 Task: Search one way flight ticket for 5 adults, 1 child, 2 infants in seat and 1 infant on lap in business from Santa Rosa: Charles M. Schulz-sonoma County Airport to Fort Wayne: Fort Wayne International Airport on 5-4-2023. Choice of flights is American. Number of bags: 1 carry on bag. Price is upto 50000. Outbound departure time preference is 9:15.
Action: Mouse moved to (347, 329)
Screenshot: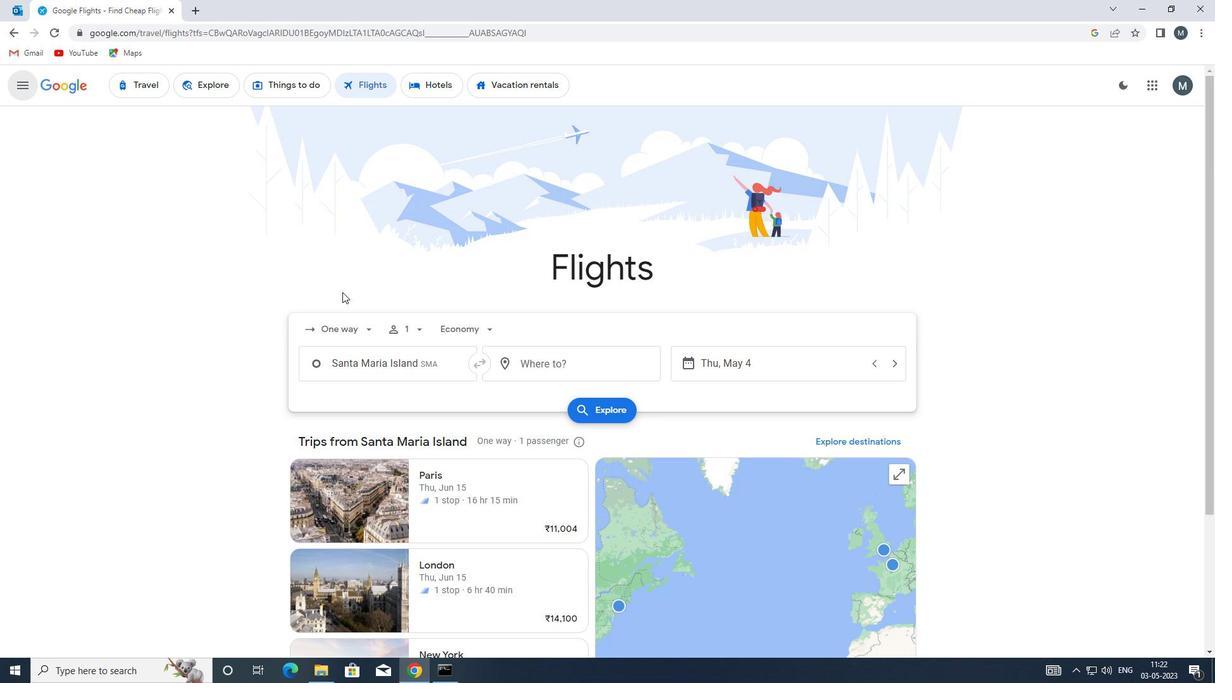 
Action: Mouse pressed left at (347, 329)
Screenshot: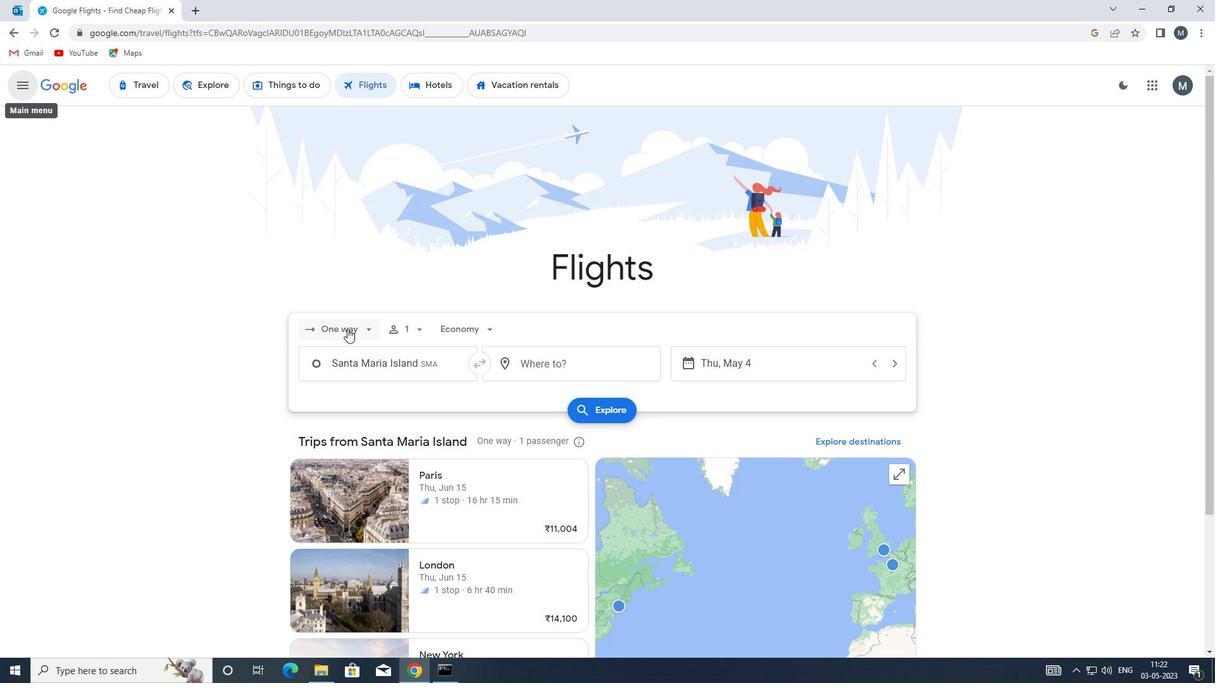 
Action: Mouse moved to (375, 389)
Screenshot: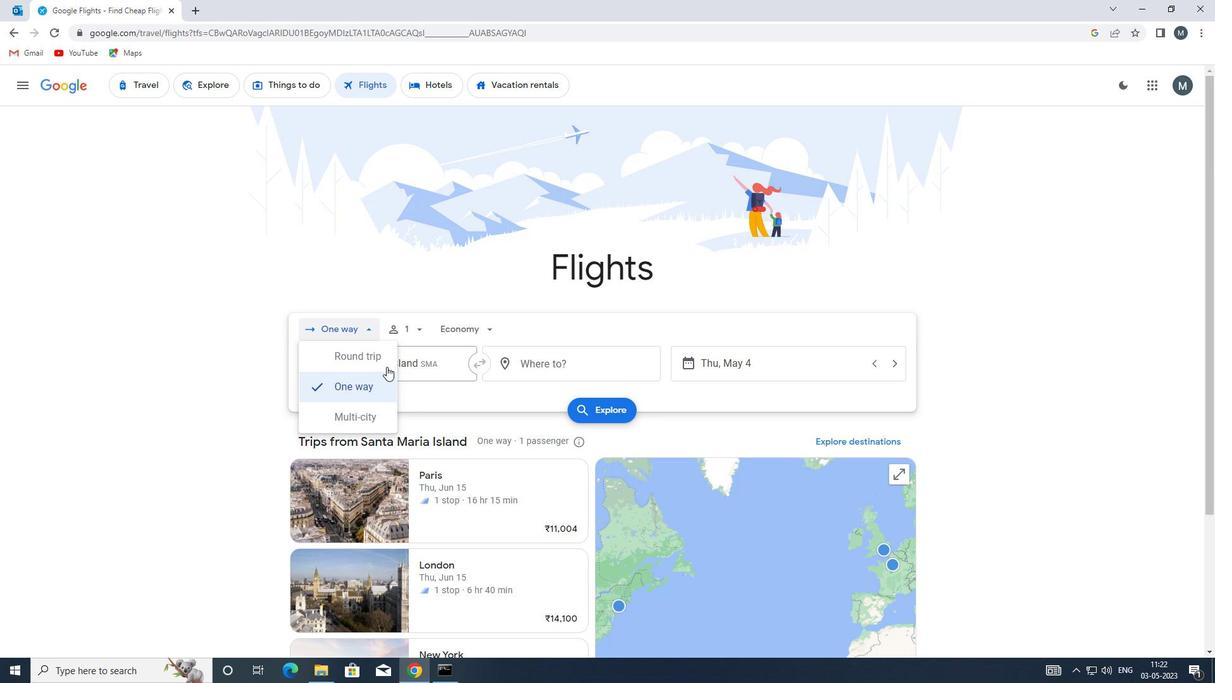 
Action: Mouse pressed left at (375, 389)
Screenshot: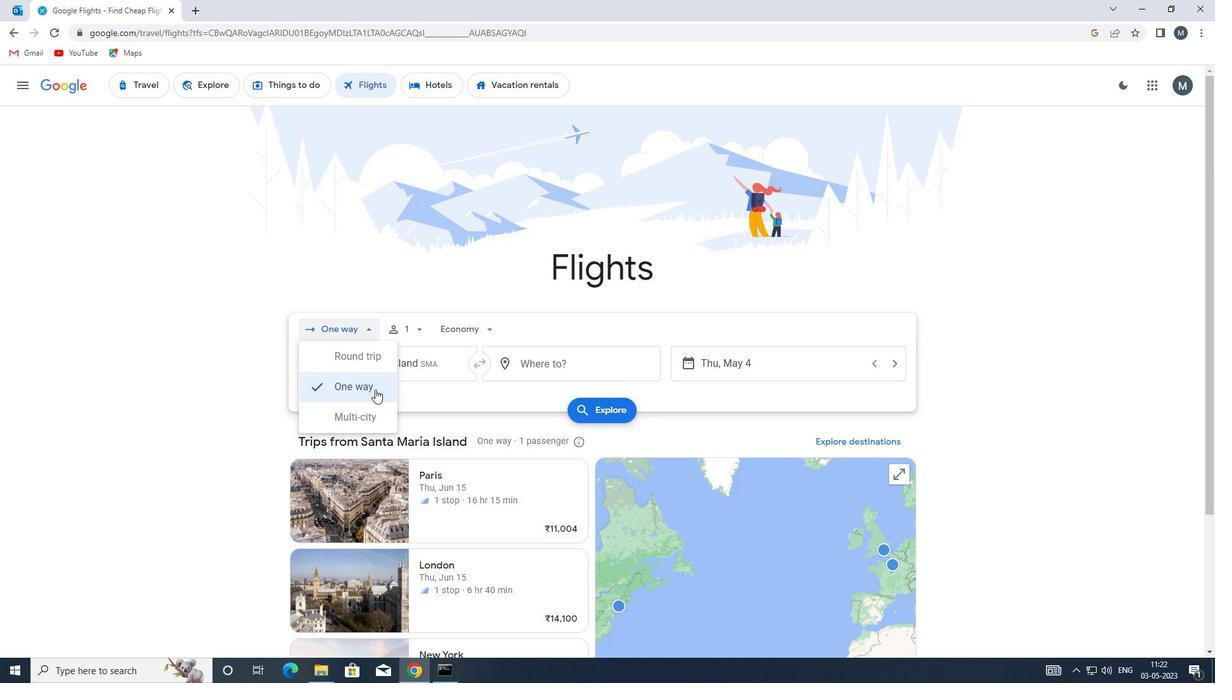 
Action: Mouse moved to (407, 328)
Screenshot: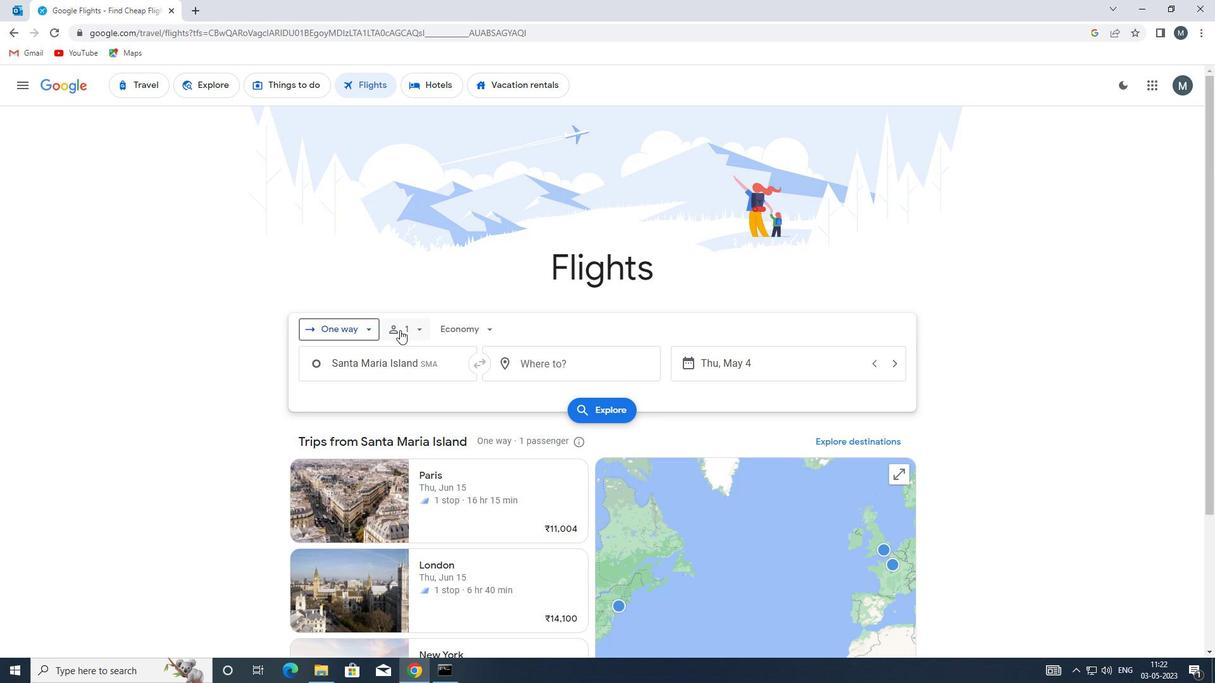 
Action: Mouse pressed left at (407, 328)
Screenshot: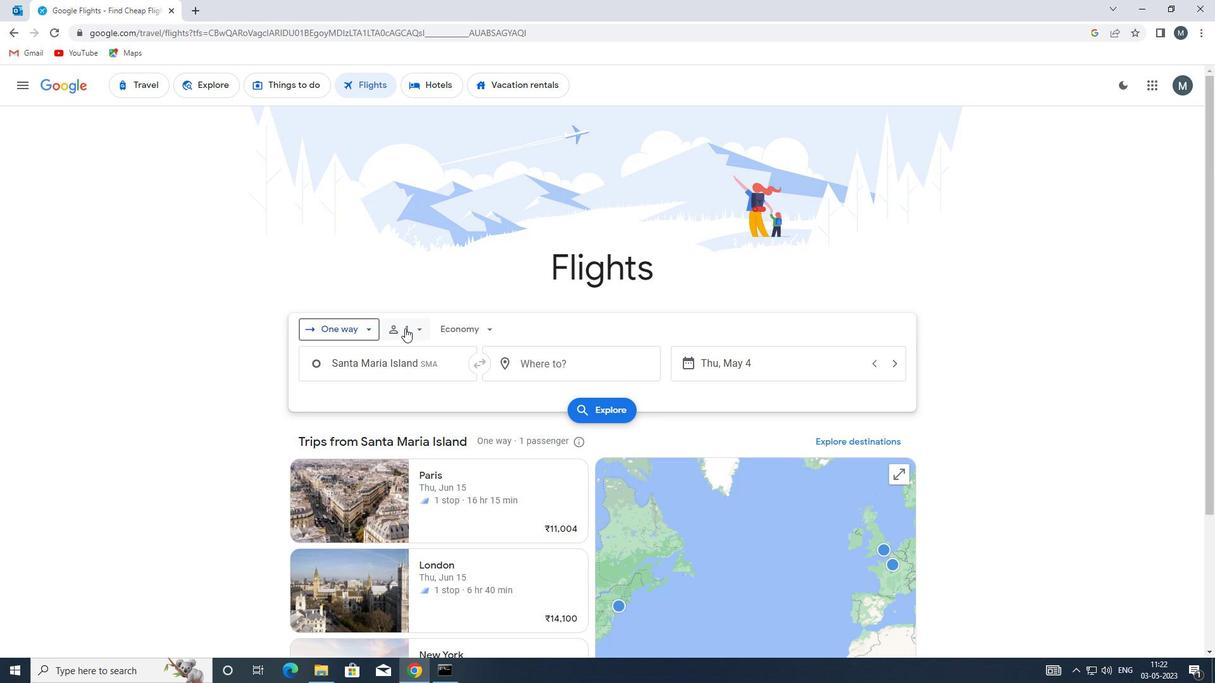 
Action: Mouse moved to (518, 362)
Screenshot: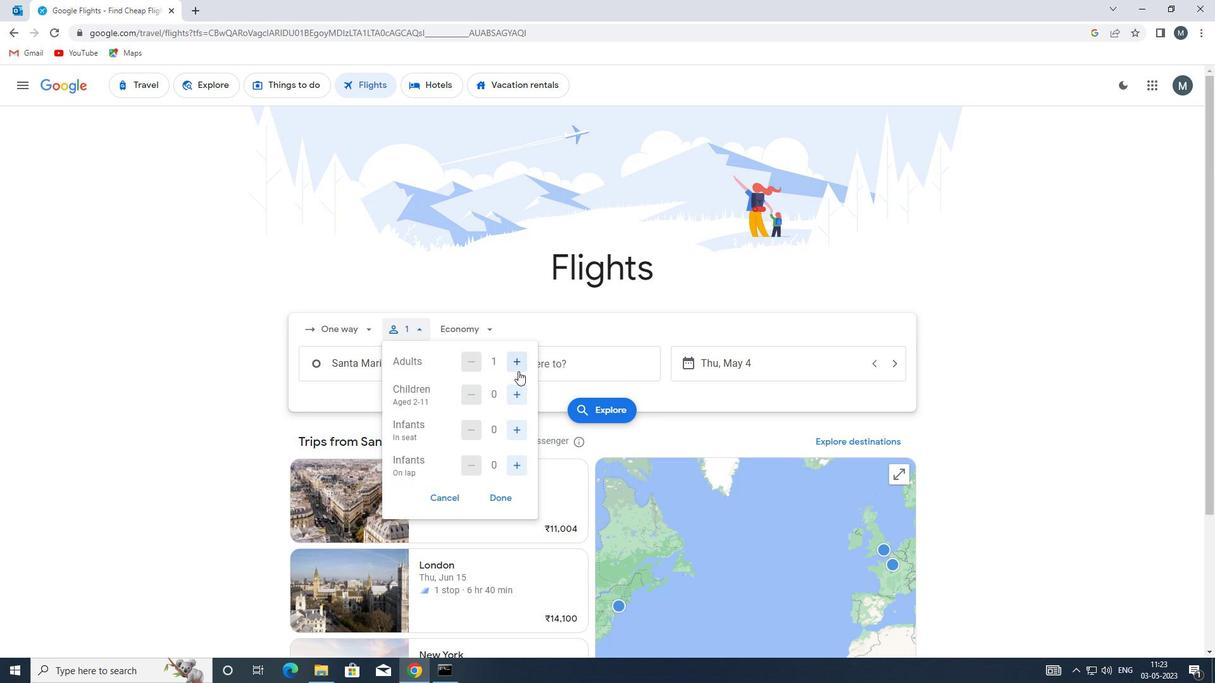 
Action: Mouse pressed left at (518, 362)
Screenshot: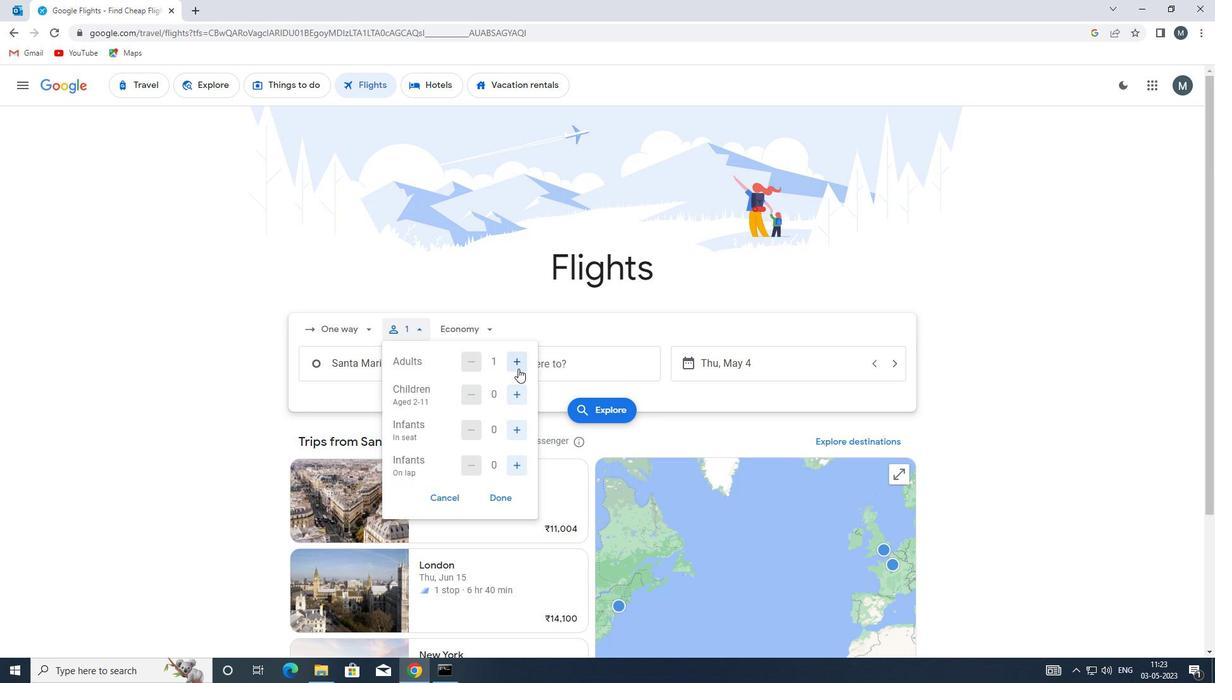 
Action: Mouse pressed left at (518, 362)
Screenshot: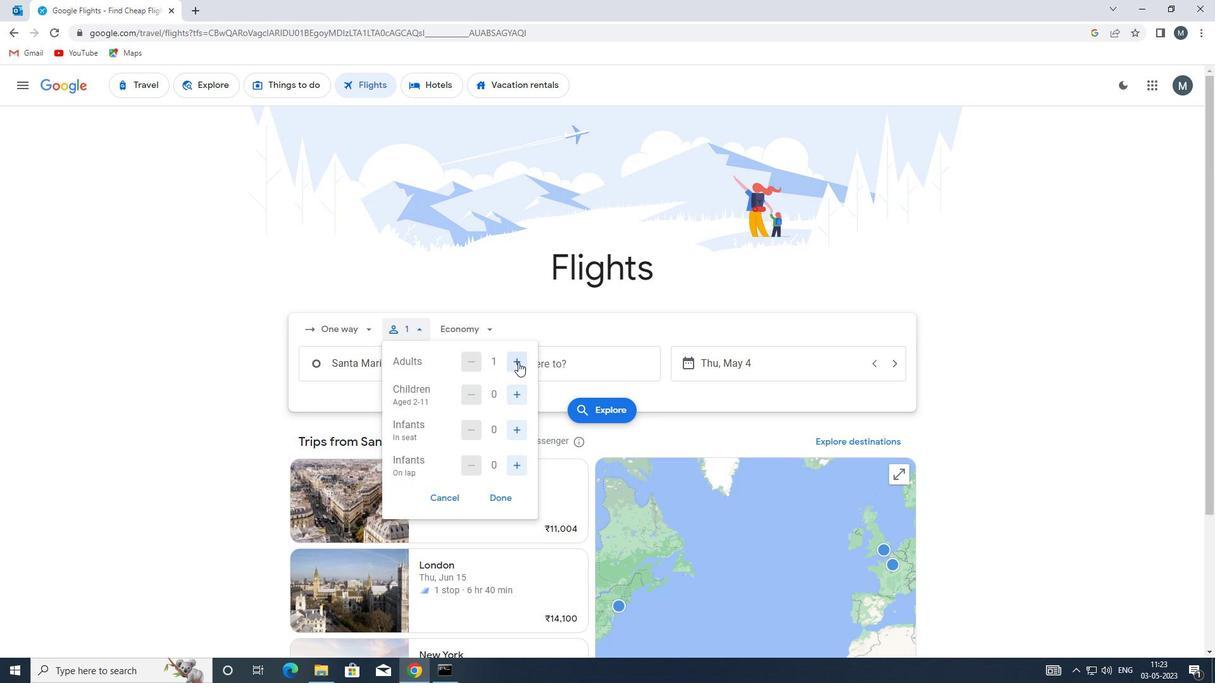 
Action: Mouse pressed left at (518, 362)
Screenshot: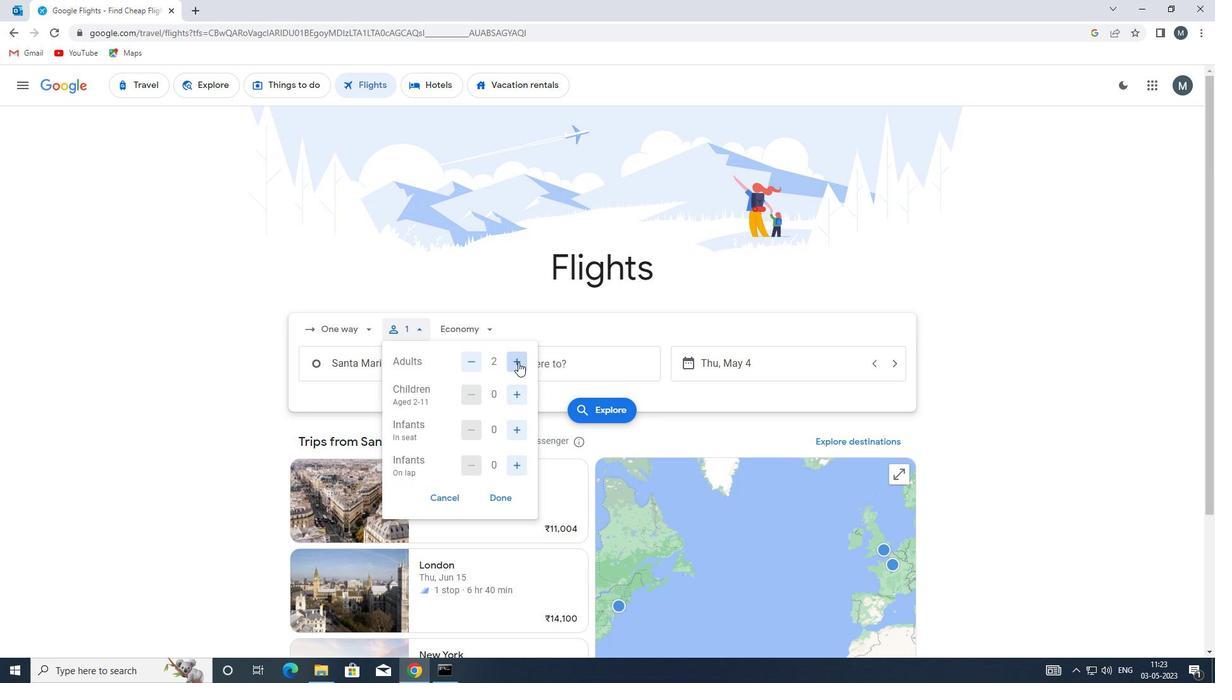 
Action: Mouse pressed left at (518, 362)
Screenshot: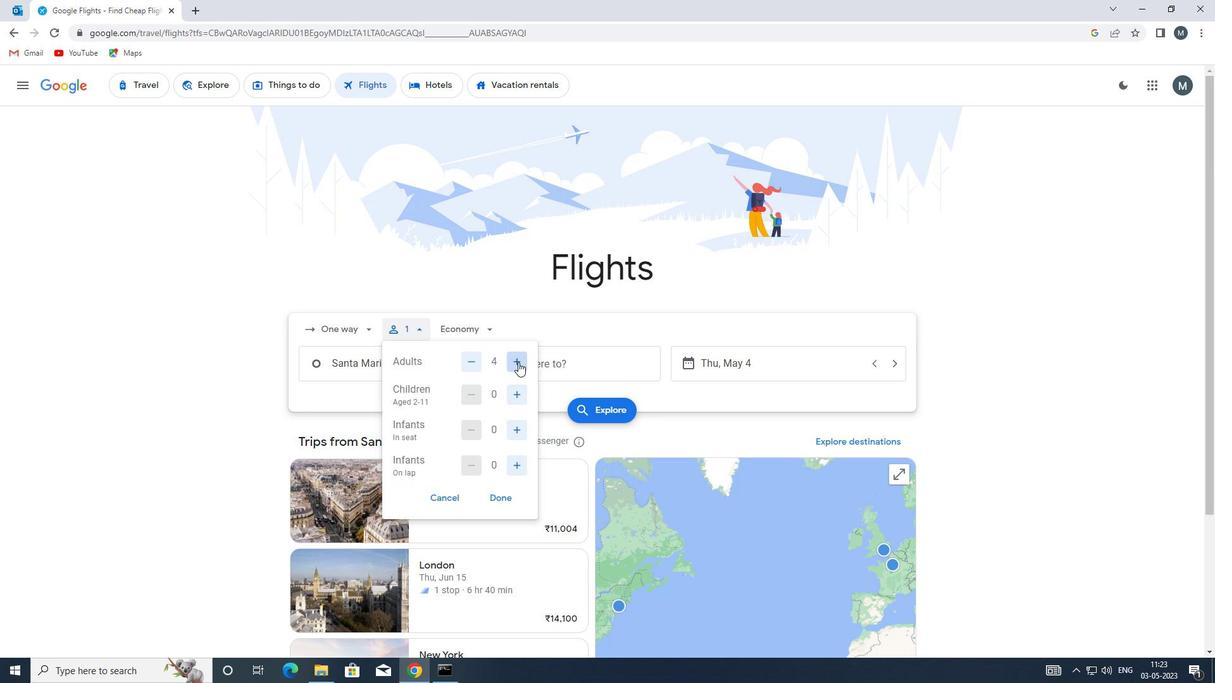 
Action: Mouse moved to (524, 395)
Screenshot: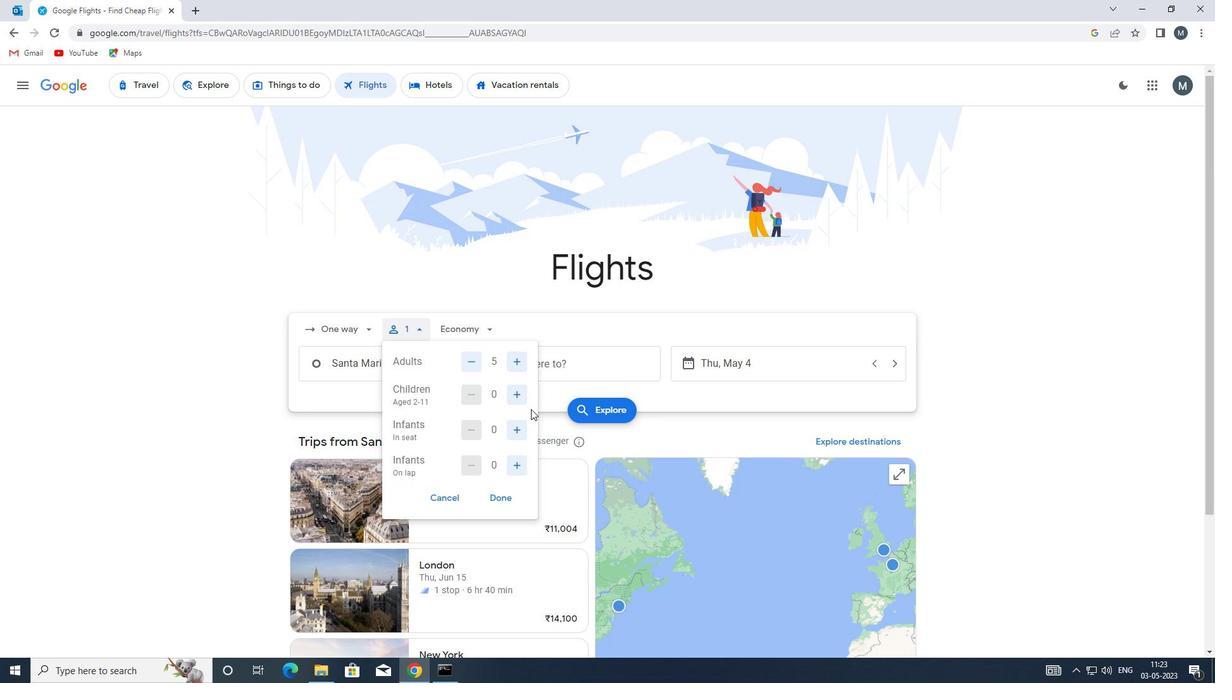 
Action: Mouse pressed left at (524, 395)
Screenshot: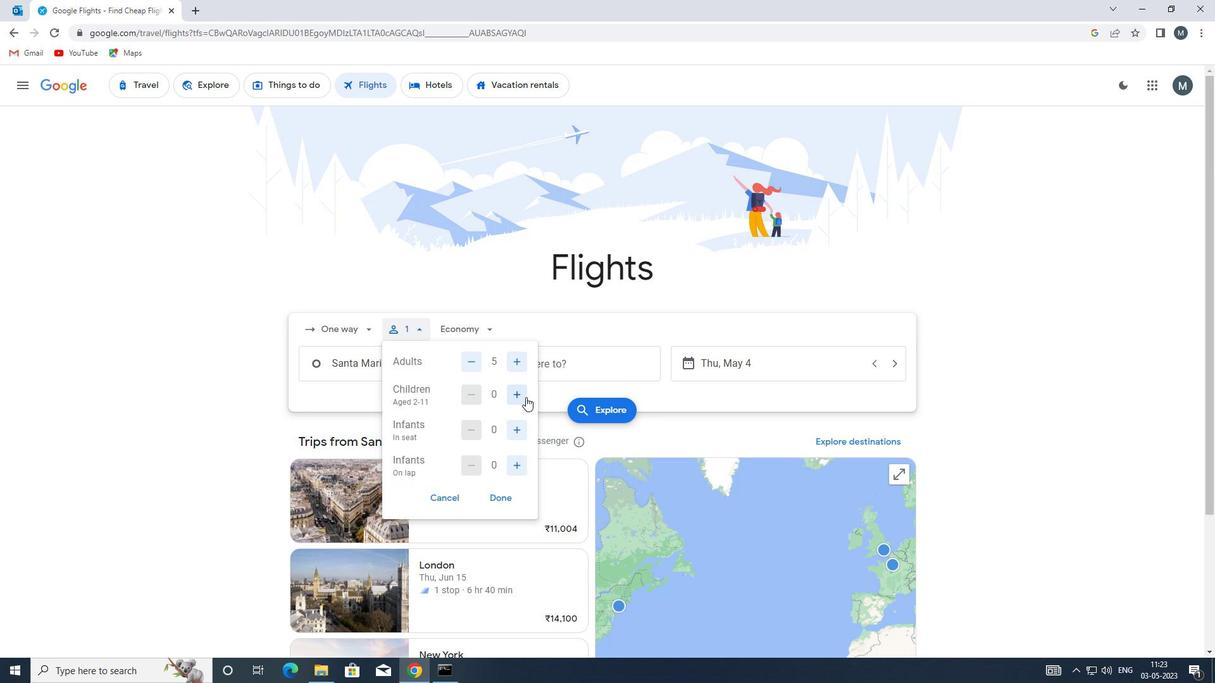 
Action: Mouse moved to (516, 432)
Screenshot: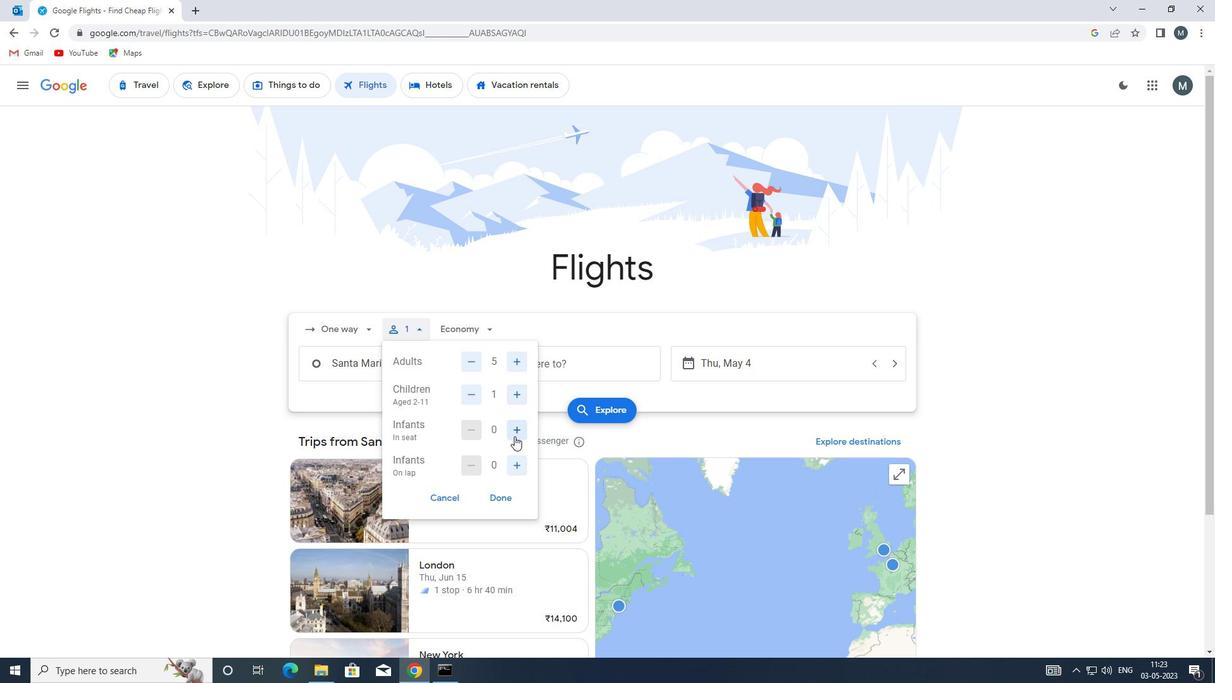 
Action: Mouse pressed left at (516, 432)
Screenshot: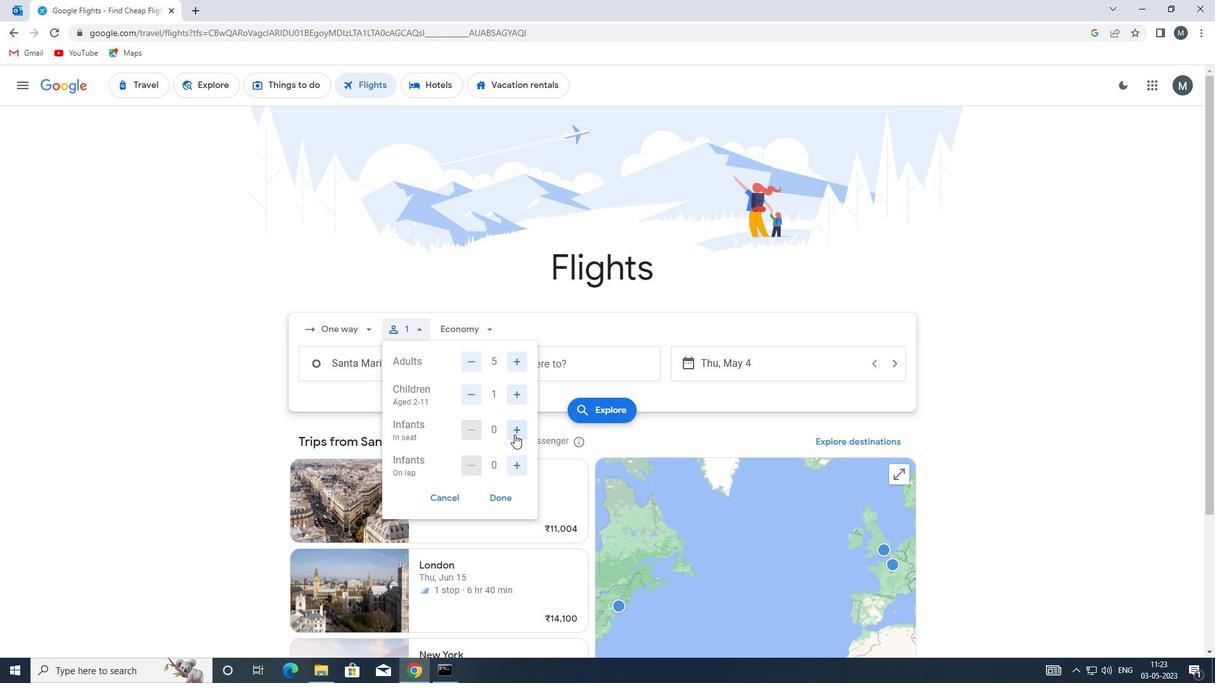 
Action: Mouse moved to (520, 465)
Screenshot: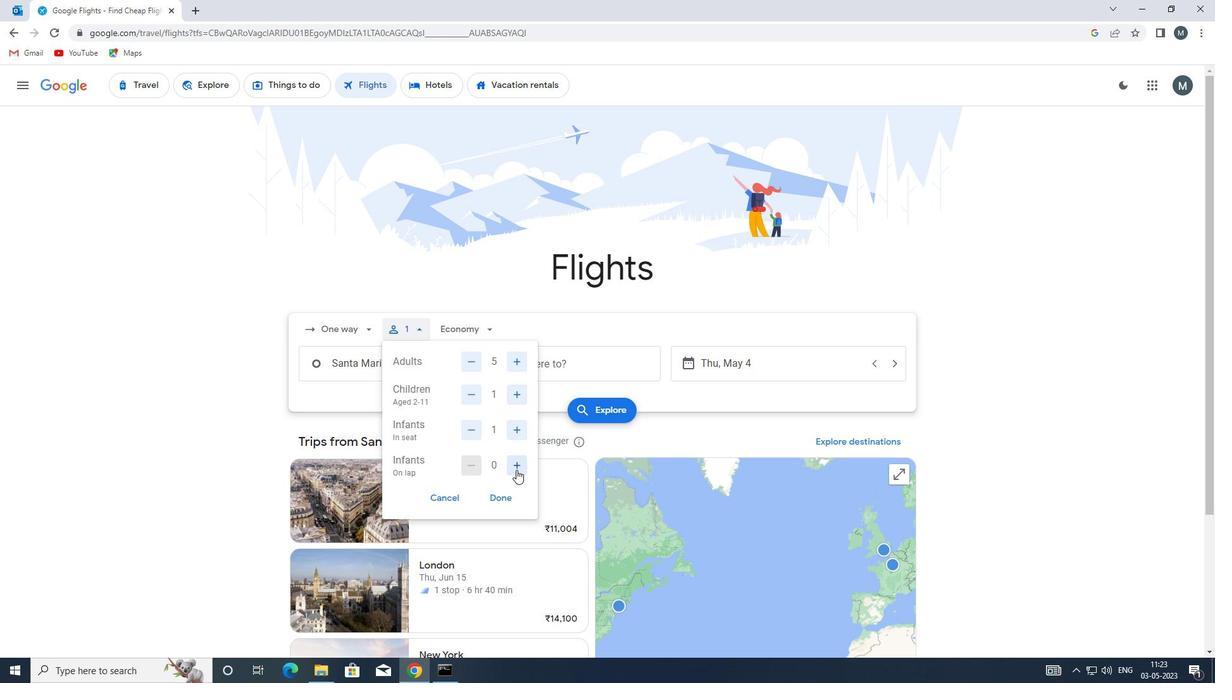 
Action: Mouse pressed left at (520, 465)
Screenshot: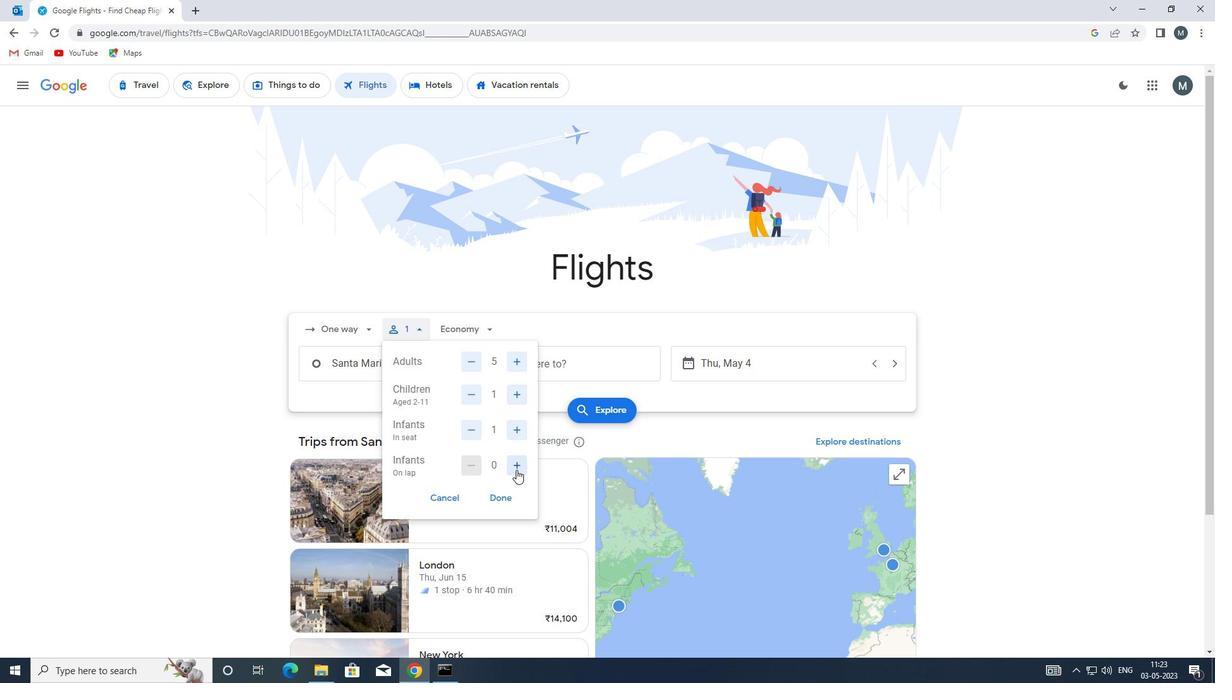 
Action: Mouse moved to (496, 498)
Screenshot: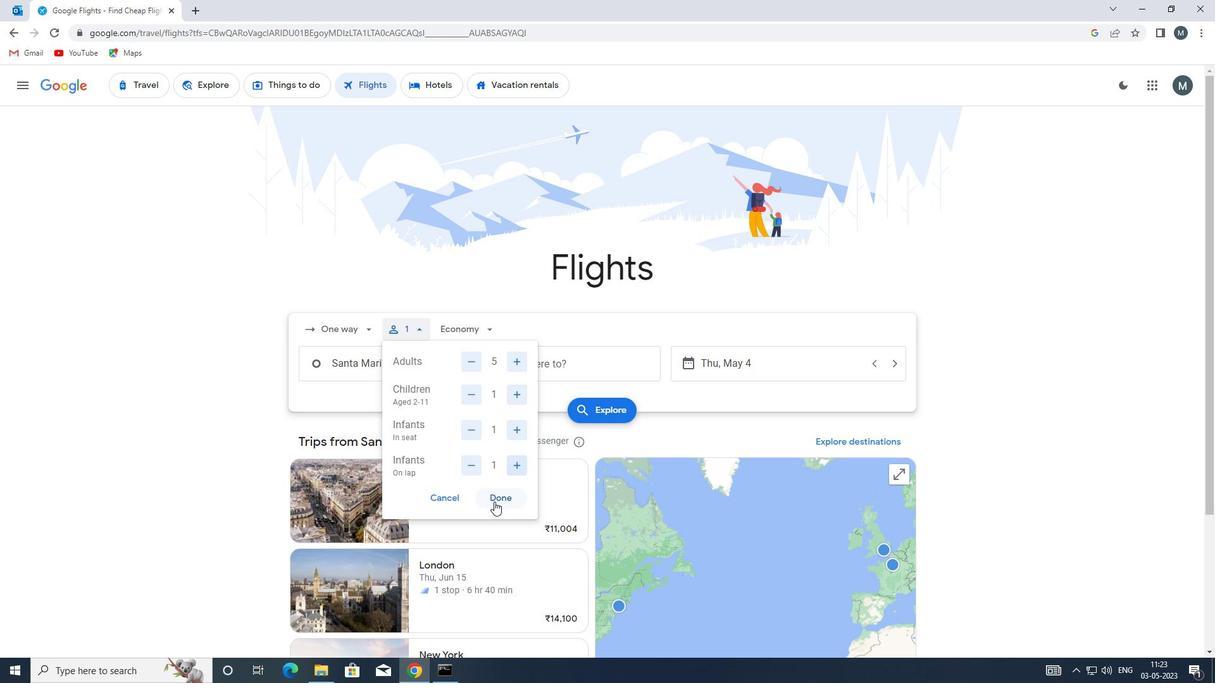 
Action: Mouse pressed left at (496, 498)
Screenshot: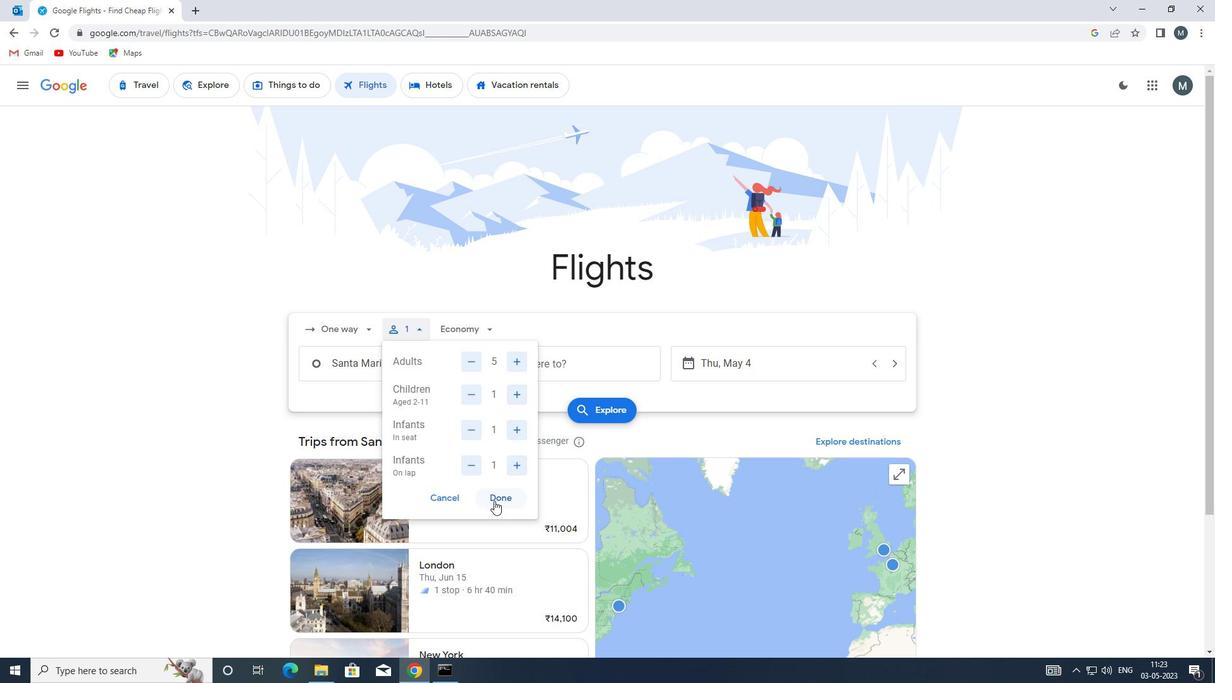 
Action: Mouse moved to (482, 331)
Screenshot: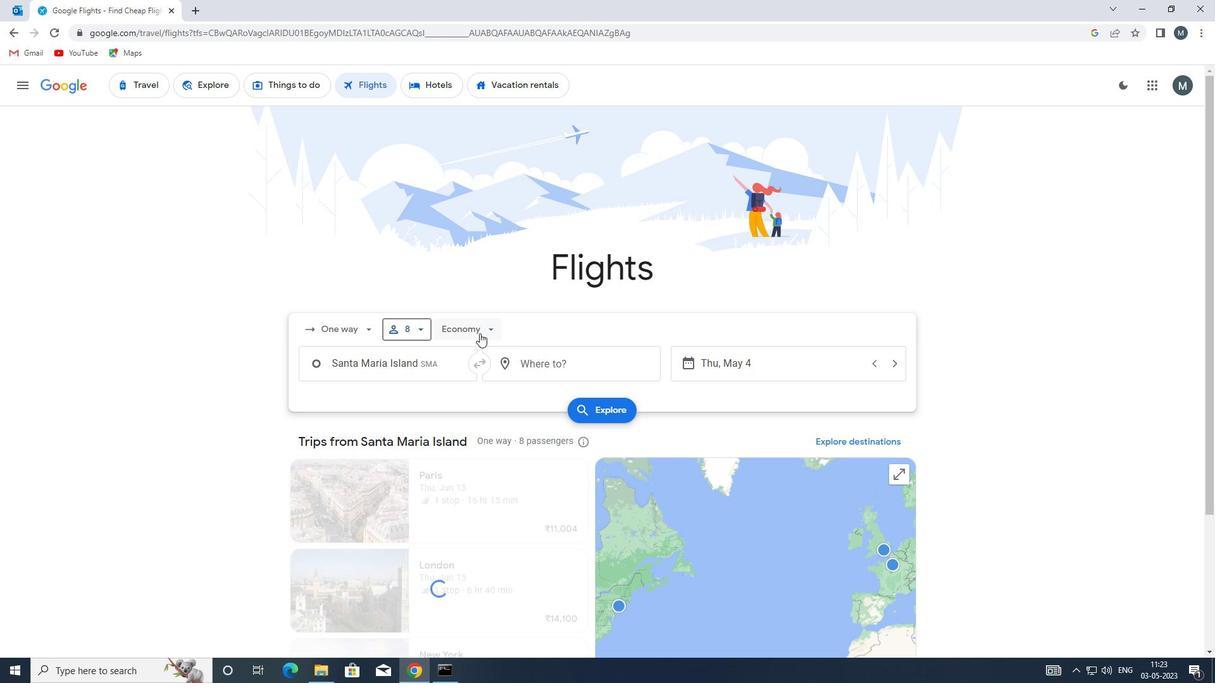 
Action: Mouse pressed left at (482, 331)
Screenshot: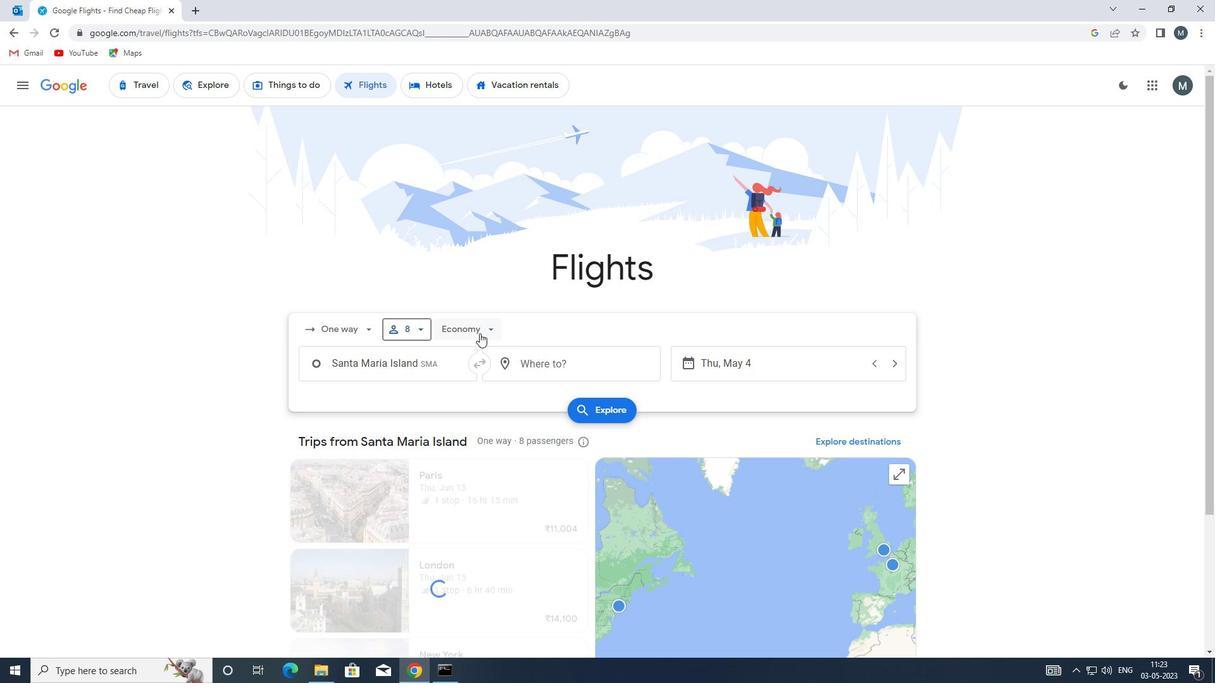 
Action: Mouse moved to (500, 416)
Screenshot: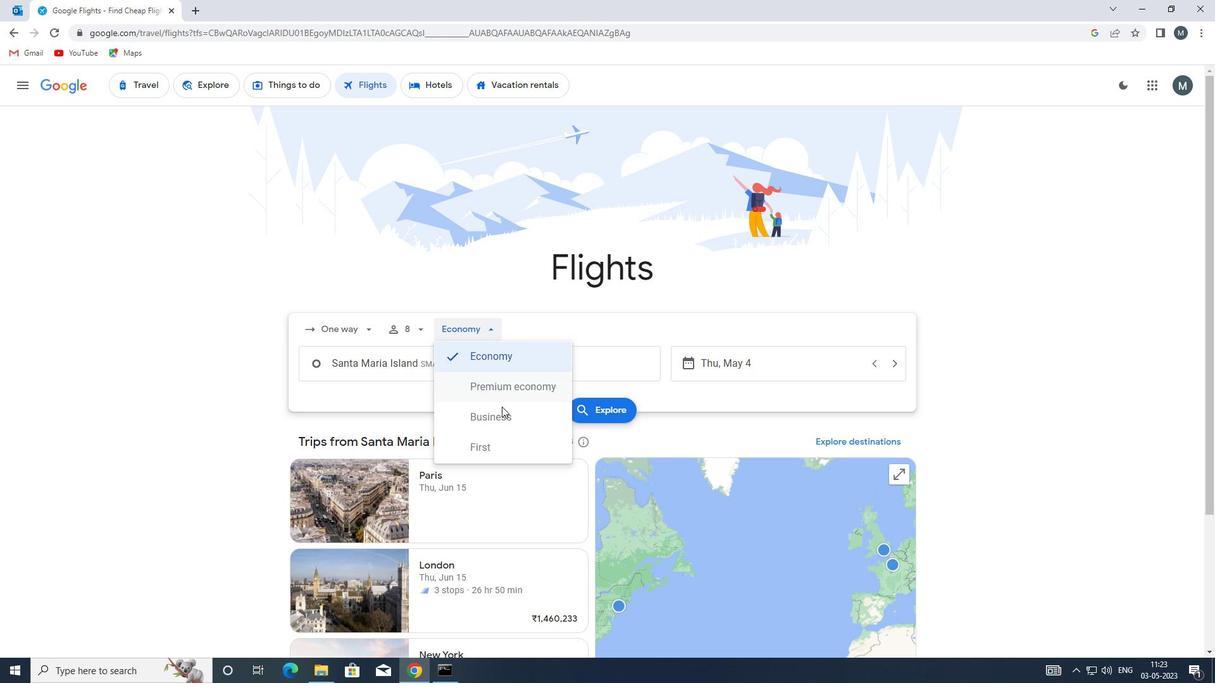 
Action: Mouse pressed left at (500, 416)
Screenshot: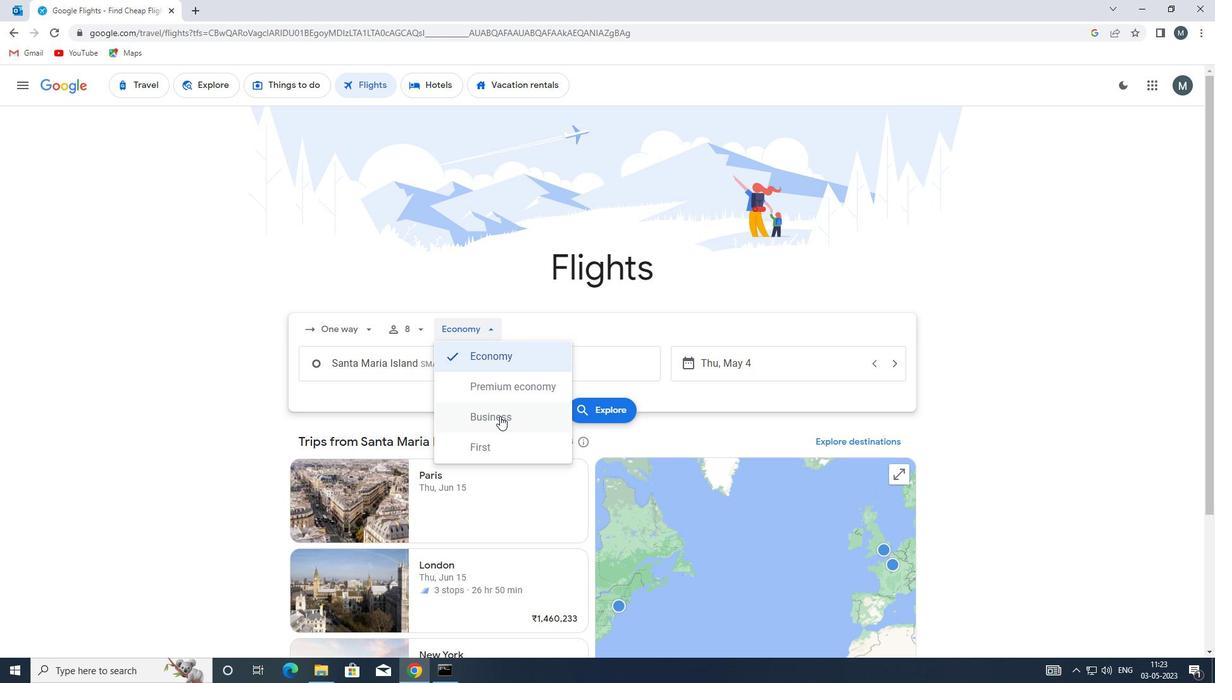 
Action: Mouse moved to (430, 362)
Screenshot: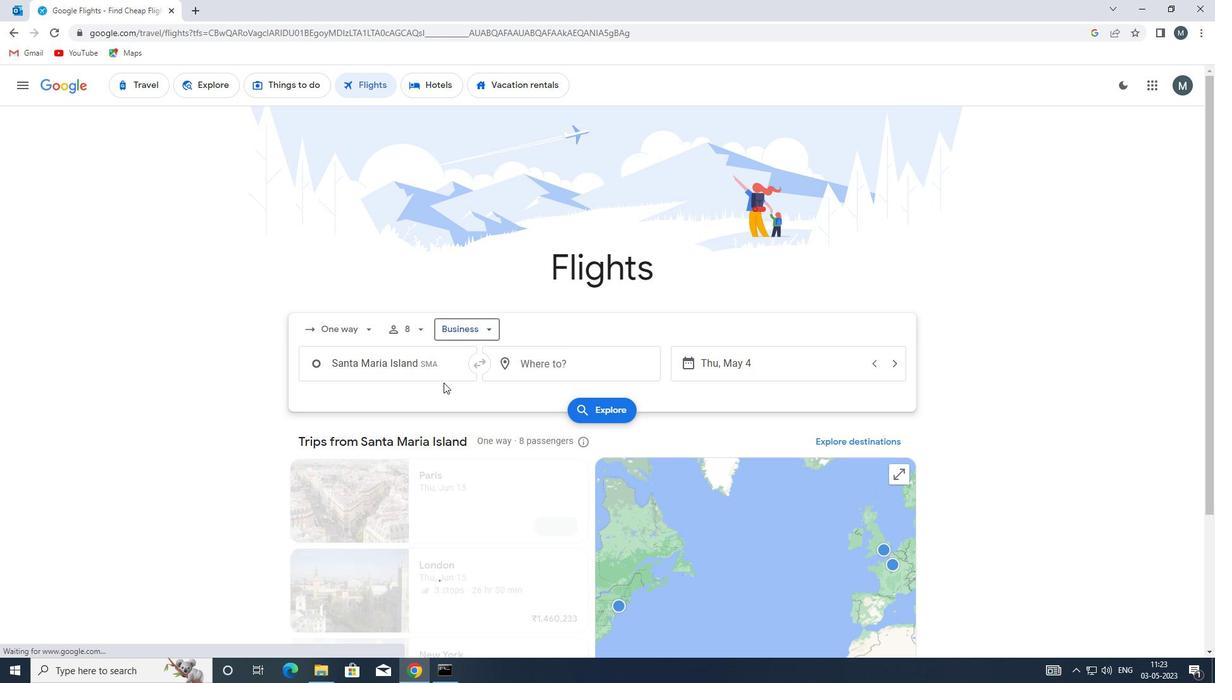 
Action: Mouse pressed left at (430, 362)
Screenshot: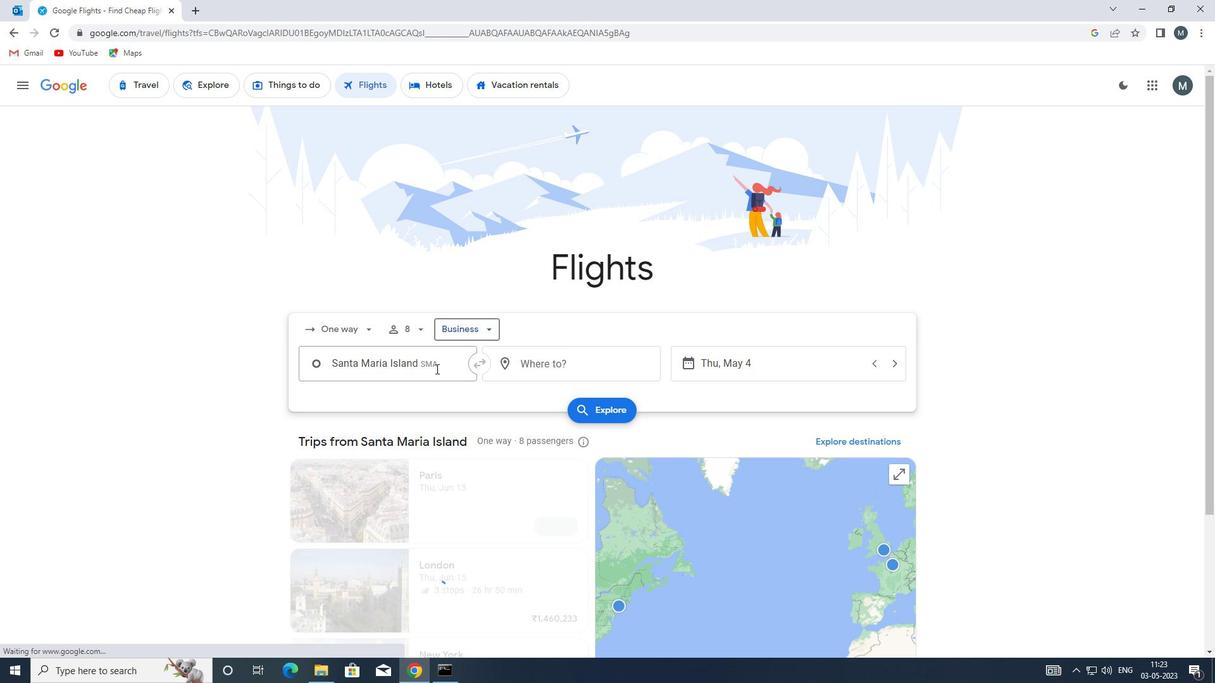 
Action: Mouse moved to (430, 362)
Screenshot: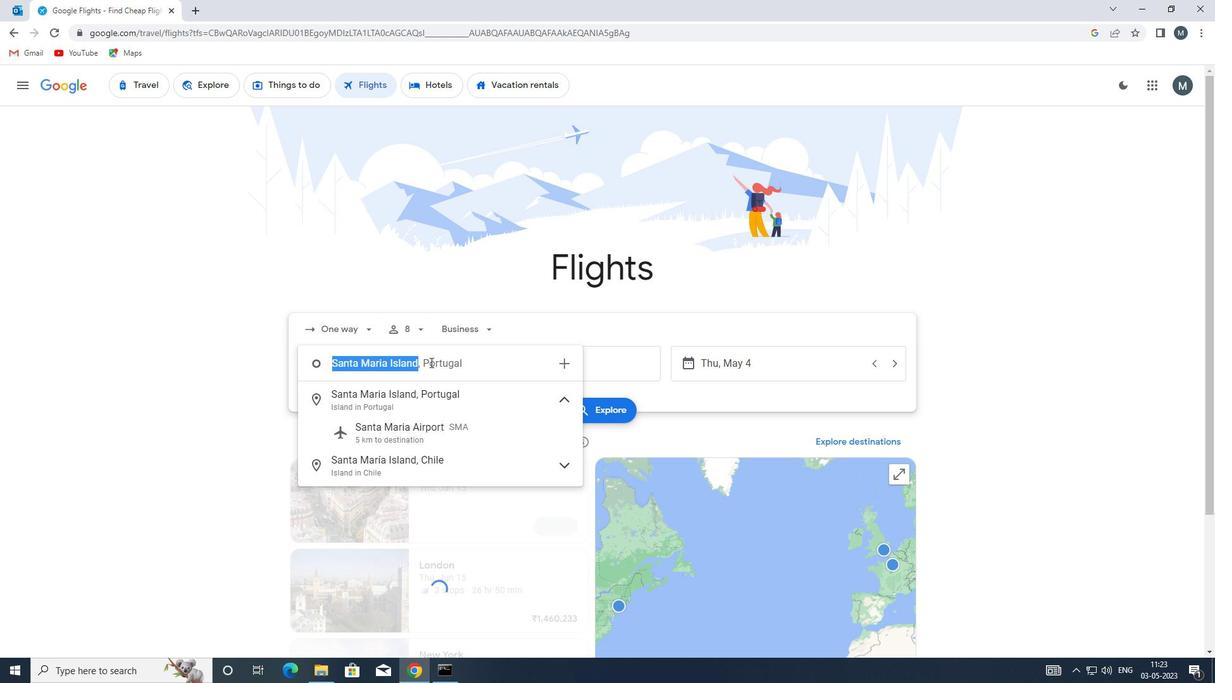 
Action: Key pressed st
Screenshot: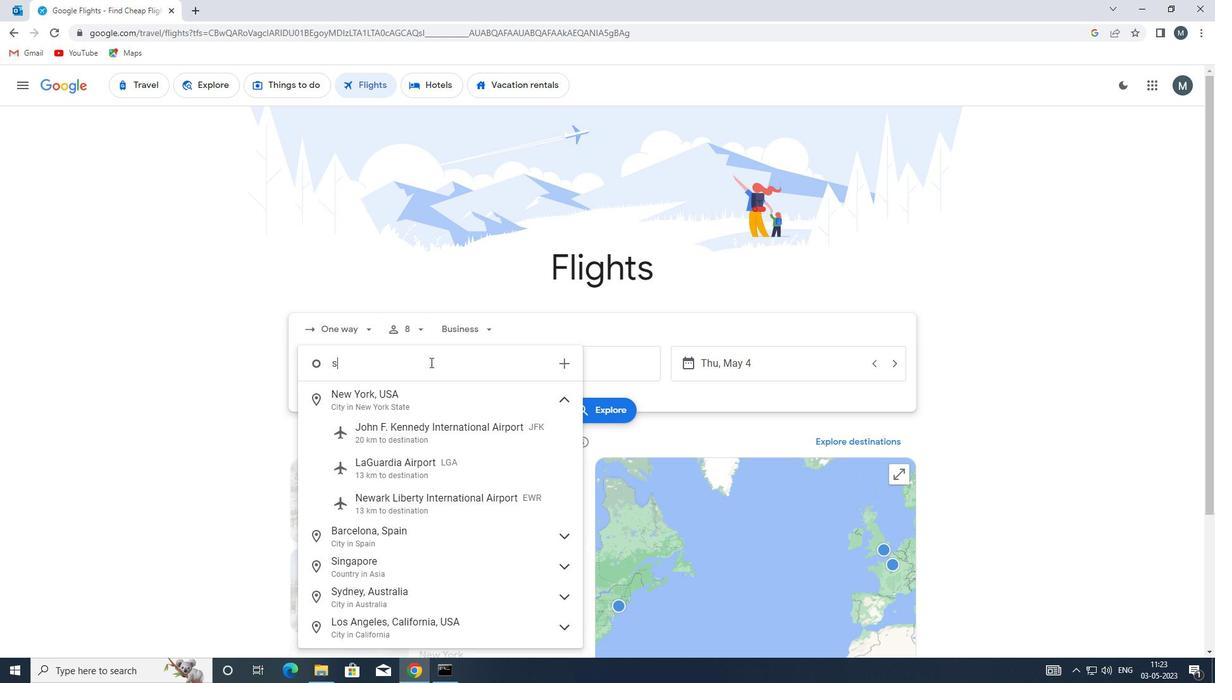 
Action: Mouse moved to (431, 362)
Screenshot: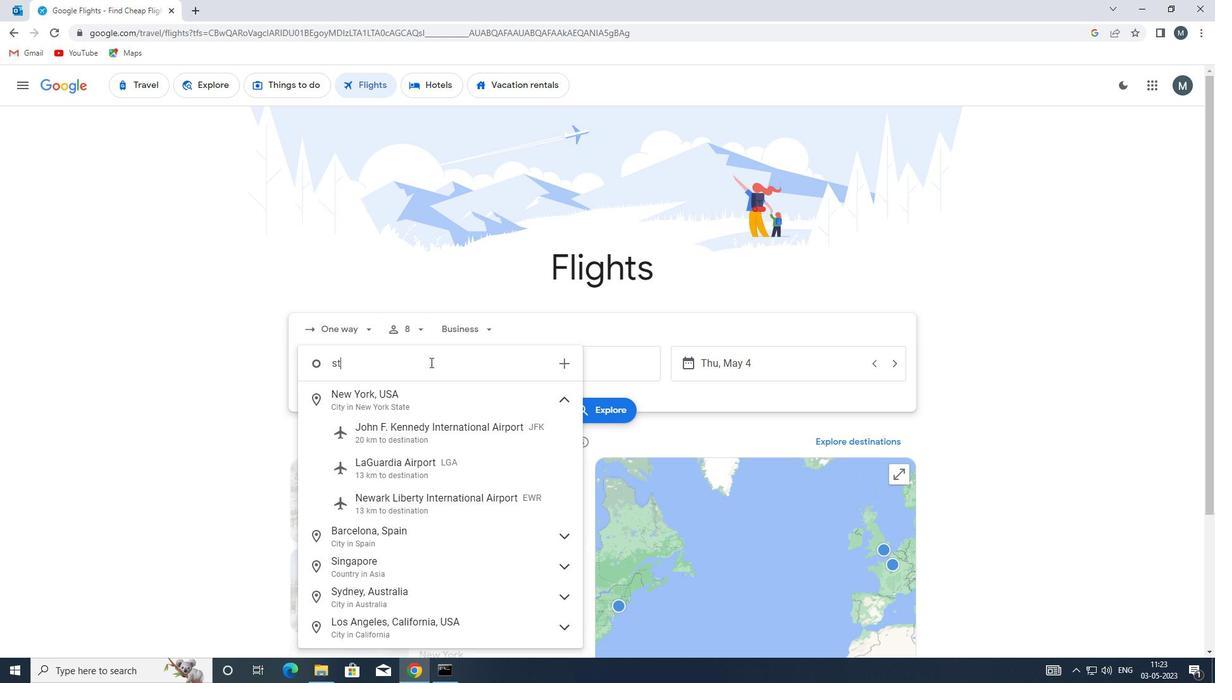 
Action: Key pressed s
Screenshot: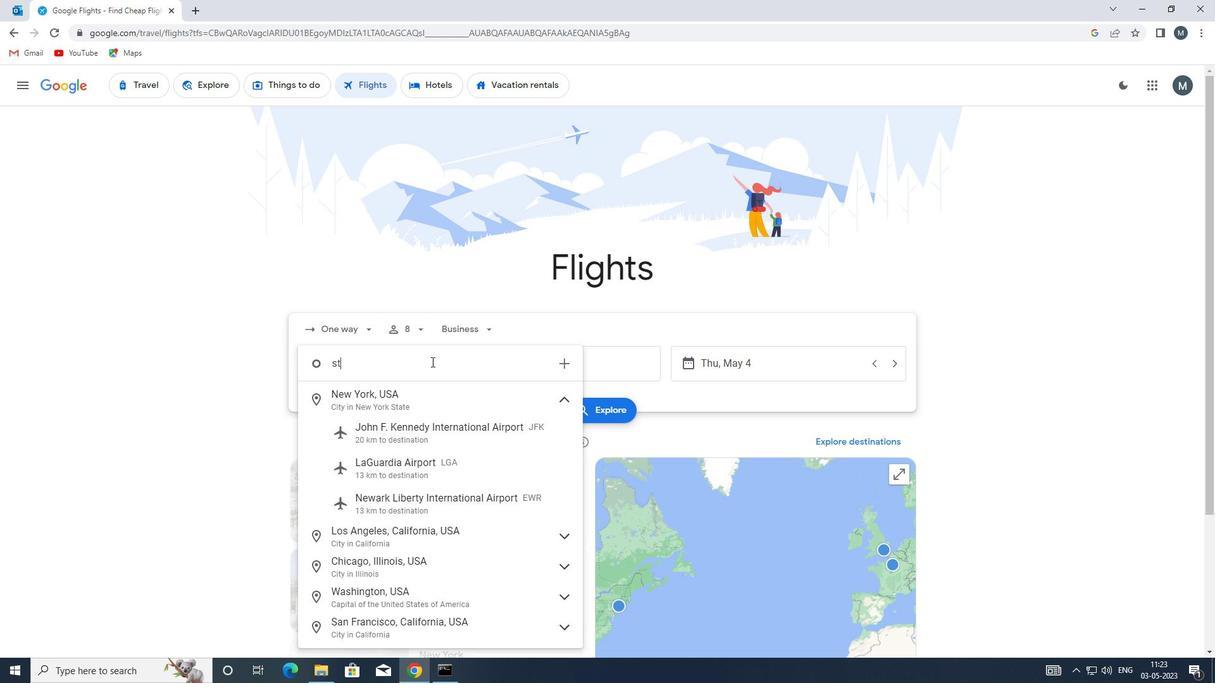
Action: Mouse moved to (465, 398)
Screenshot: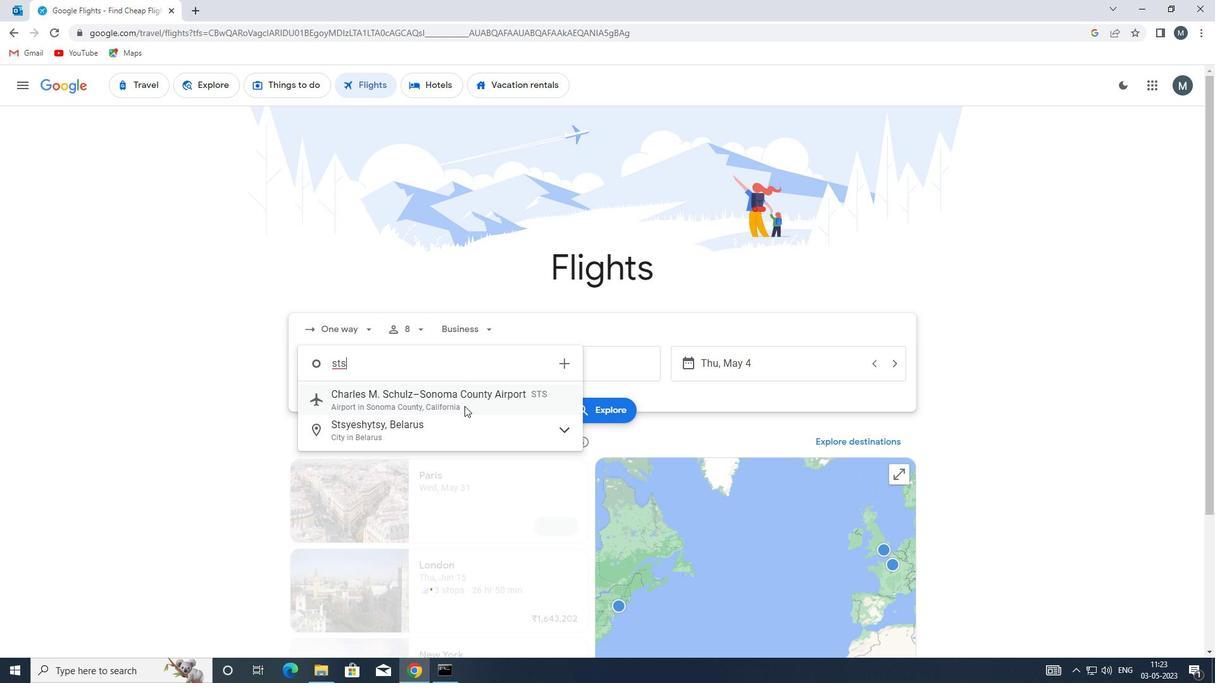 
Action: Mouse pressed left at (465, 398)
Screenshot: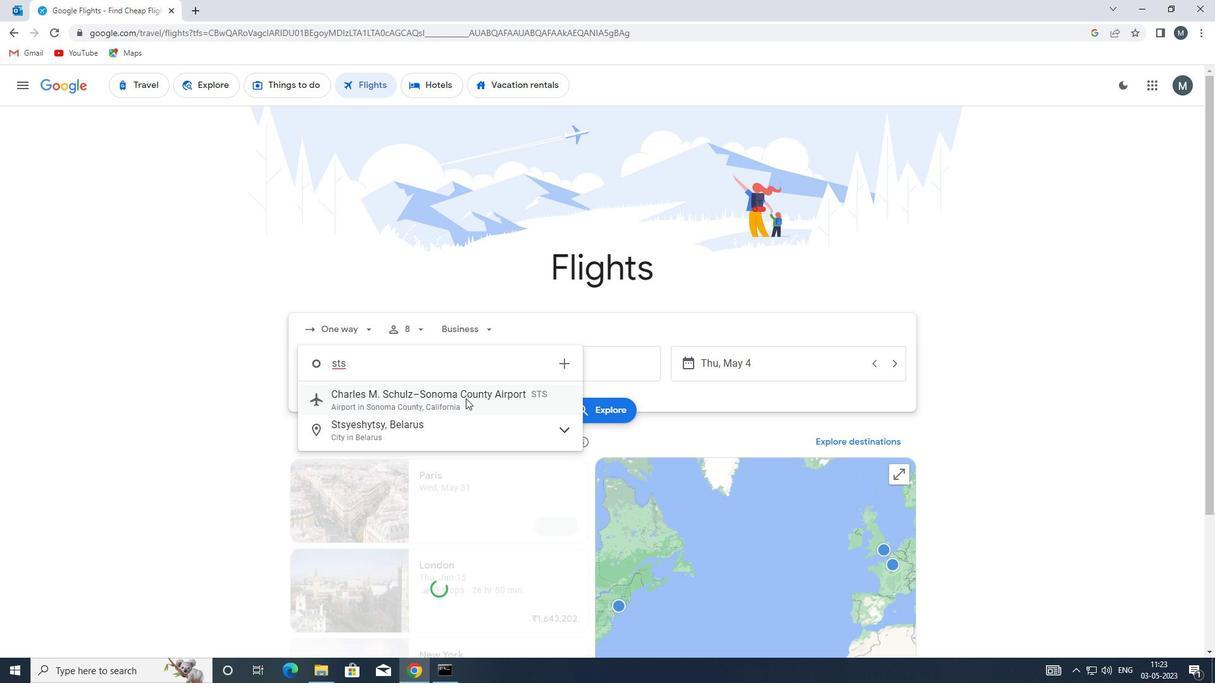 
Action: Mouse moved to (557, 369)
Screenshot: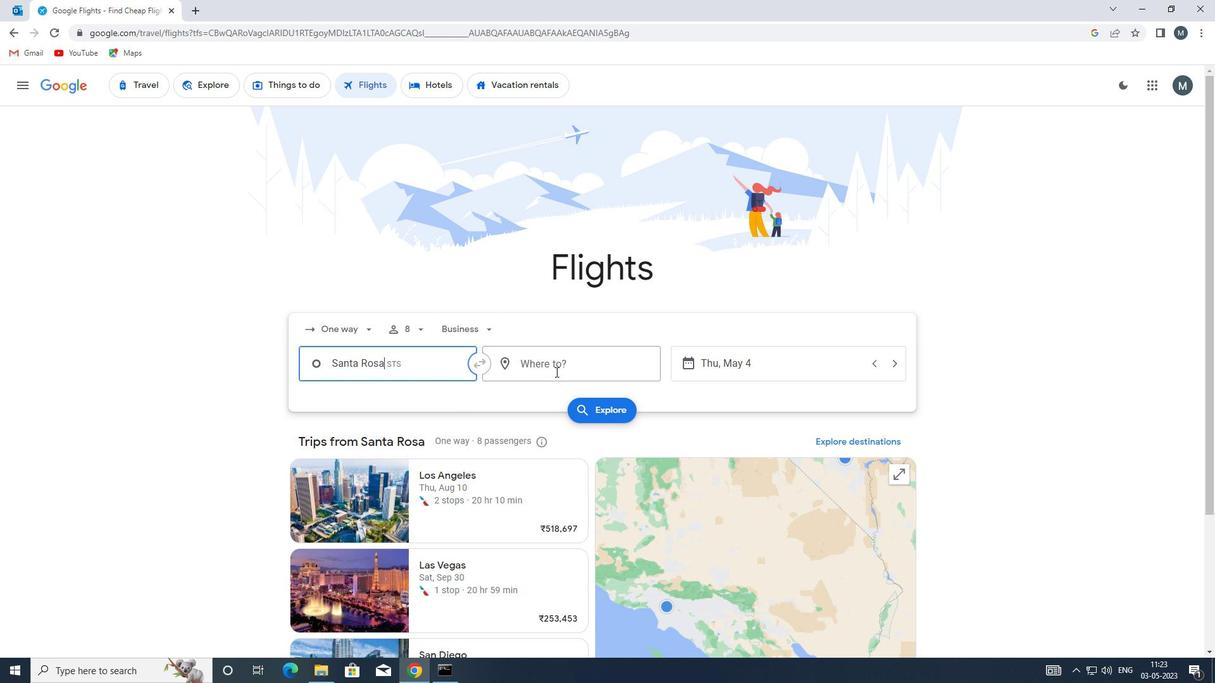 
Action: Mouse pressed left at (557, 369)
Screenshot: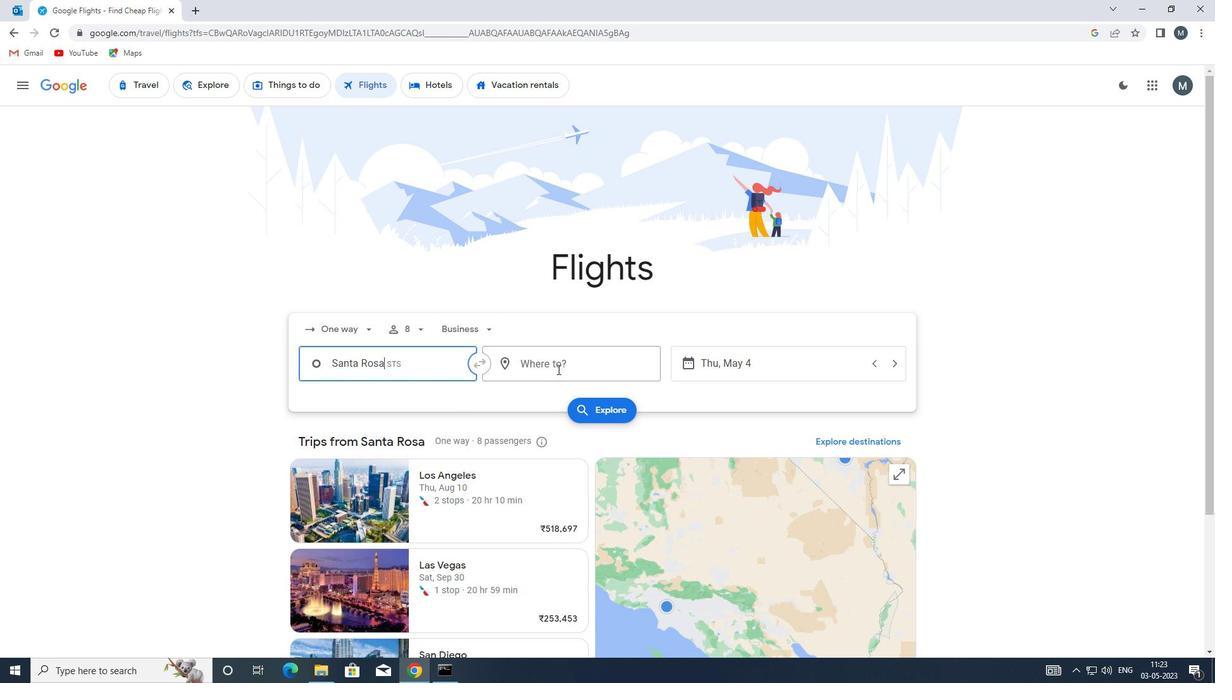 
Action: Key pressed fwa
Screenshot: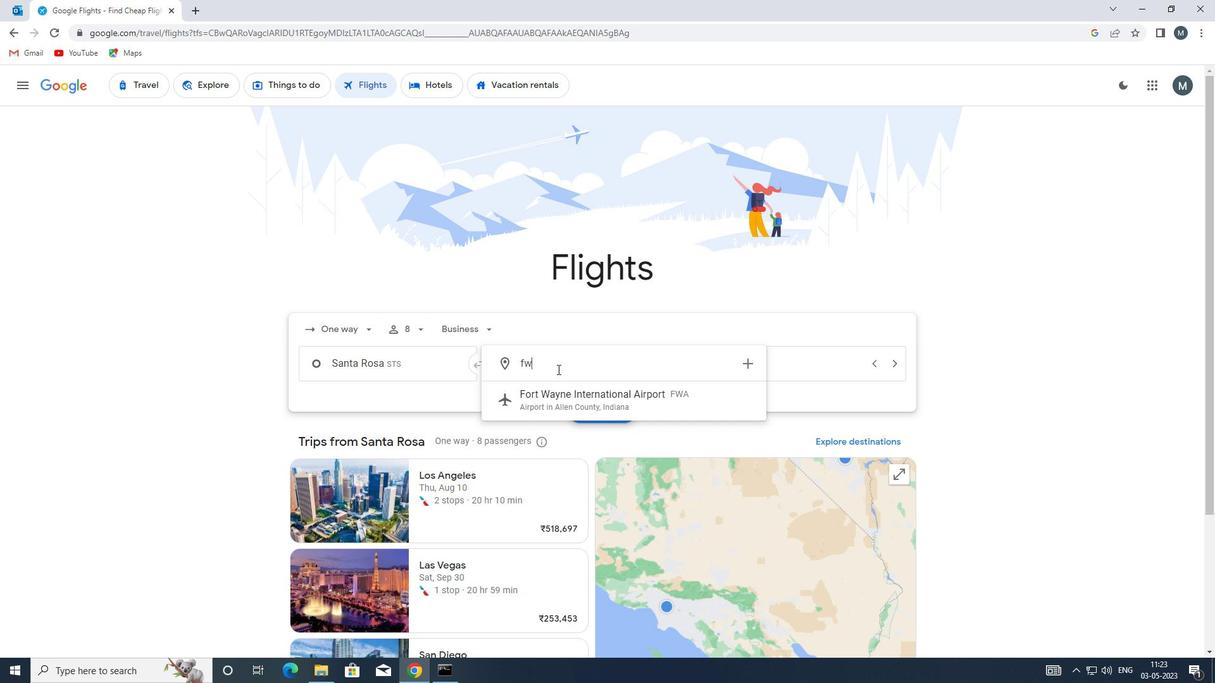 
Action: Mouse moved to (552, 410)
Screenshot: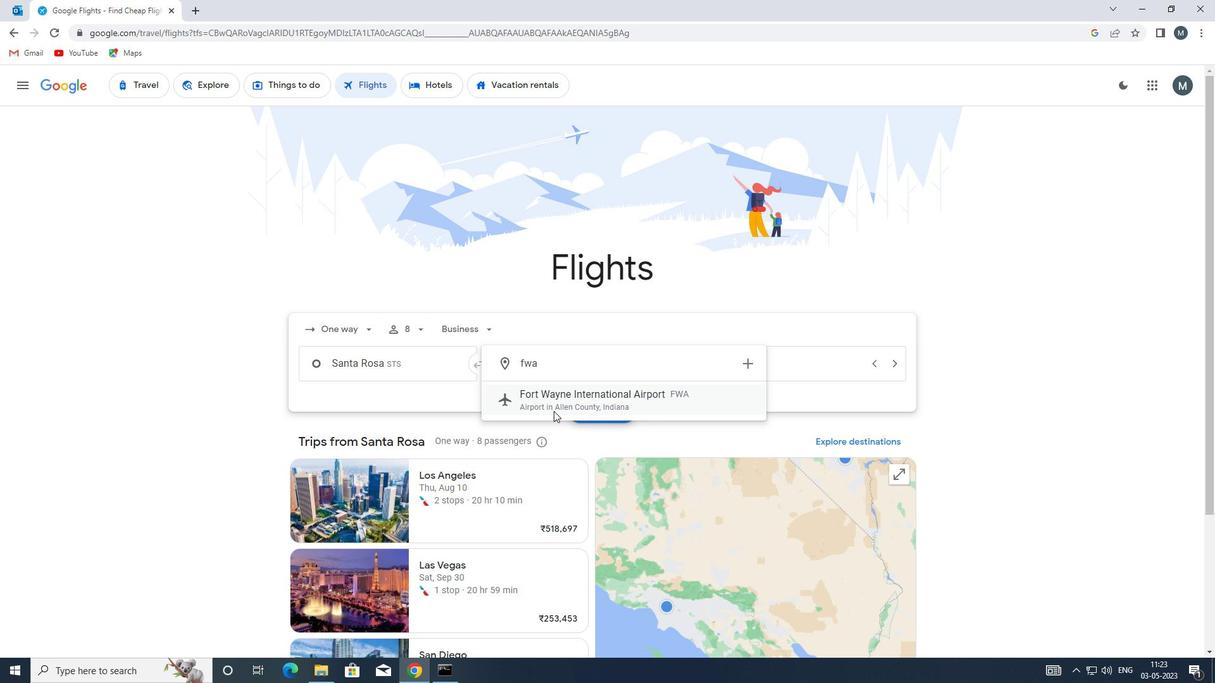 
Action: Mouse pressed left at (552, 410)
Screenshot: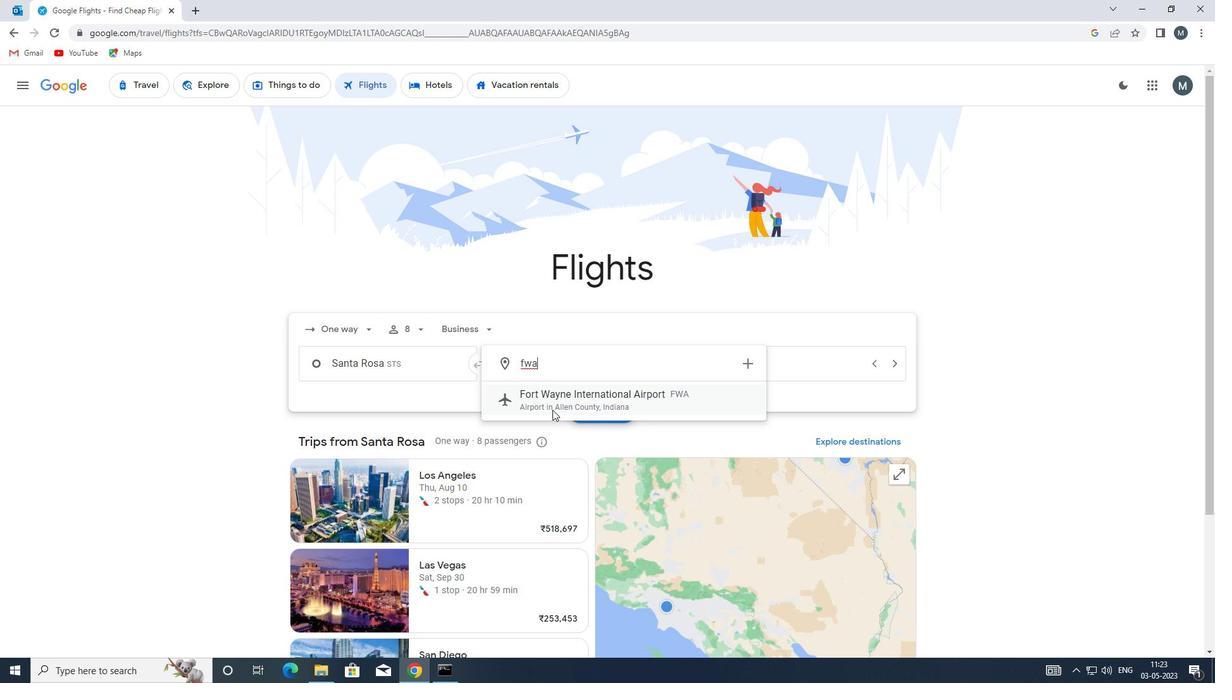 
Action: Mouse moved to (700, 359)
Screenshot: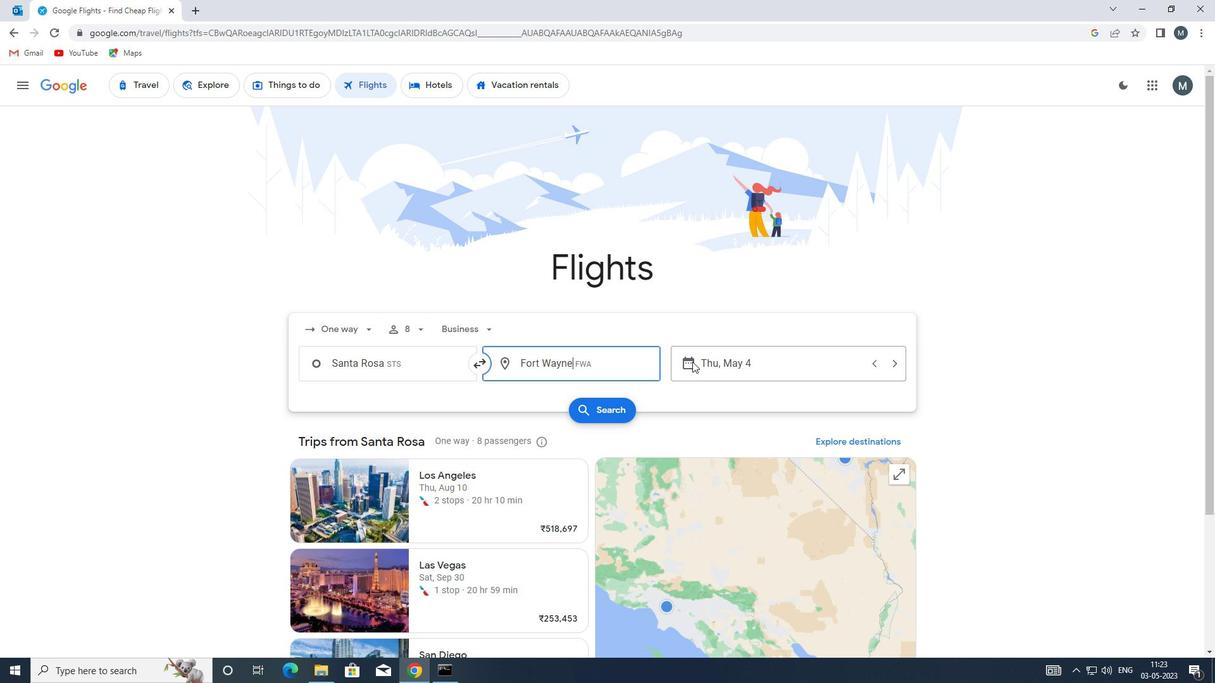 
Action: Mouse pressed left at (700, 359)
Screenshot: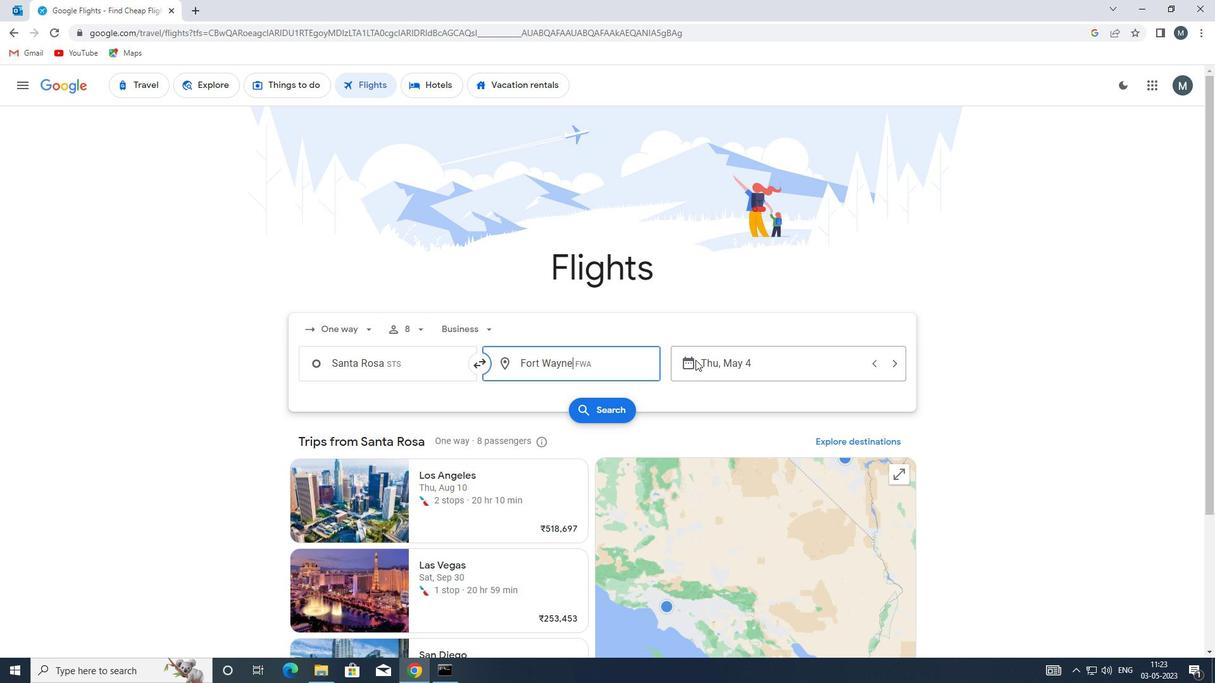 
Action: Mouse moved to (572, 424)
Screenshot: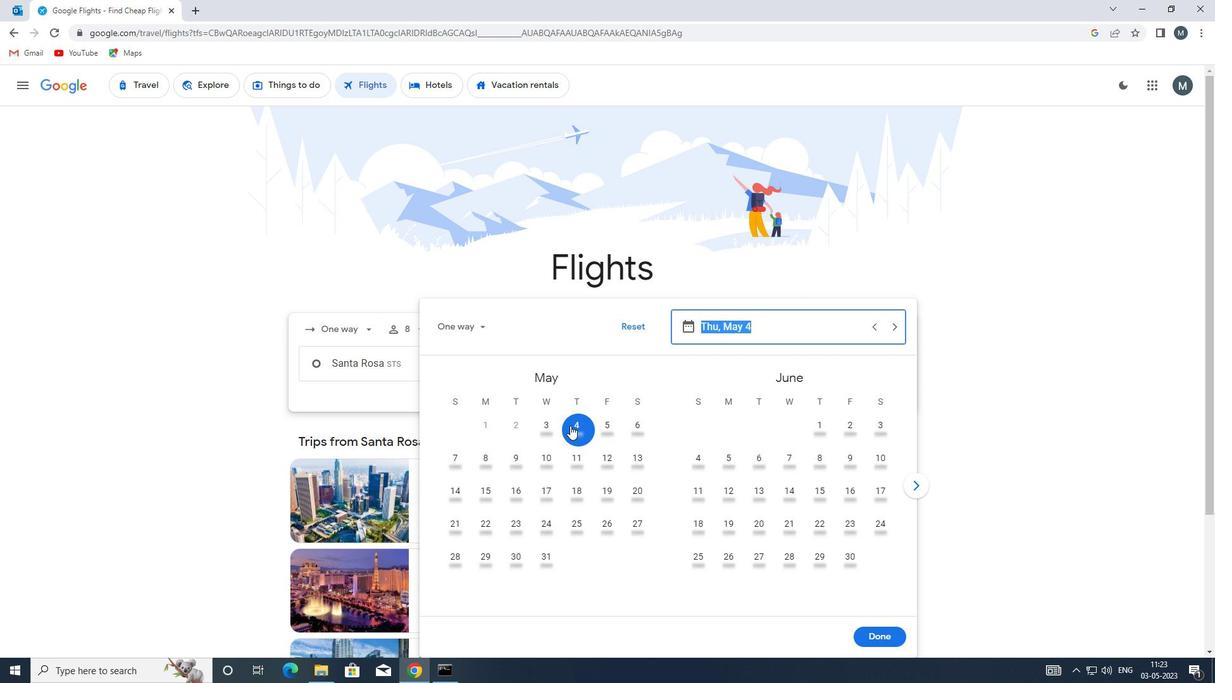 
Action: Mouse pressed left at (572, 424)
Screenshot: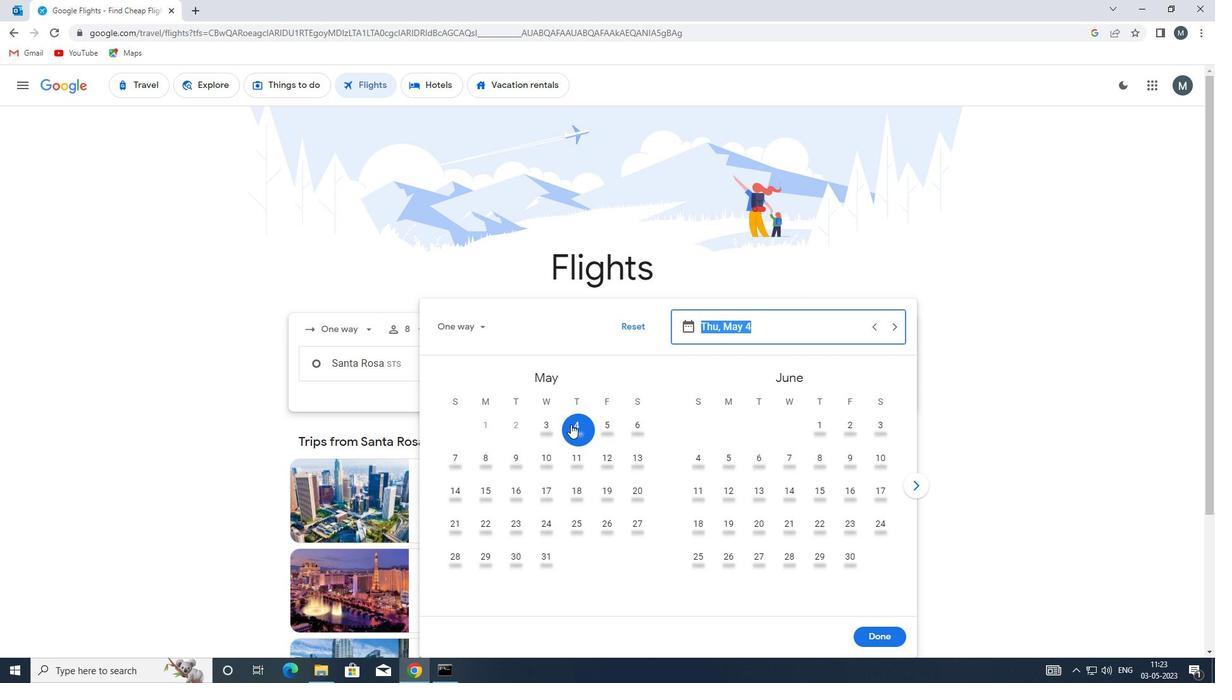 
Action: Mouse moved to (876, 627)
Screenshot: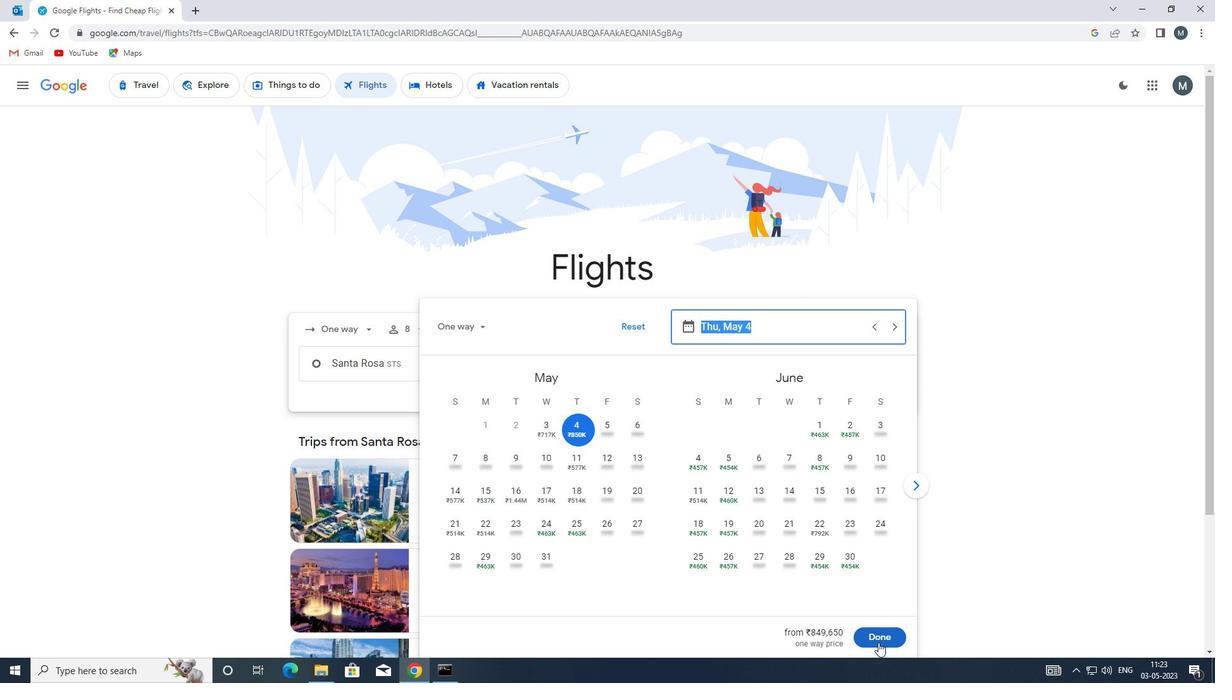 
Action: Mouse pressed left at (876, 627)
Screenshot: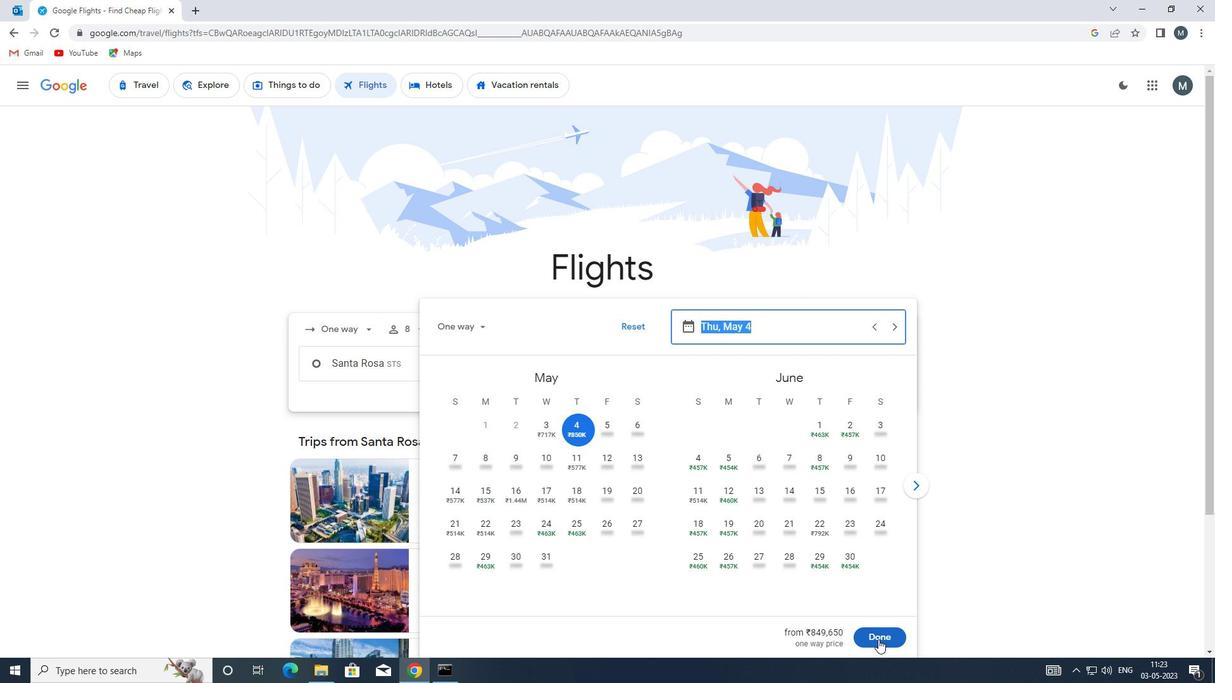
Action: Mouse moved to (600, 402)
Screenshot: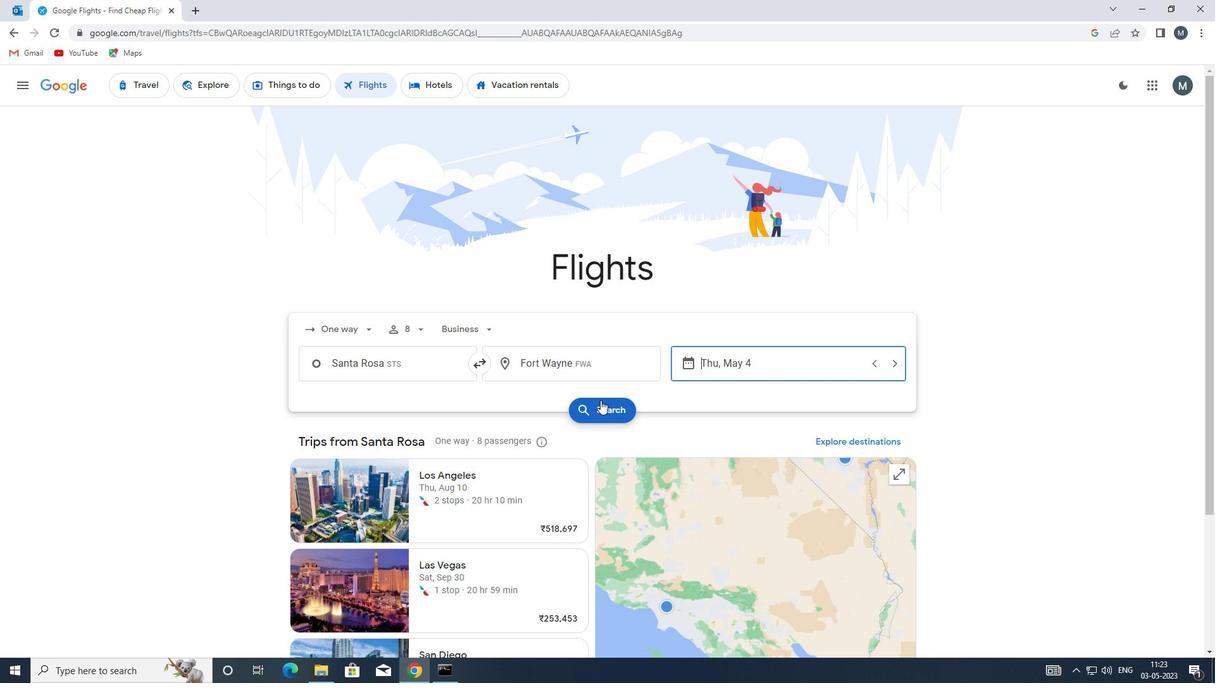 
Action: Mouse pressed left at (600, 402)
Screenshot: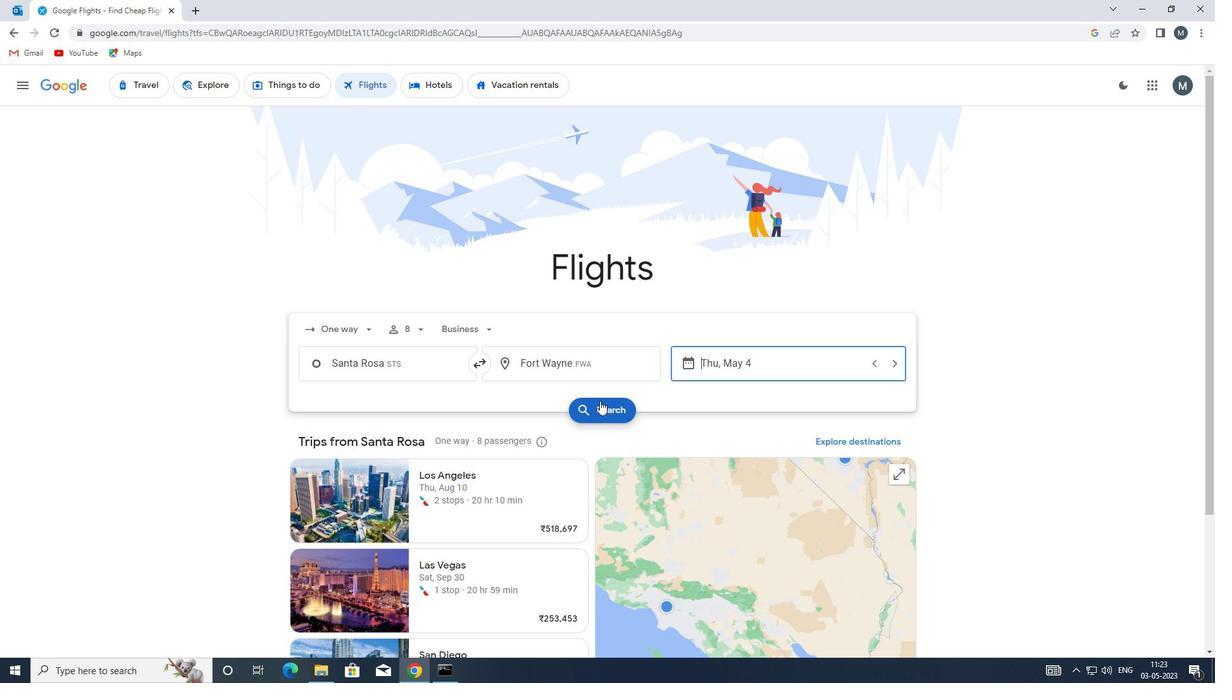 
Action: Mouse moved to (332, 198)
Screenshot: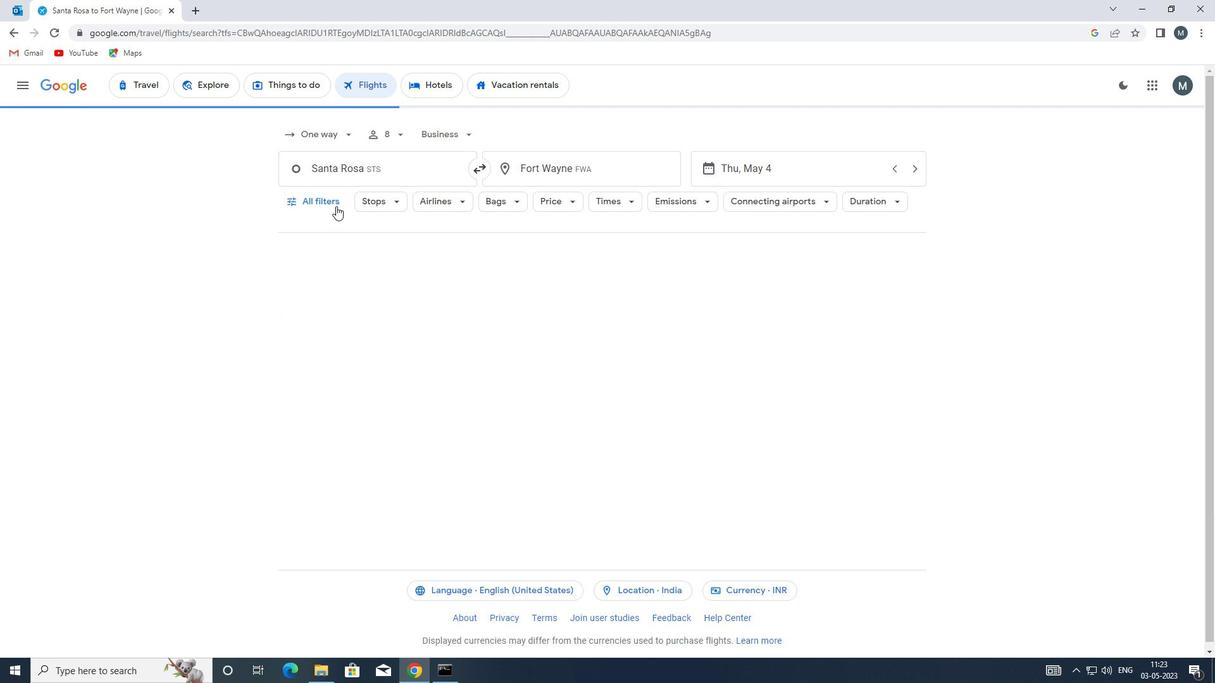 
Action: Mouse pressed left at (332, 198)
Screenshot: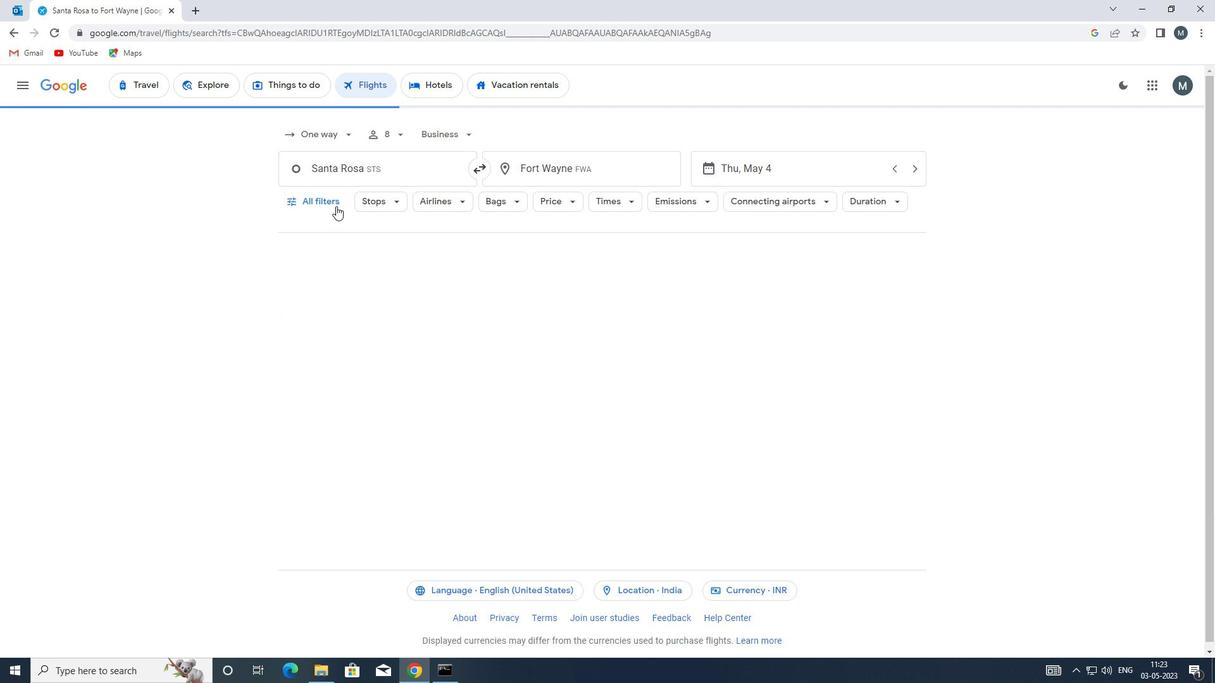 
Action: Mouse moved to (361, 324)
Screenshot: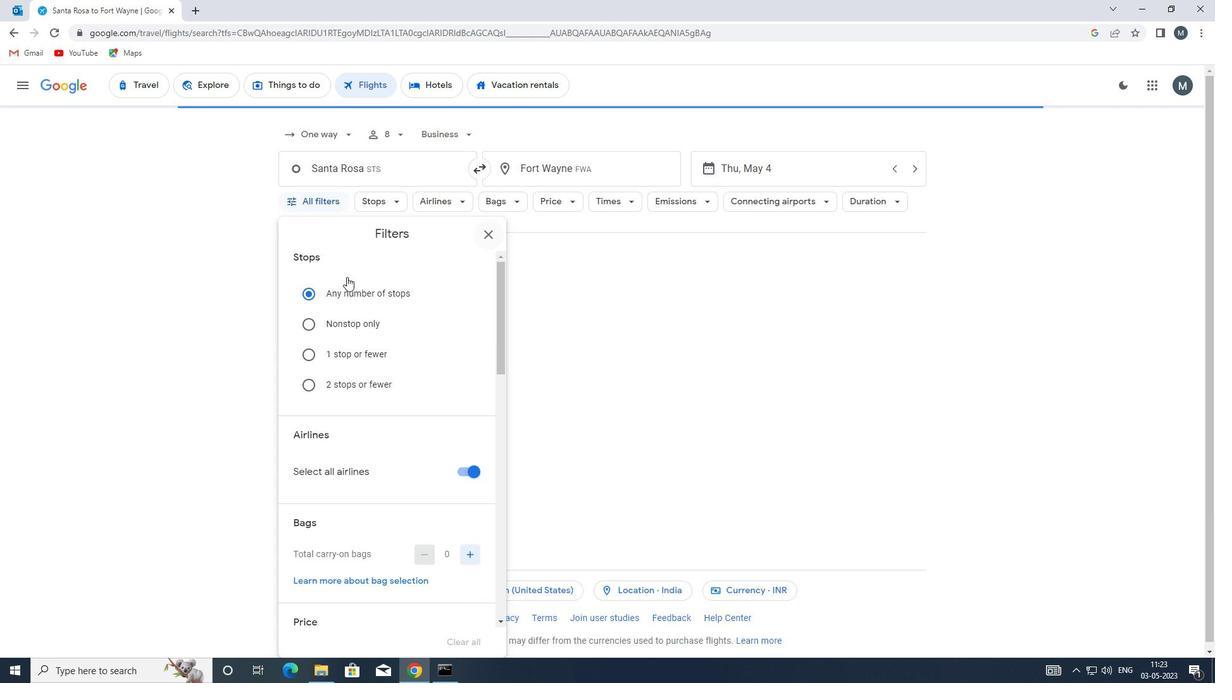 
Action: Mouse scrolled (361, 324) with delta (0, 0)
Screenshot: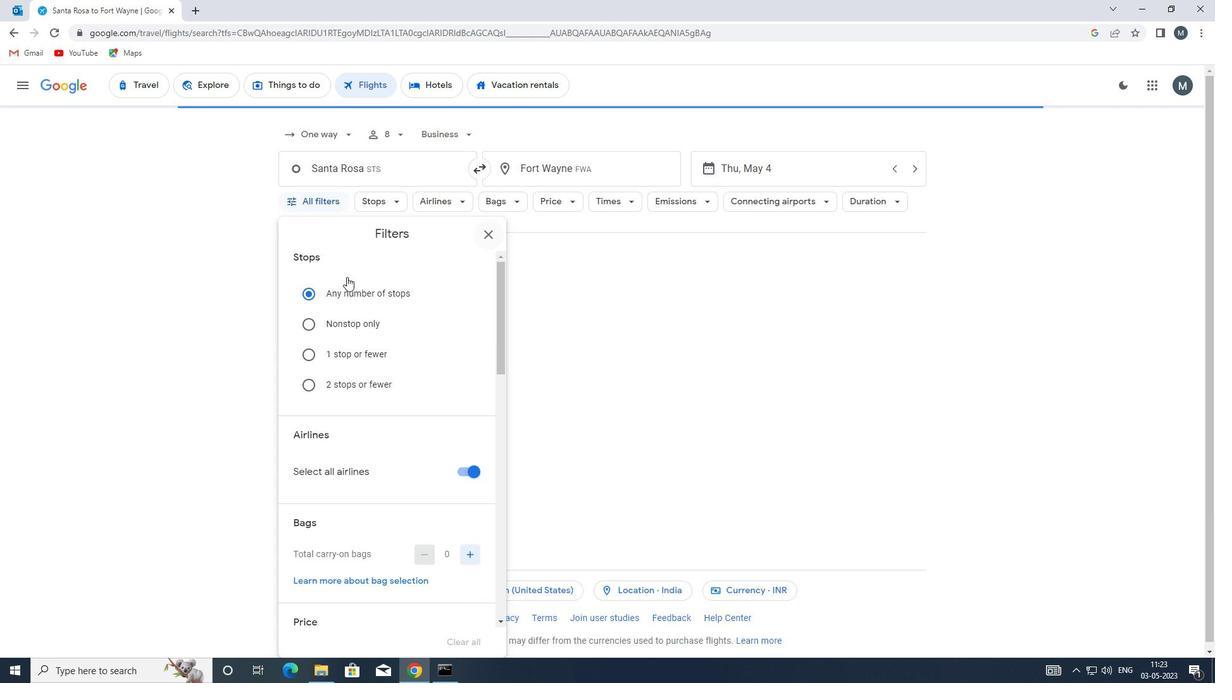 
Action: Mouse moved to (362, 336)
Screenshot: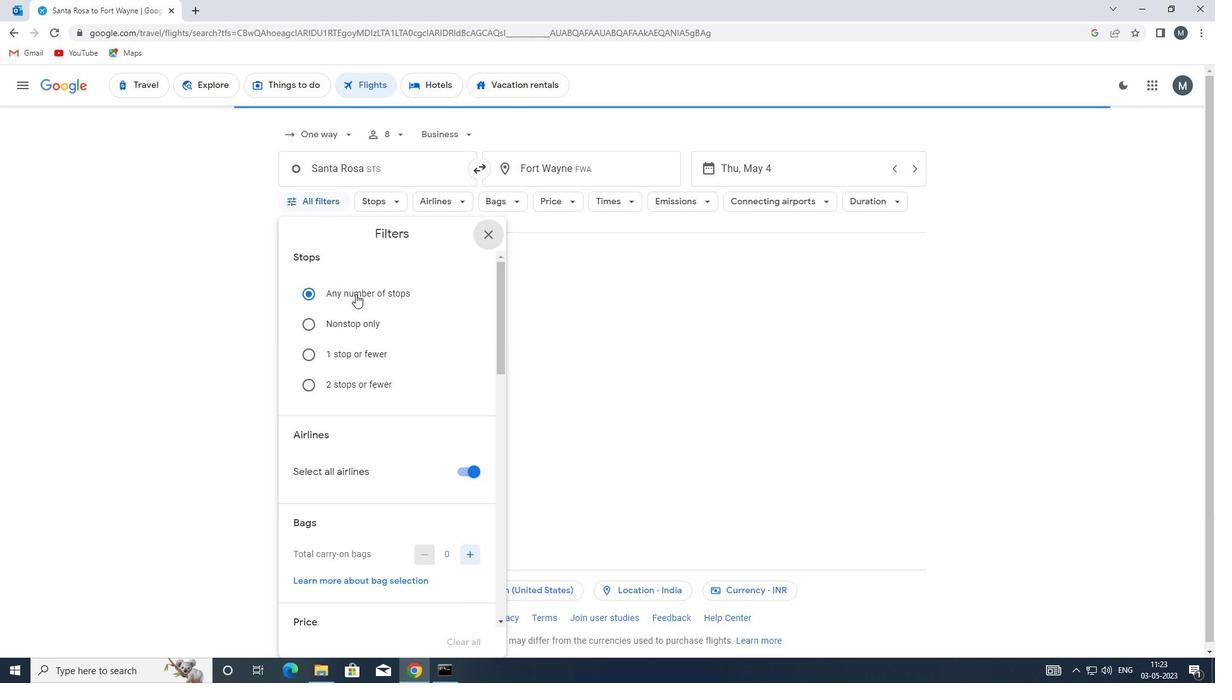 
Action: Mouse scrolled (362, 336) with delta (0, 0)
Screenshot: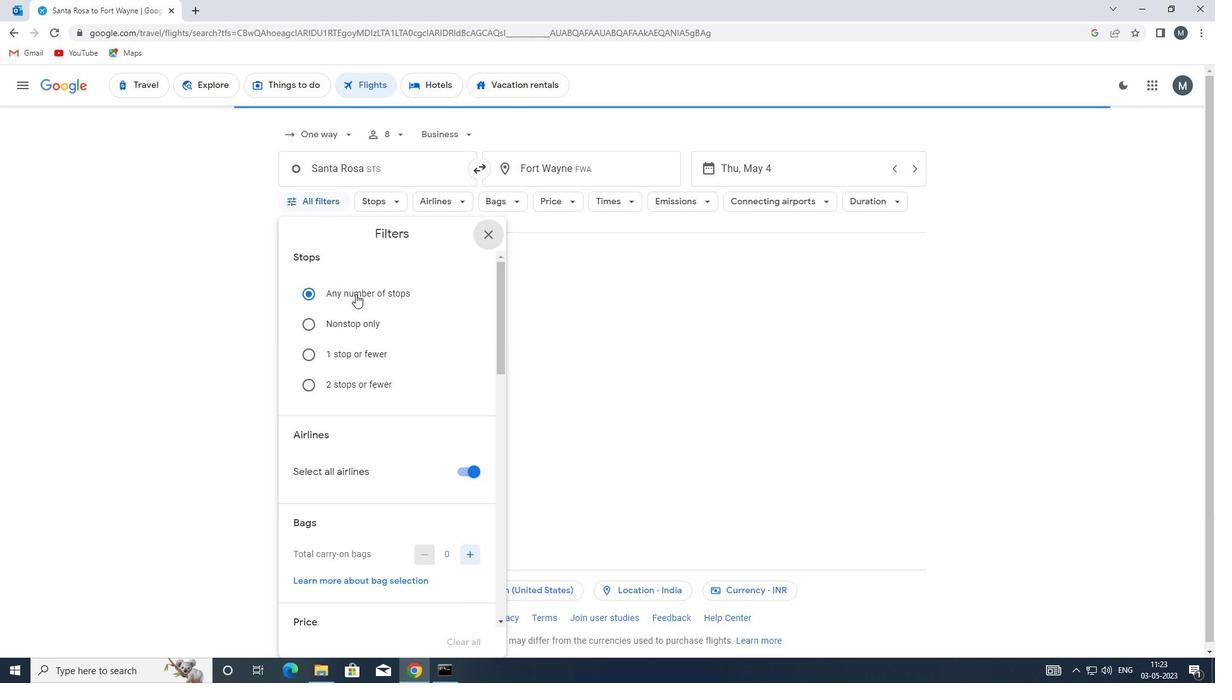 
Action: Mouse moved to (463, 343)
Screenshot: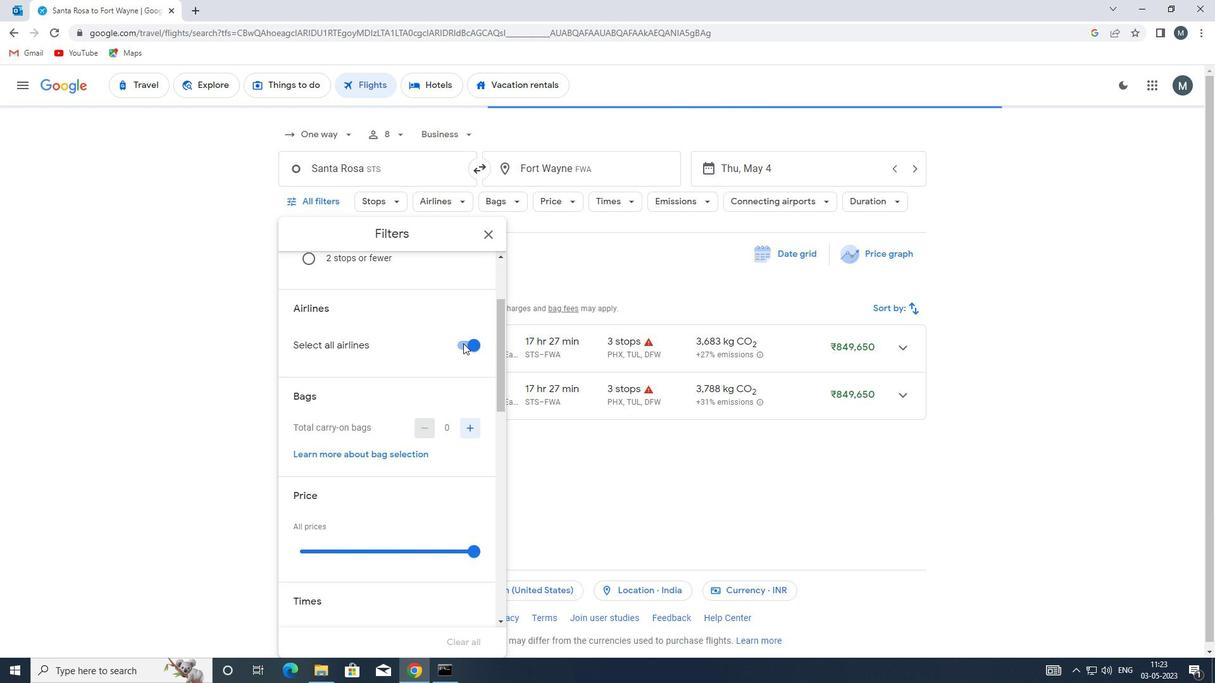 
Action: Mouse pressed left at (463, 343)
Screenshot: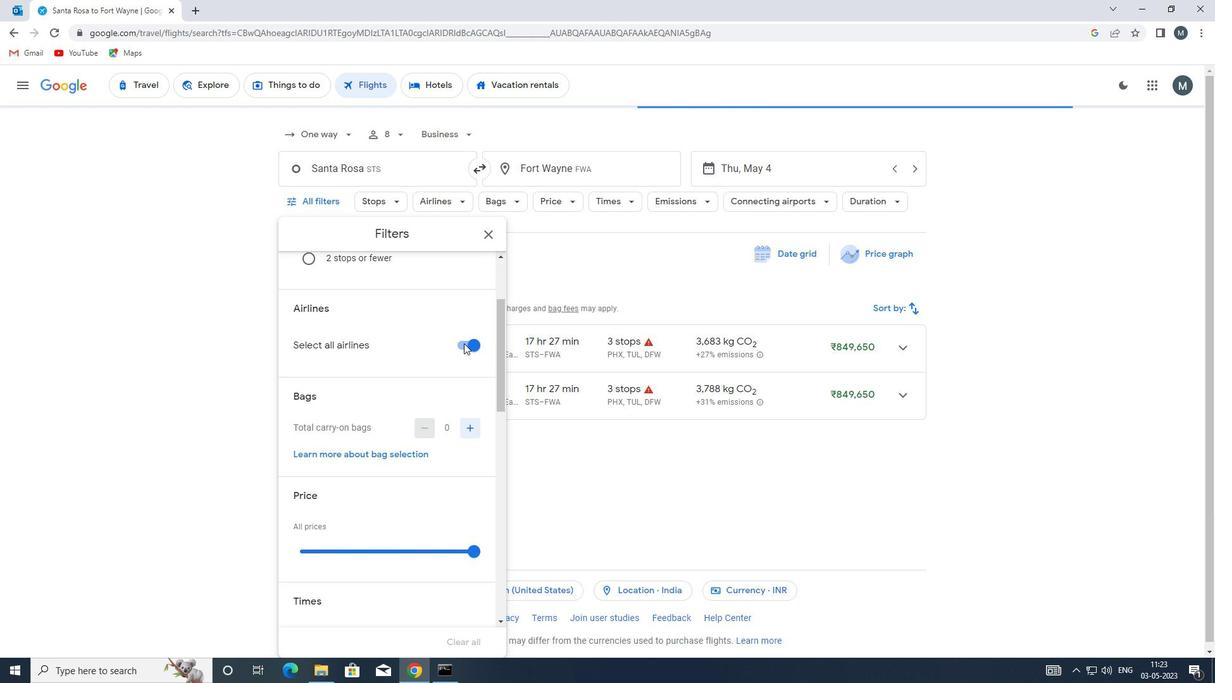 
Action: Mouse moved to (423, 372)
Screenshot: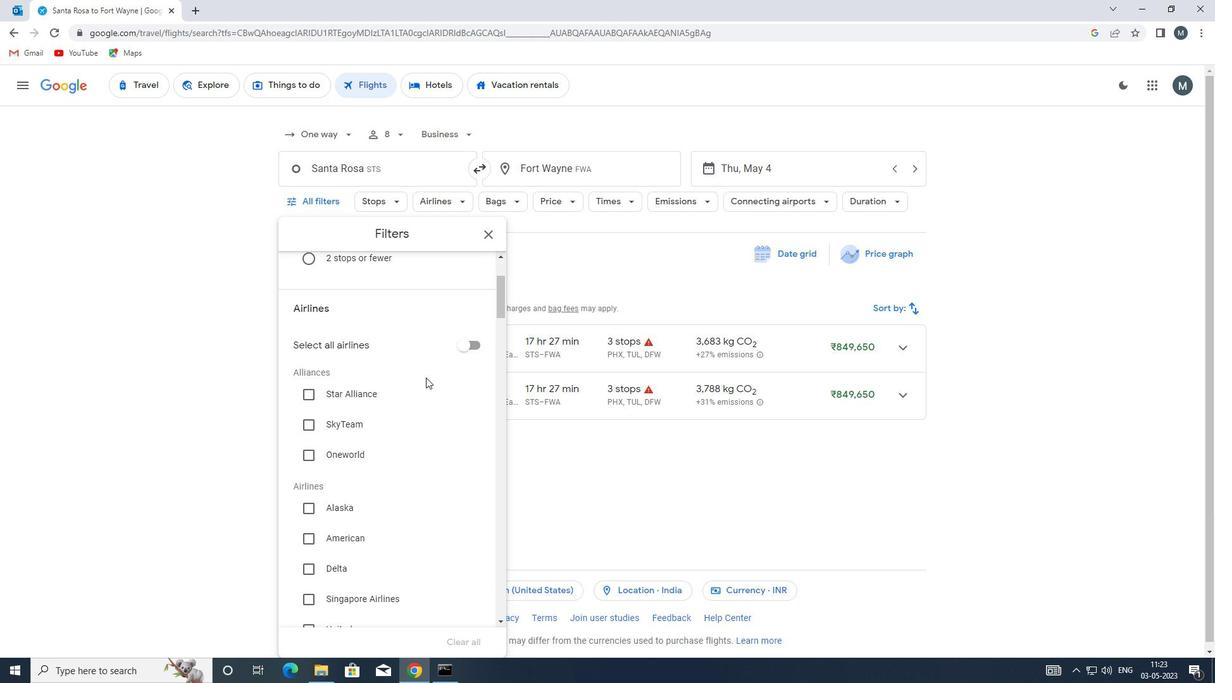 
Action: Mouse scrolled (423, 371) with delta (0, 0)
Screenshot: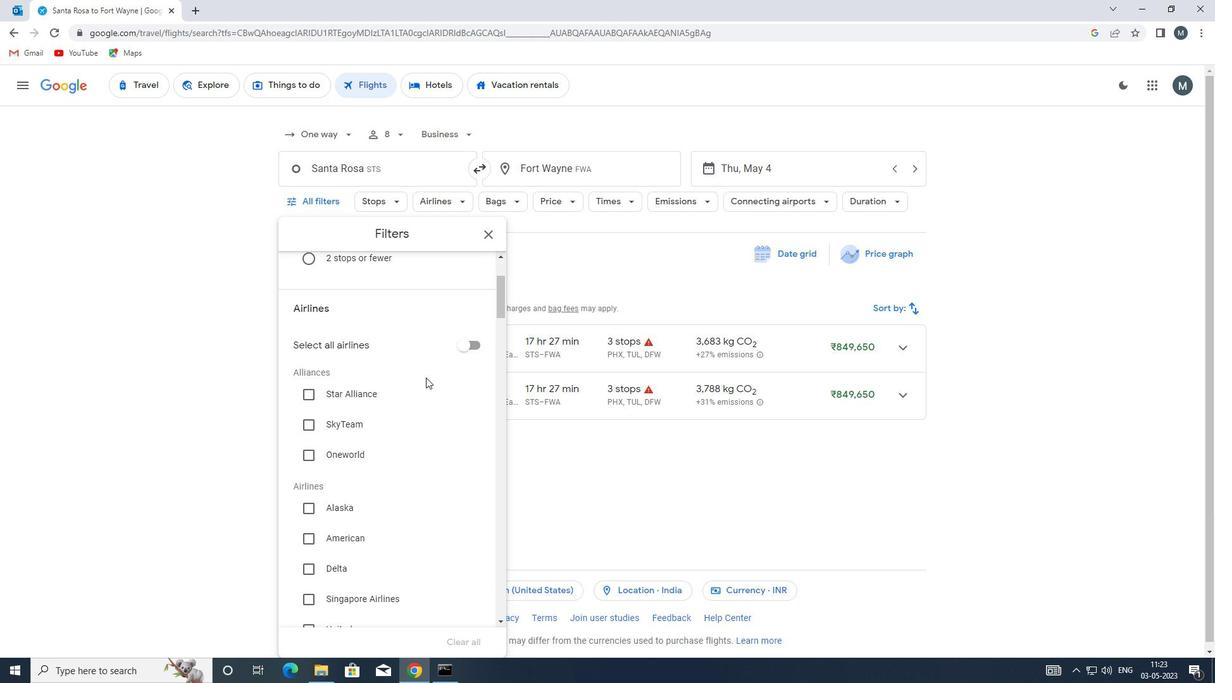 
Action: Mouse moved to (422, 373)
Screenshot: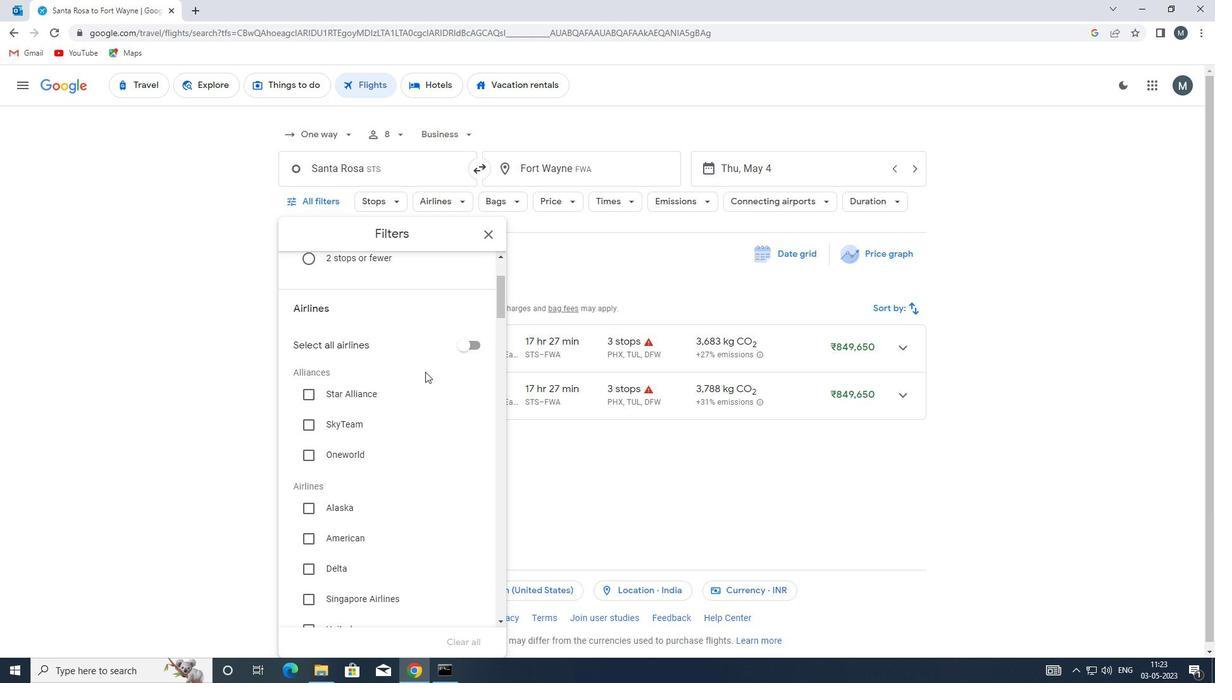 
Action: Mouse scrolled (422, 372) with delta (0, 0)
Screenshot: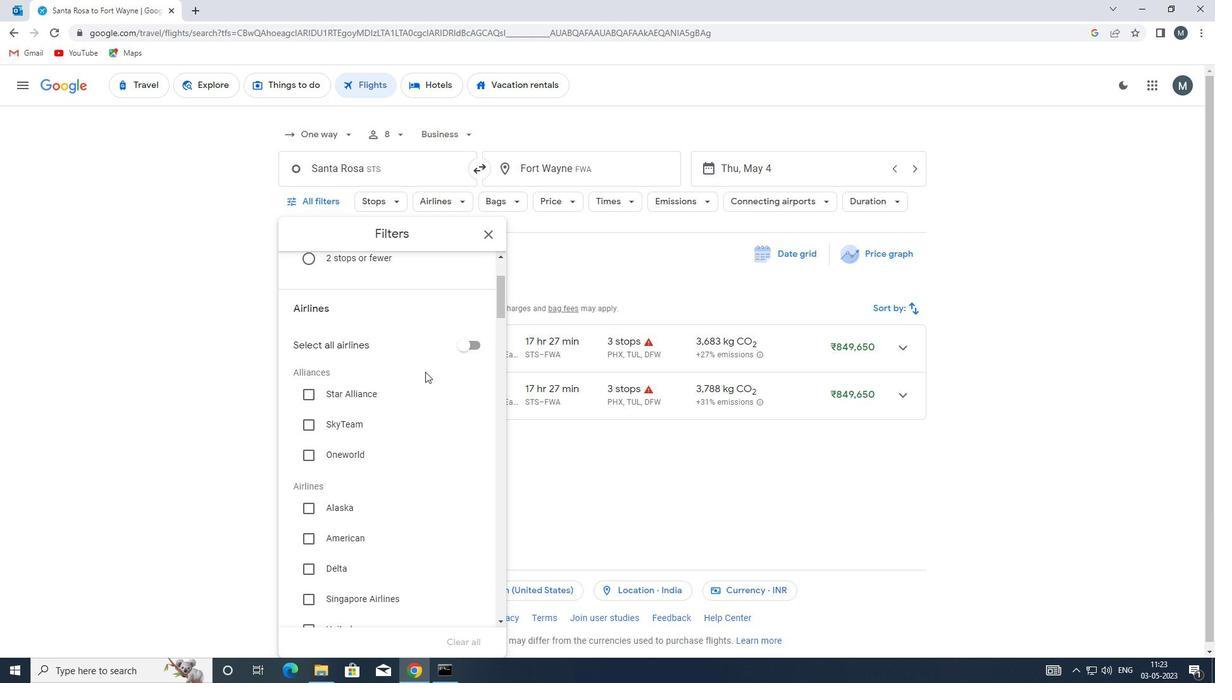 
Action: Mouse moved to (363, 404)
Screenshot: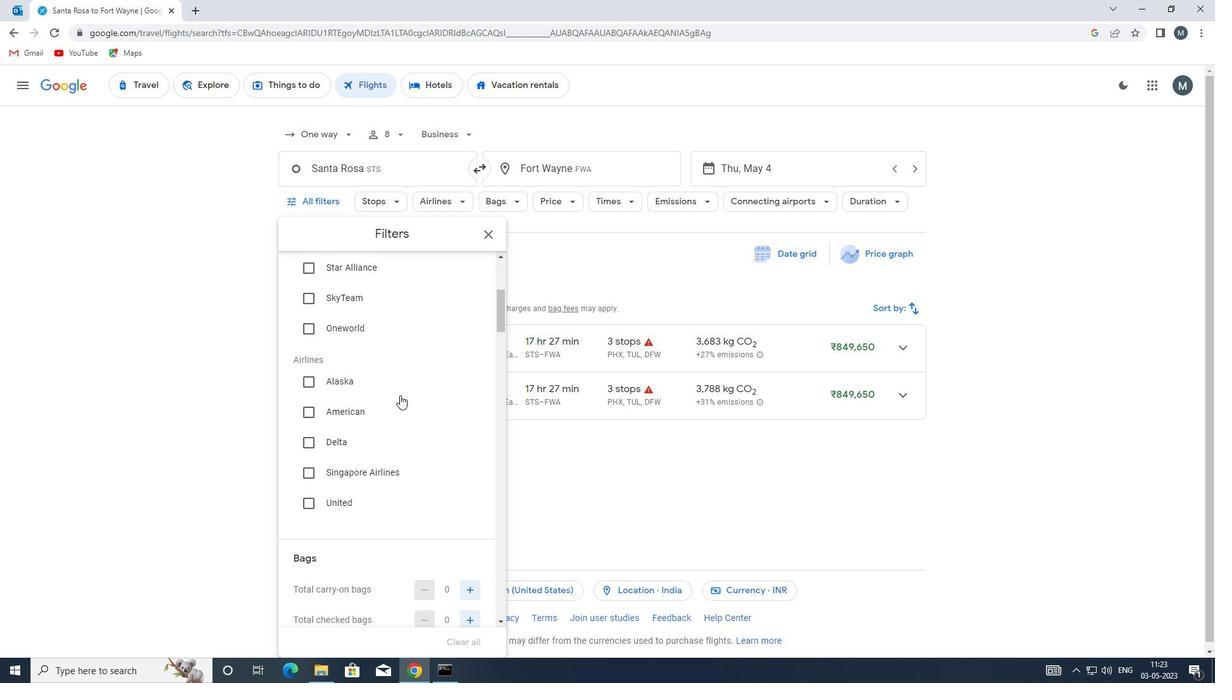 
Action: Mouse scrolled (363, 403) with delta (0, 0)
Screenshot: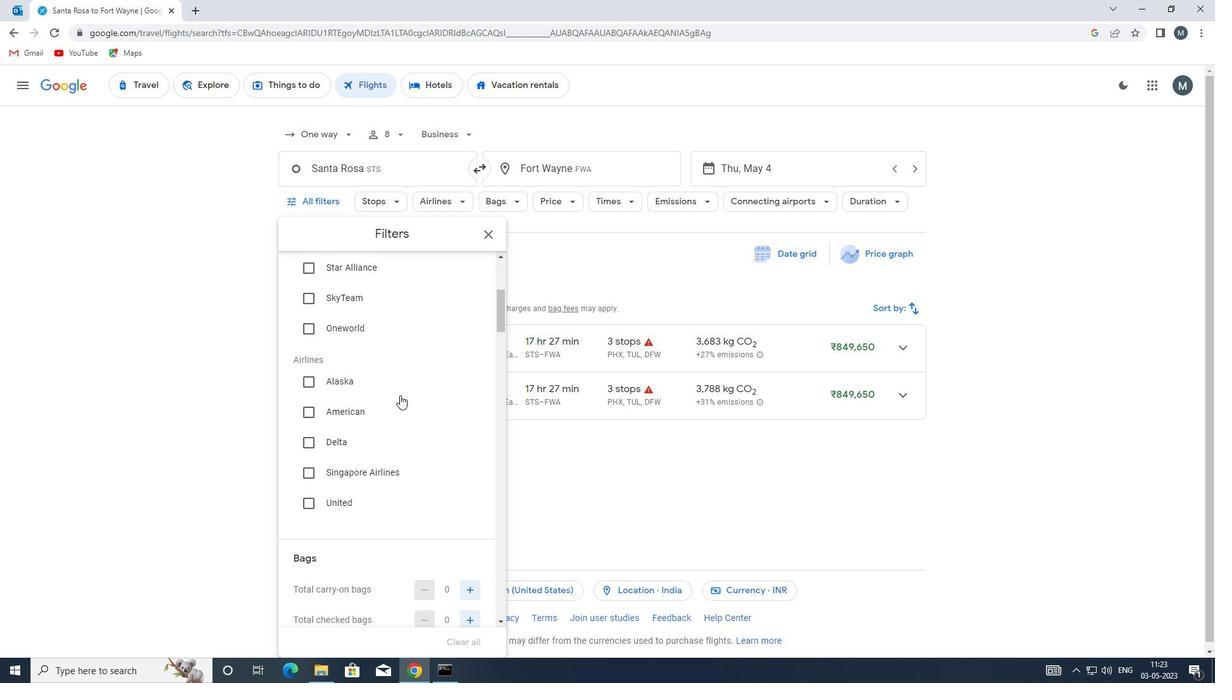 
Action: Mouse moved to (307, 344)
Screenshot: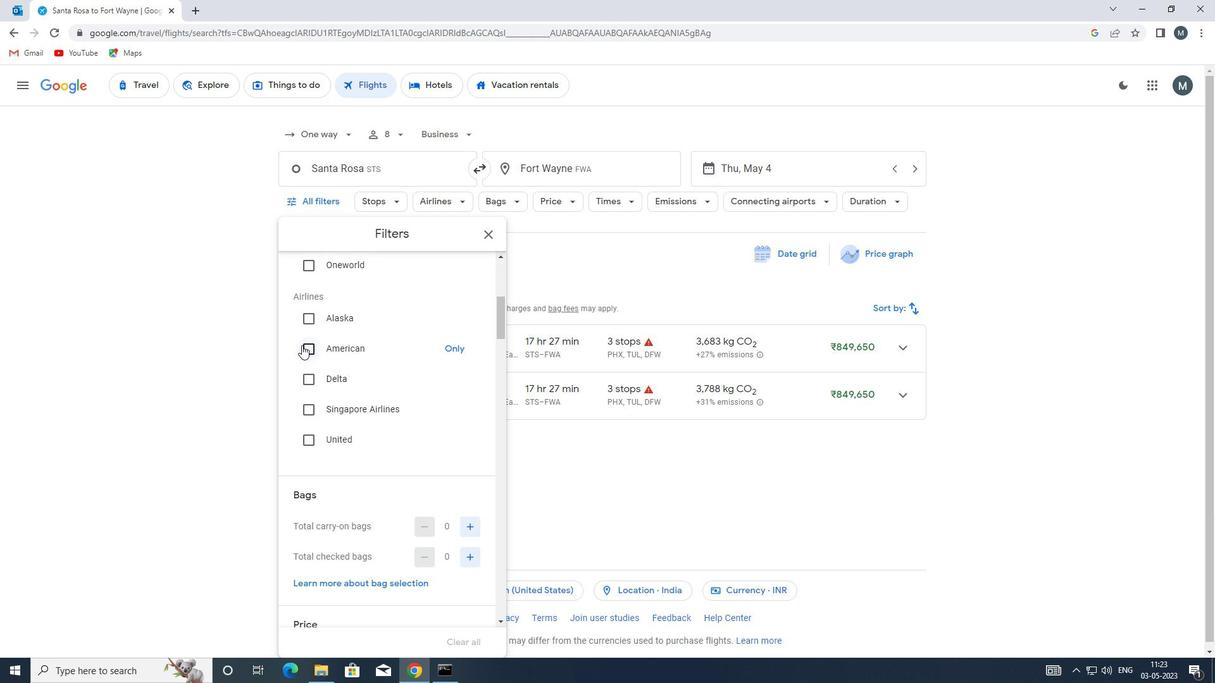 
Action: Mouse pressed left at (307, 344)
Screenshot: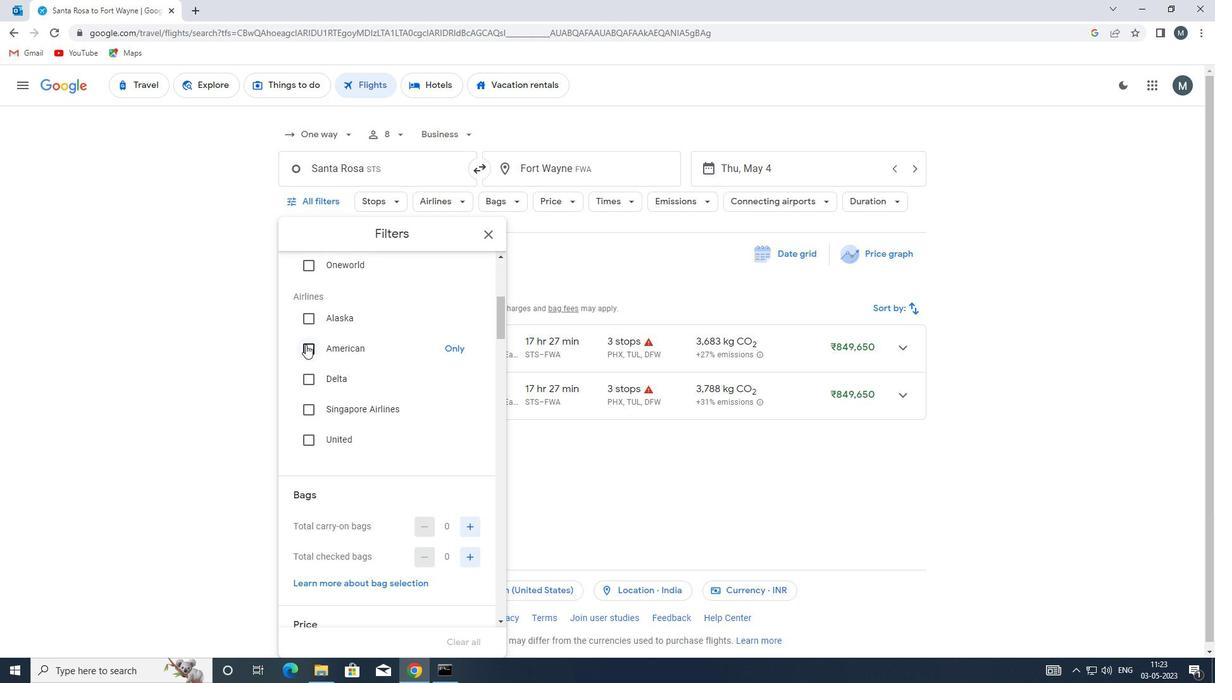 
Action: Mouse moved to (413, 360)
Screenshot: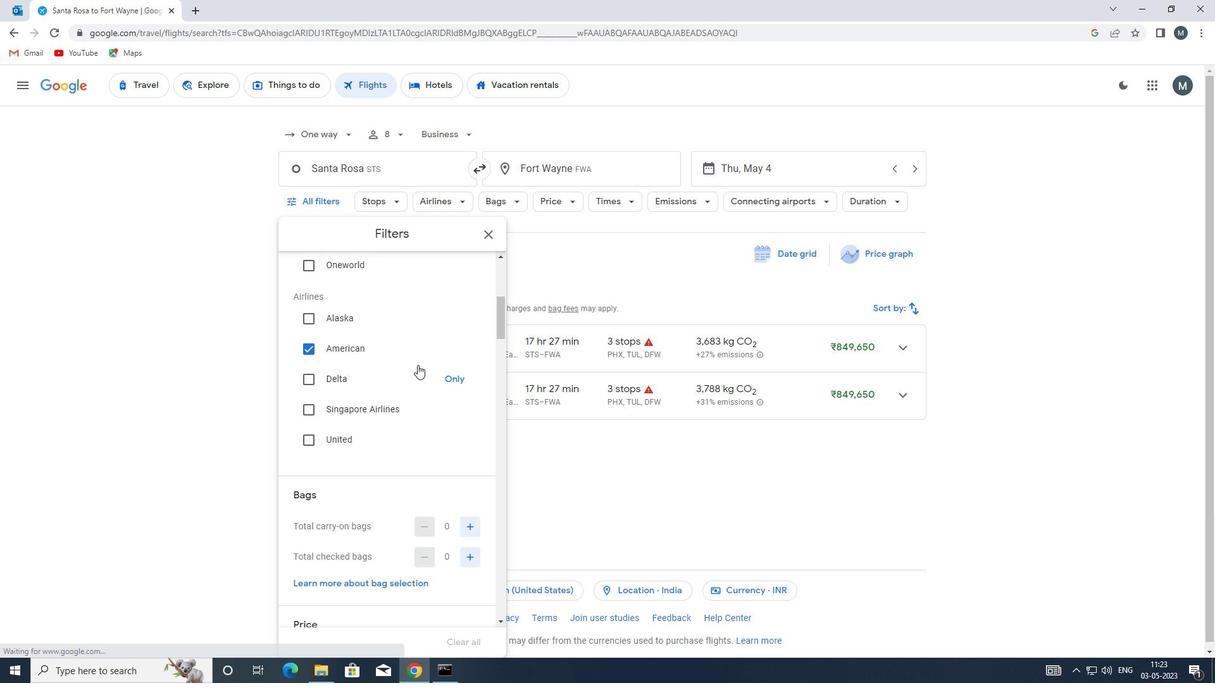 
Action: Mouse scrolled (413, 359) with delta (0, 0)
Screenshot: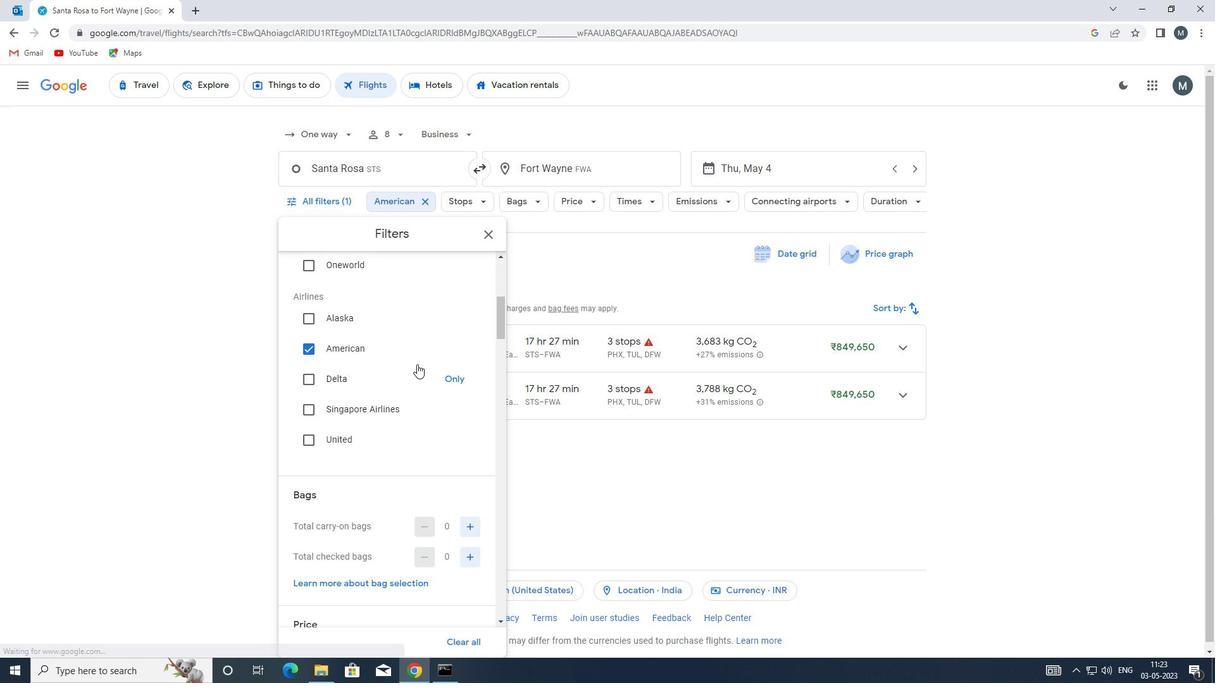 
Action: Mouse scrolled (413, 359) with delta (0, 0)
Screenshot: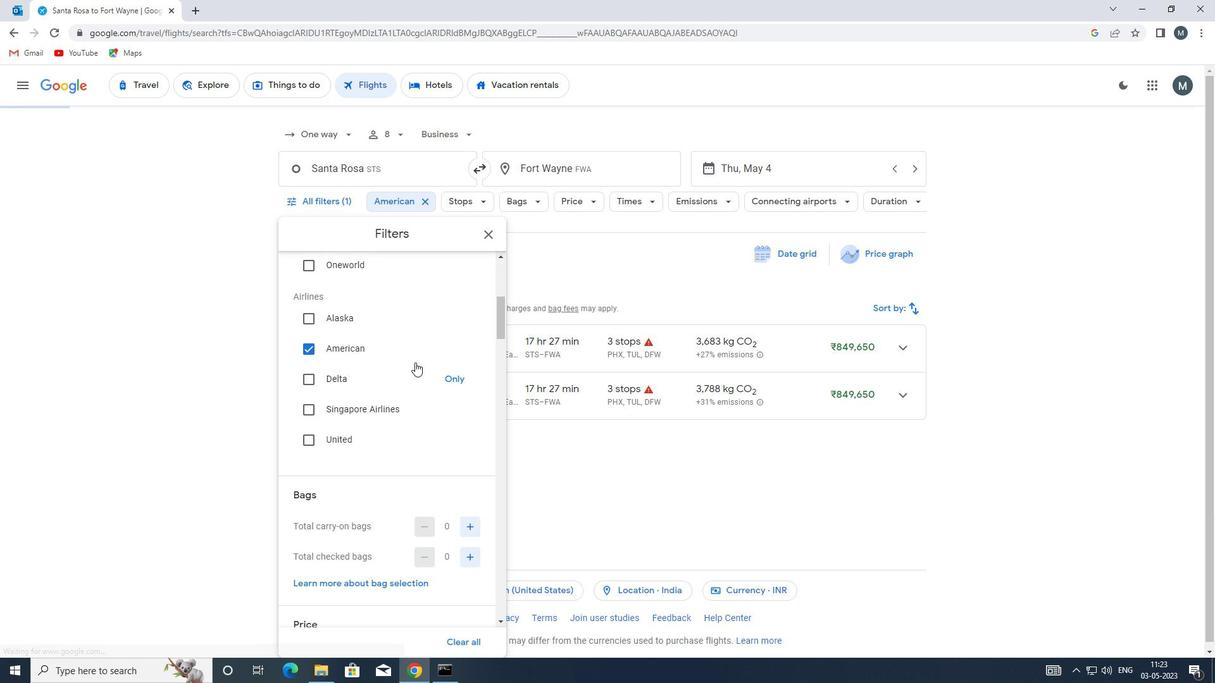 
Action: Mouse moved to (466, 397)
Screenshot: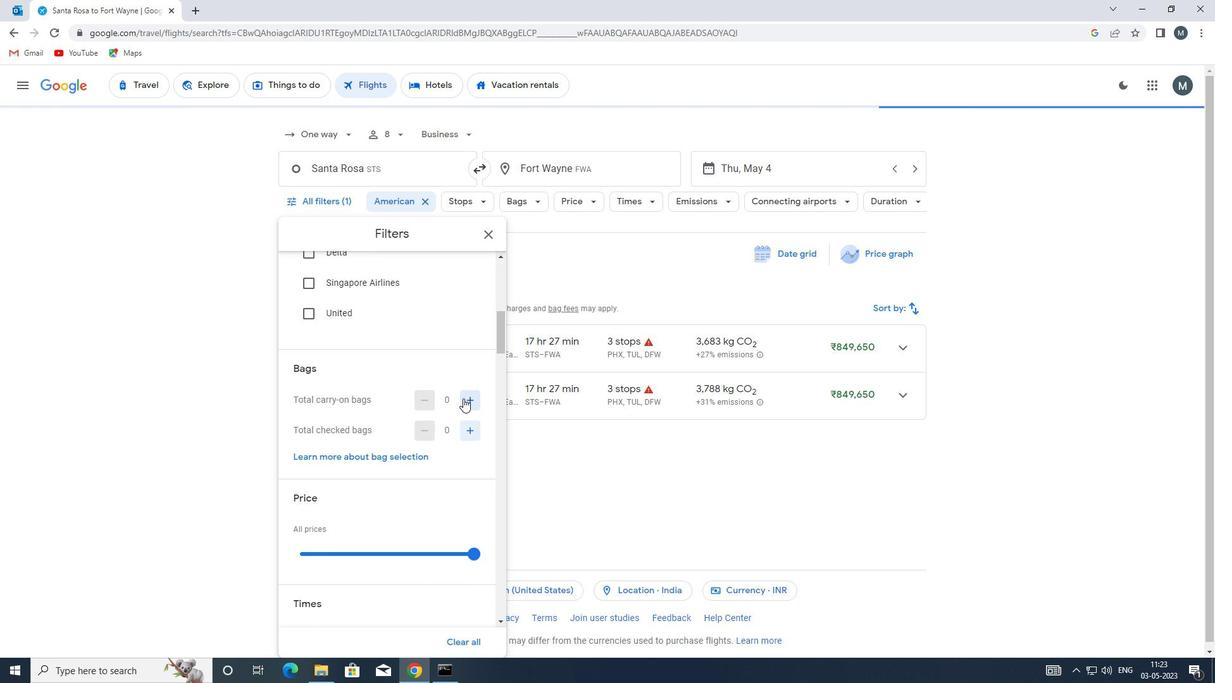 
Action: Mouse pressed left at (466, 397)
Screenshot: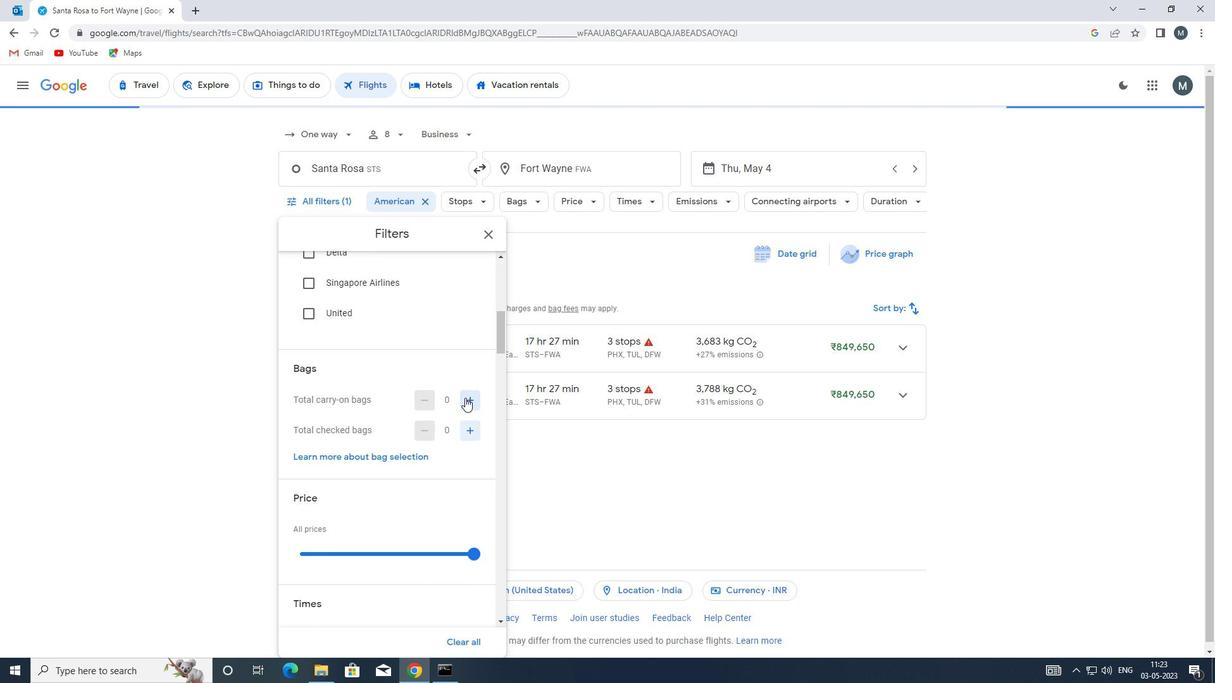 
Action: Mouse moved to (390, 385)
Screenshot: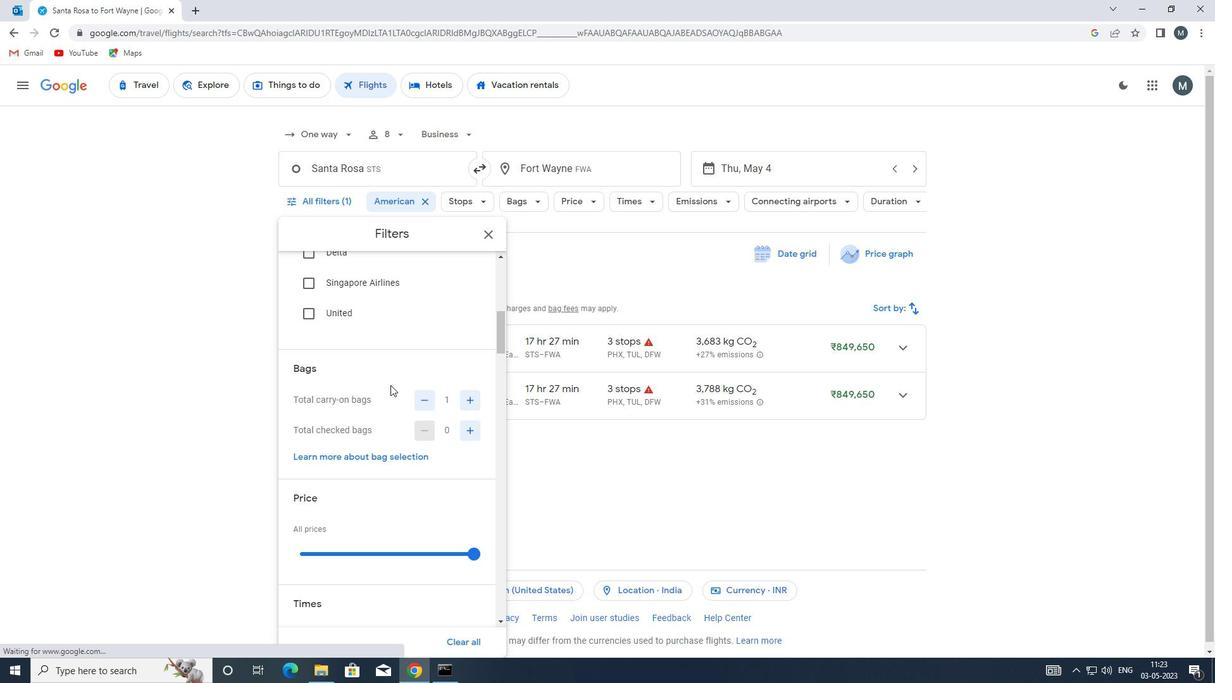 
Action: Mouse scrolled (390, 384) with delta (0, 0)
Screenshot: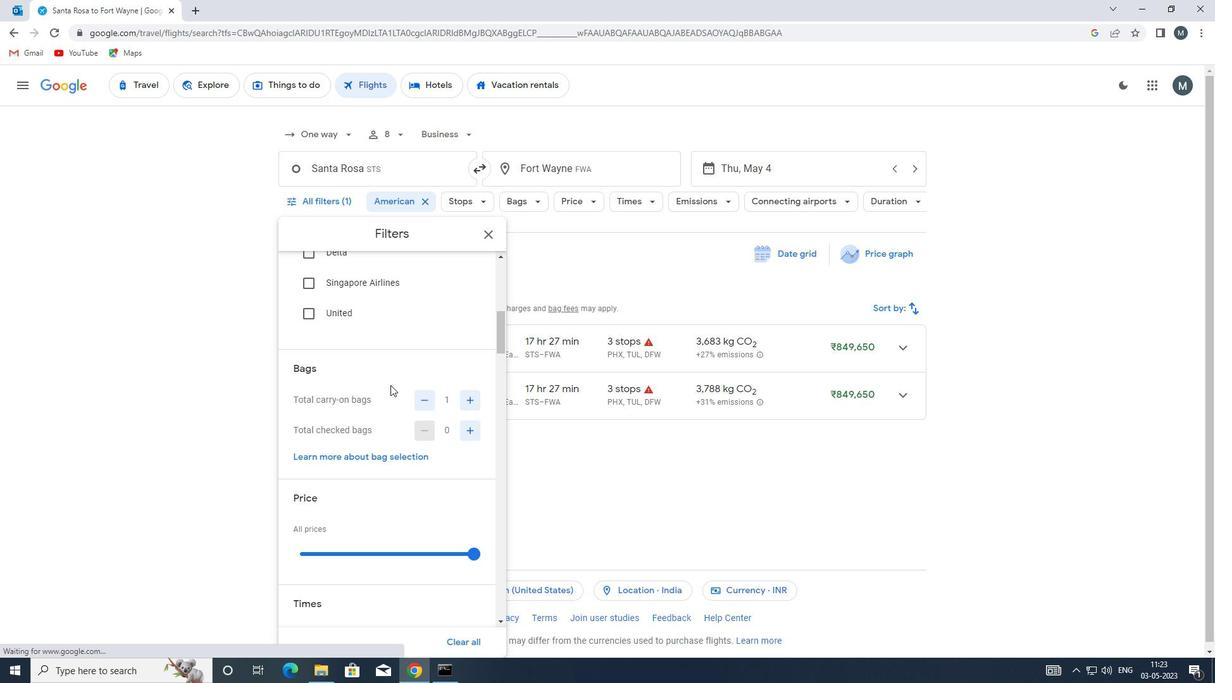 
Action: Mouse moved to (410, 375)
Screenshot: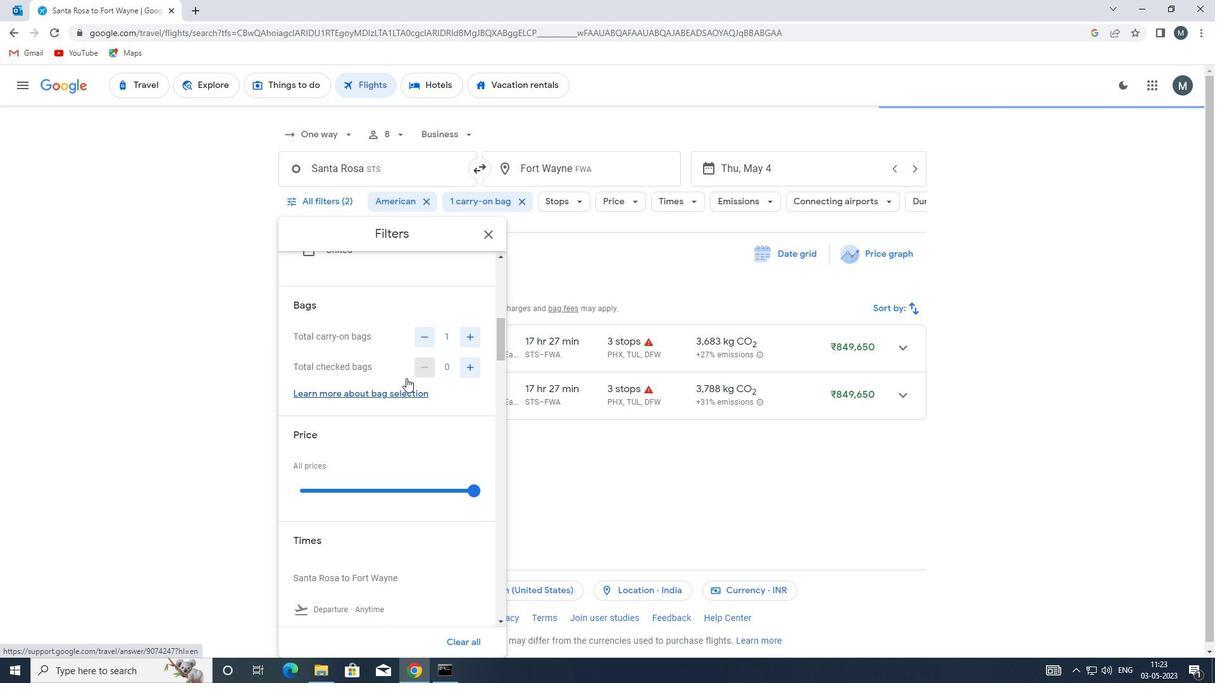 
Action: Mouse scrolled (410, 374) with delta (0, 0)
Screenshot: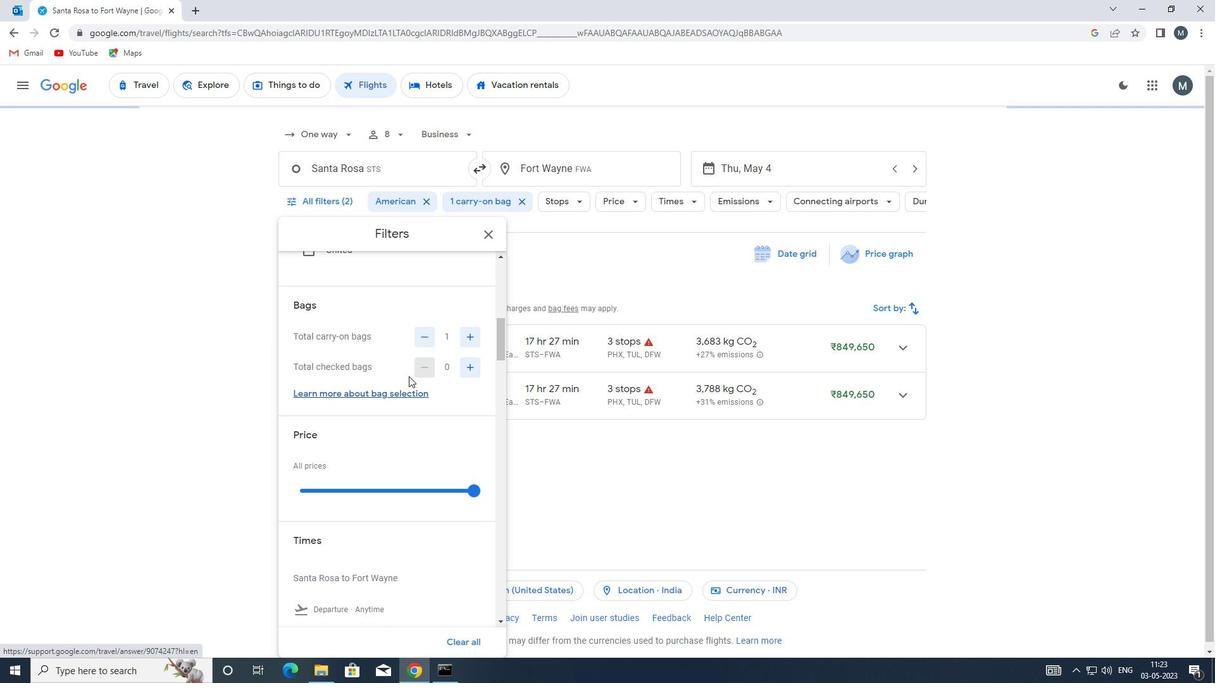 
Action: Mouse scrolled (410, 374) with delta (0, 0)
Screenshot: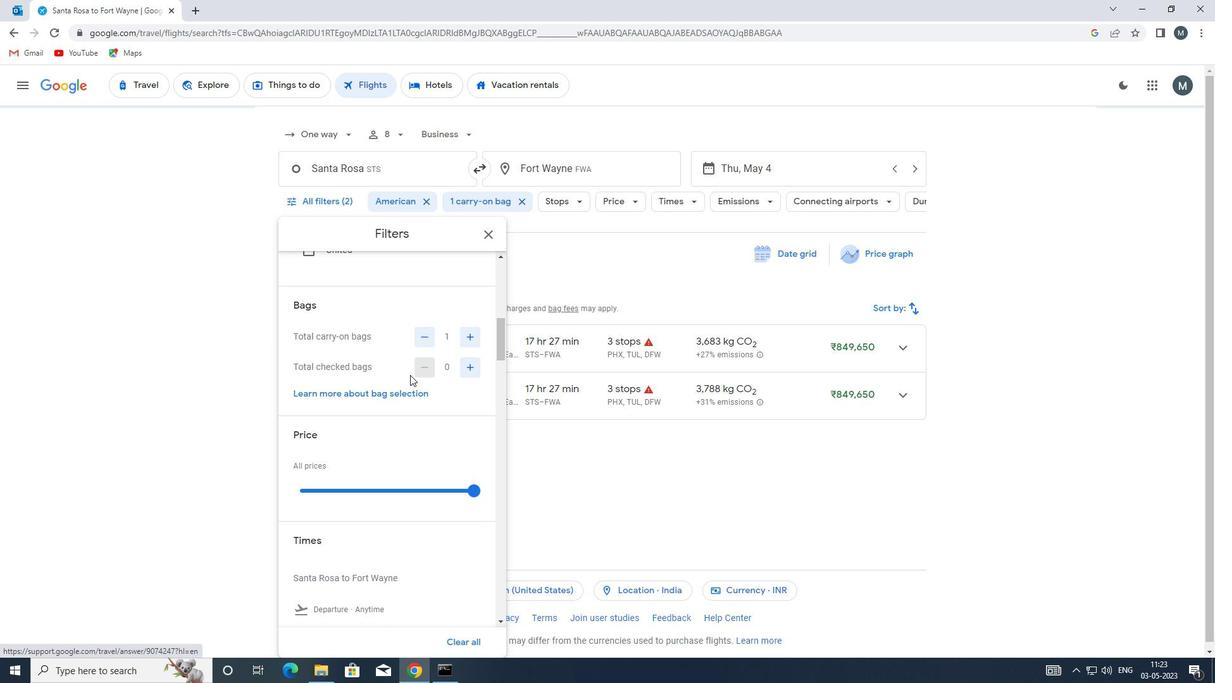 
Action: Mouse moved to (396, 364)
Screenshot: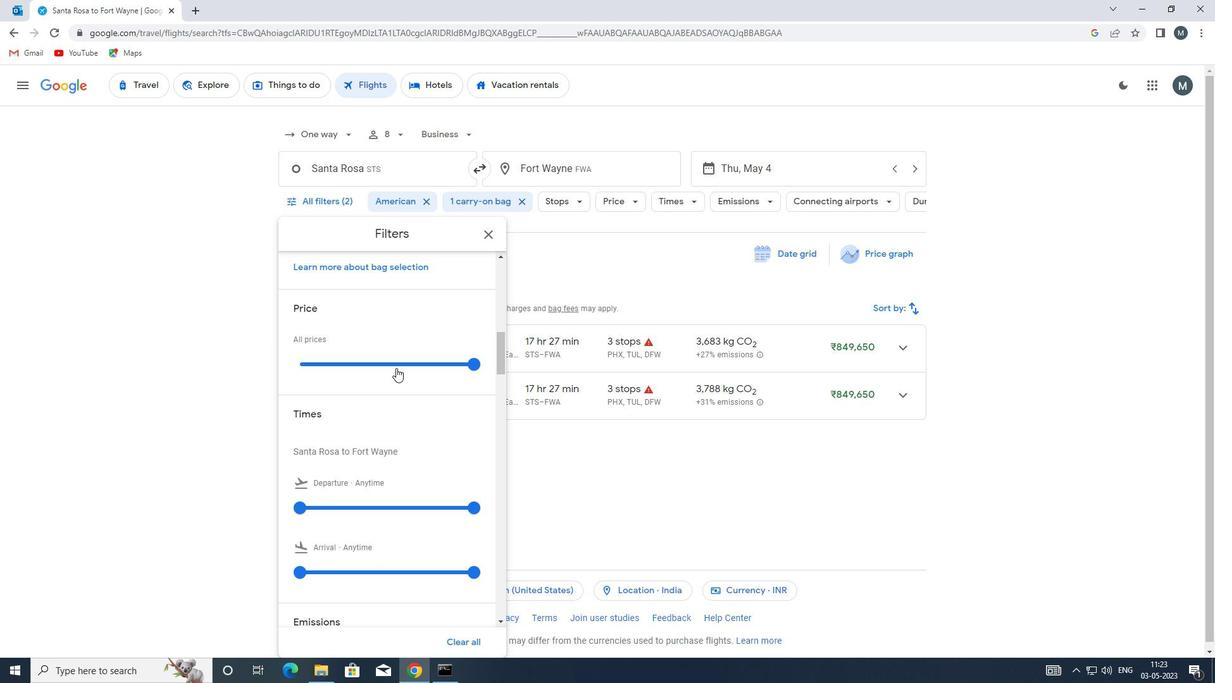 
Action: Mouse pressed left at (396, 364)
Screenshot: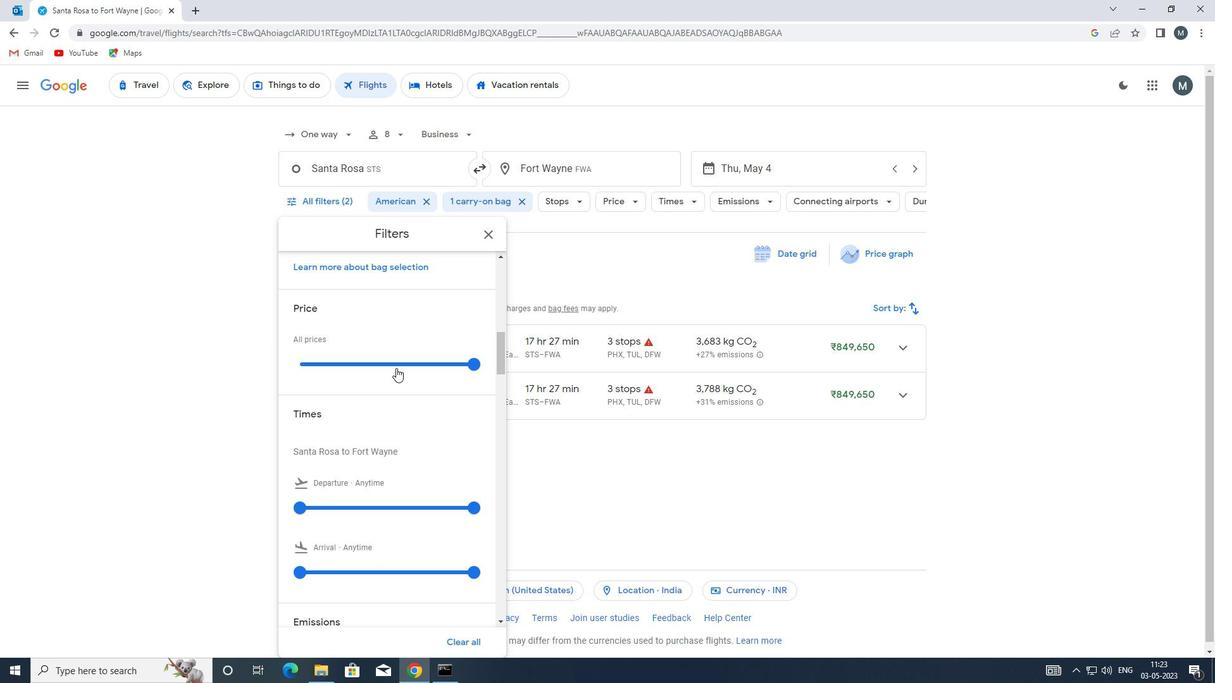 
Action: Mouse moved to (397, 363)
Screenshot: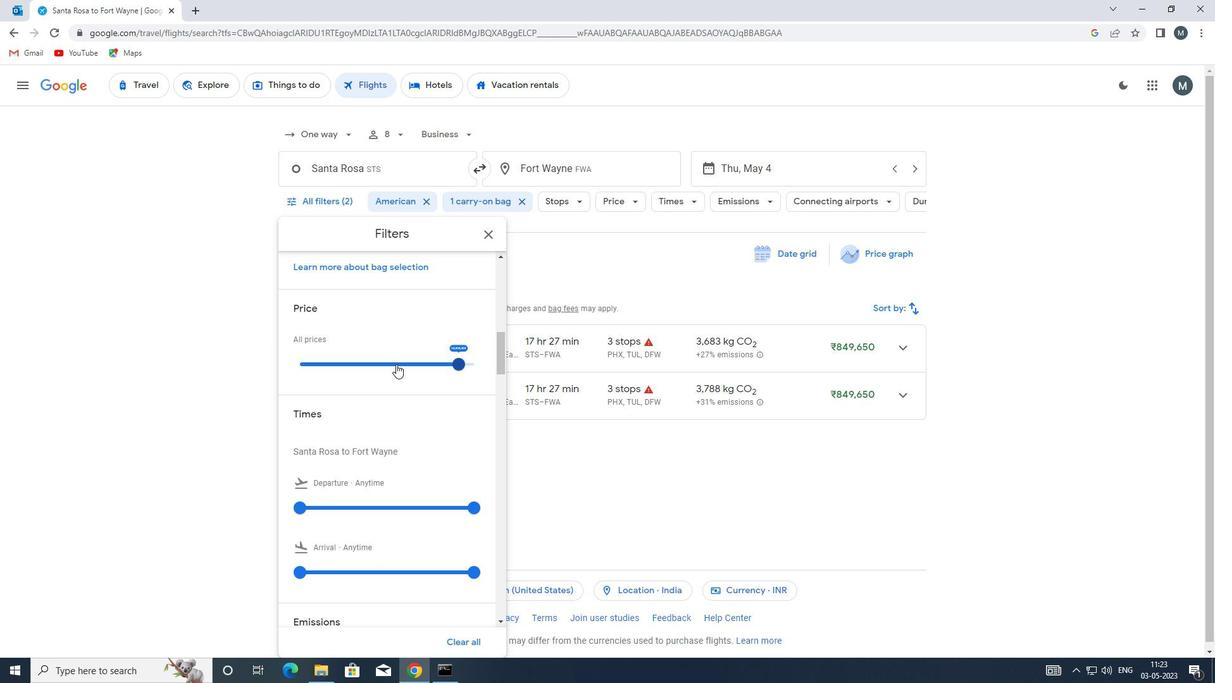 
Action: Mouse pressed left at (397, 363)
Screenshot: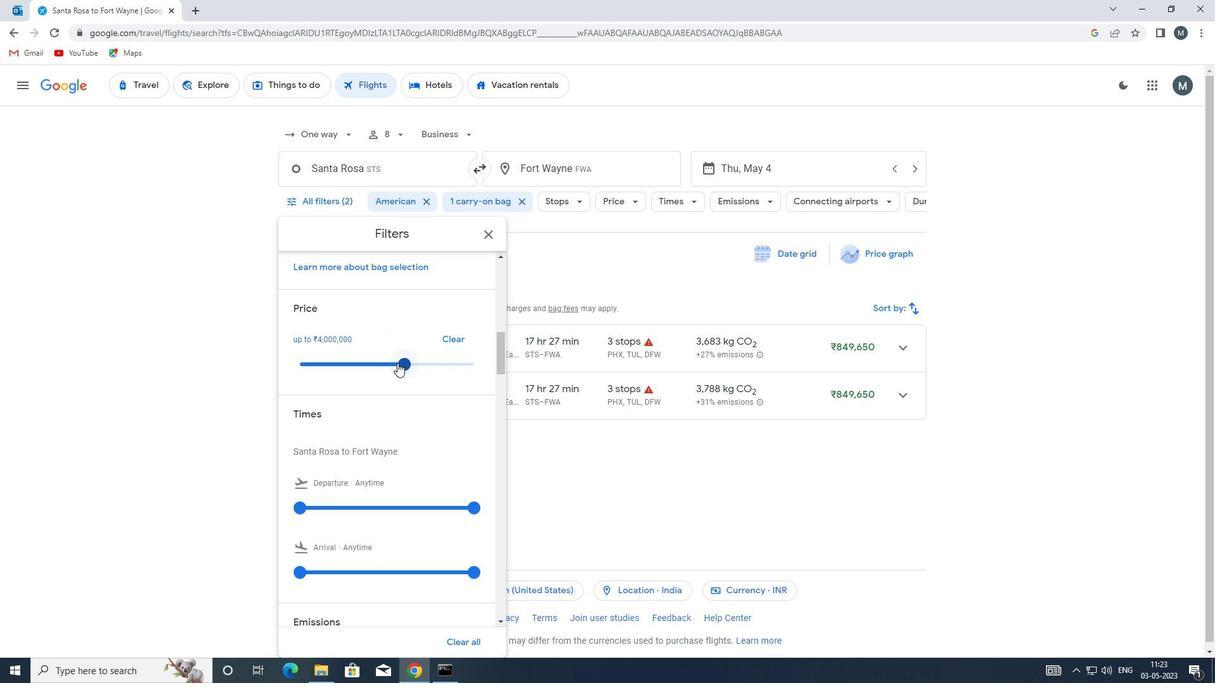 
Action: Mouse moved to (397, 335)
Screenshot: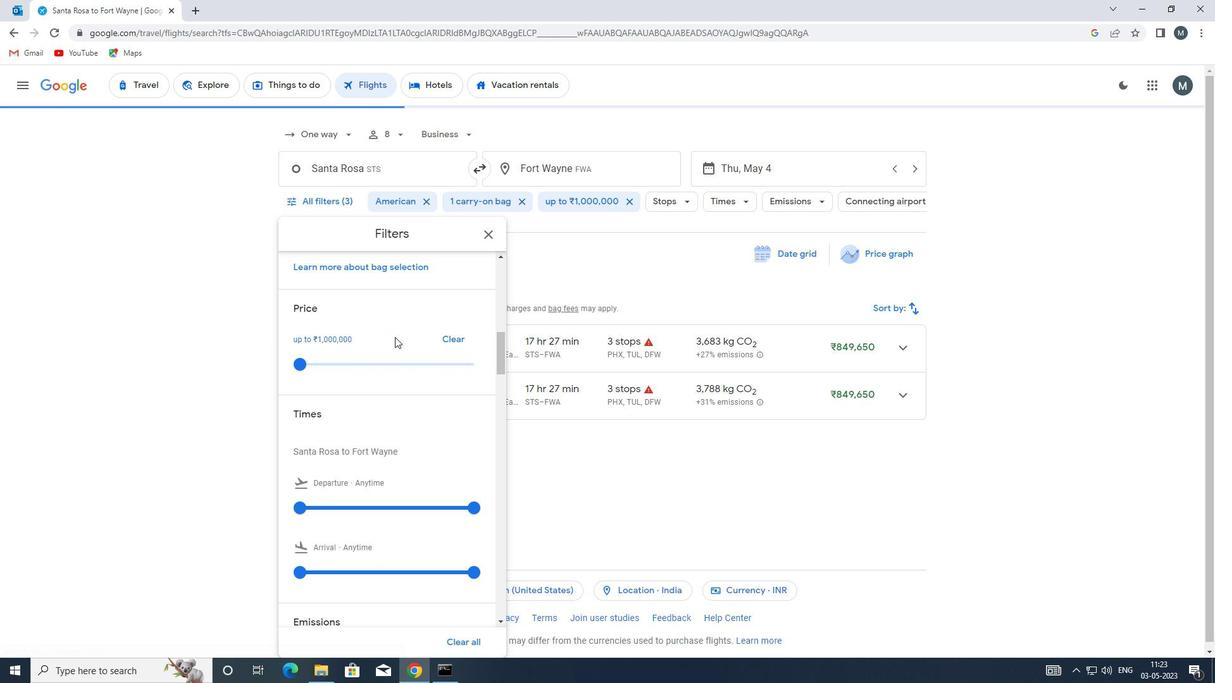 
Action: Mouse scrolled (397, 334) with delta (0, 0)
Screenshot: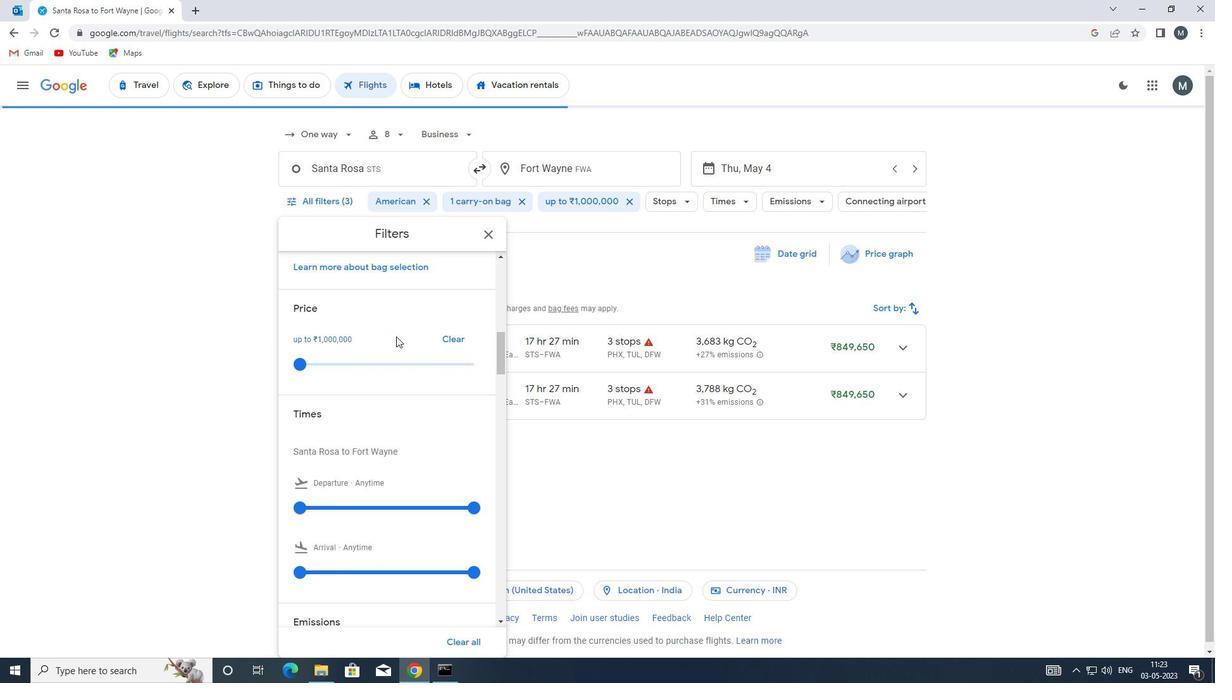 
Action: Mouse moved to (397, 335)
Screenshot: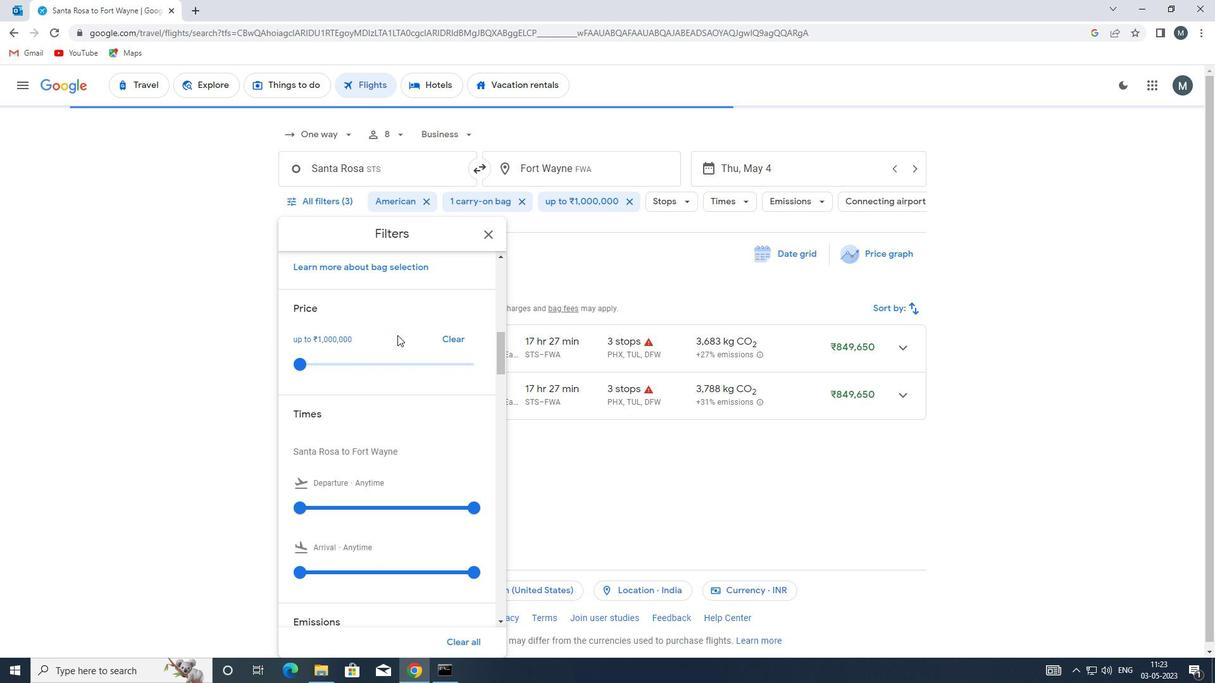
Action: Mouse scrolled (397, 334) with delta (0, 0)
Screenshot: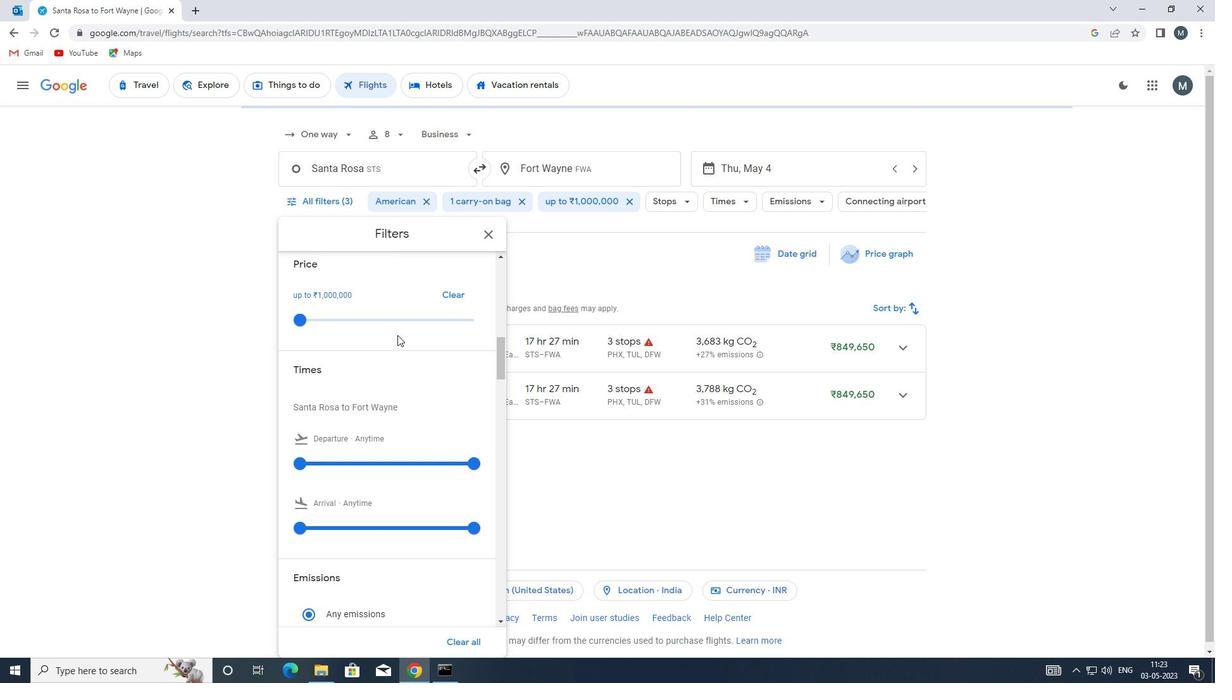 
Action: Mouse moved to (300, 378)
Screenshot: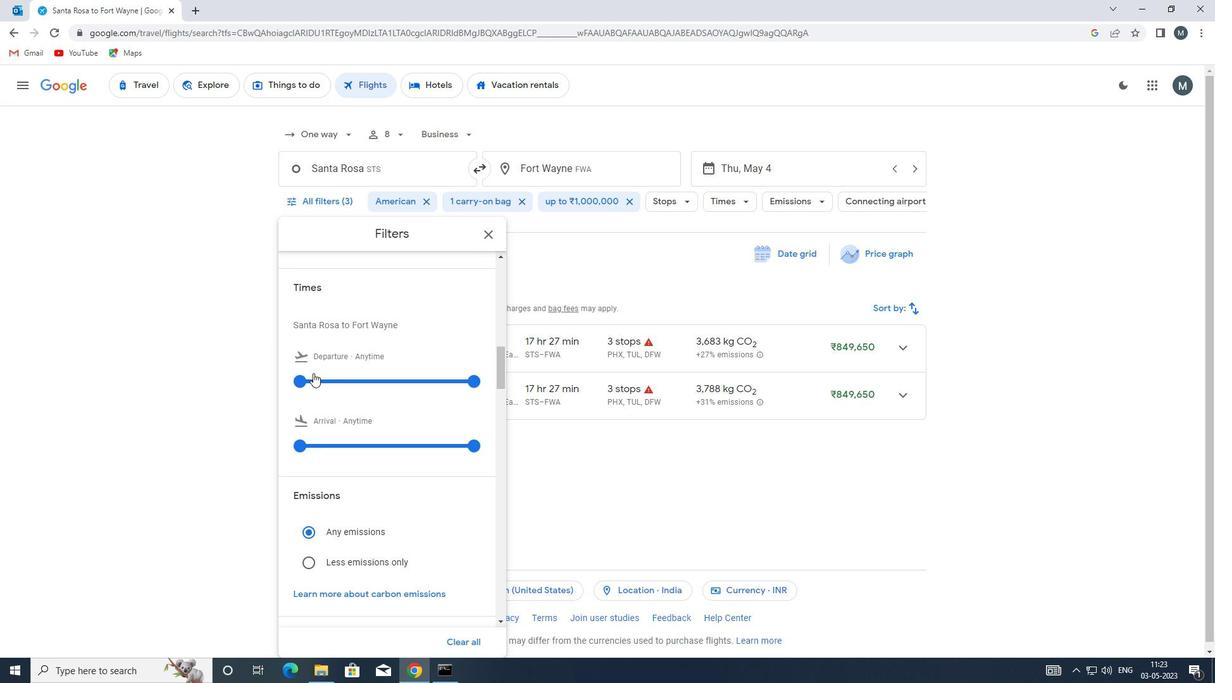 
Action: Mouse pressed left at (300, 378)
Screenshot: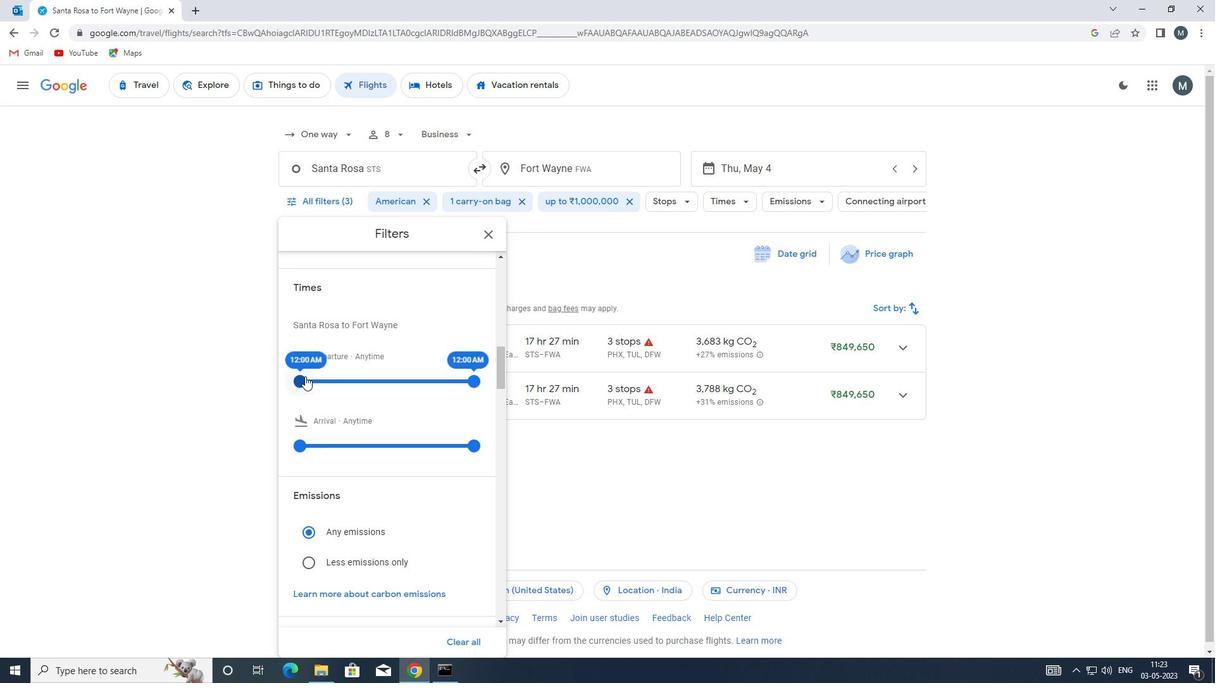 
Action: Mouse moved to (471, 376)
Screenshot: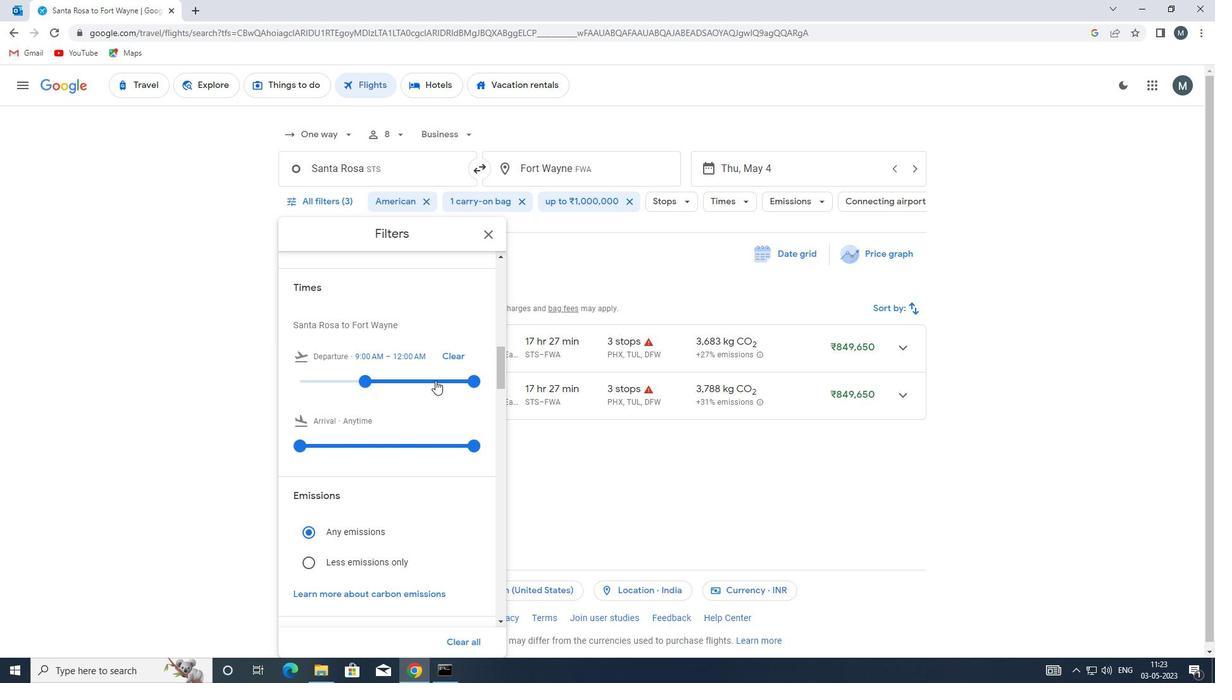 
Action: Mouse pressed left at (471, 376)
Screenshot: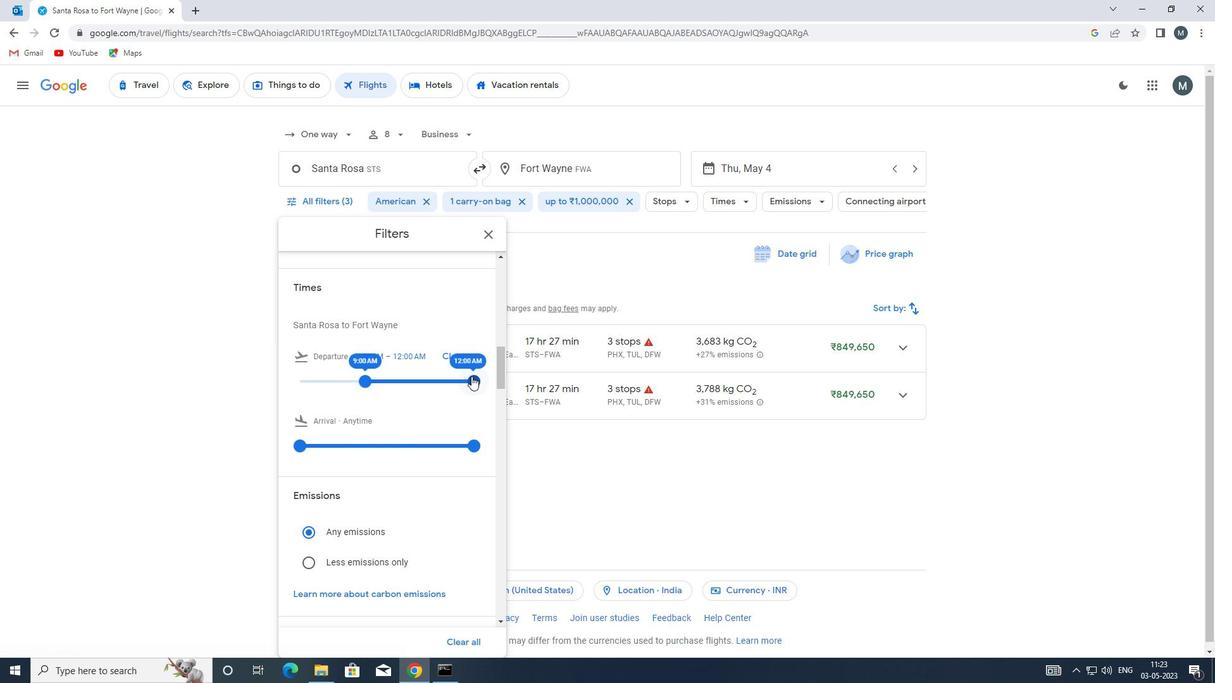 
Action: Mouse moved to (377, 367)
Screenshot: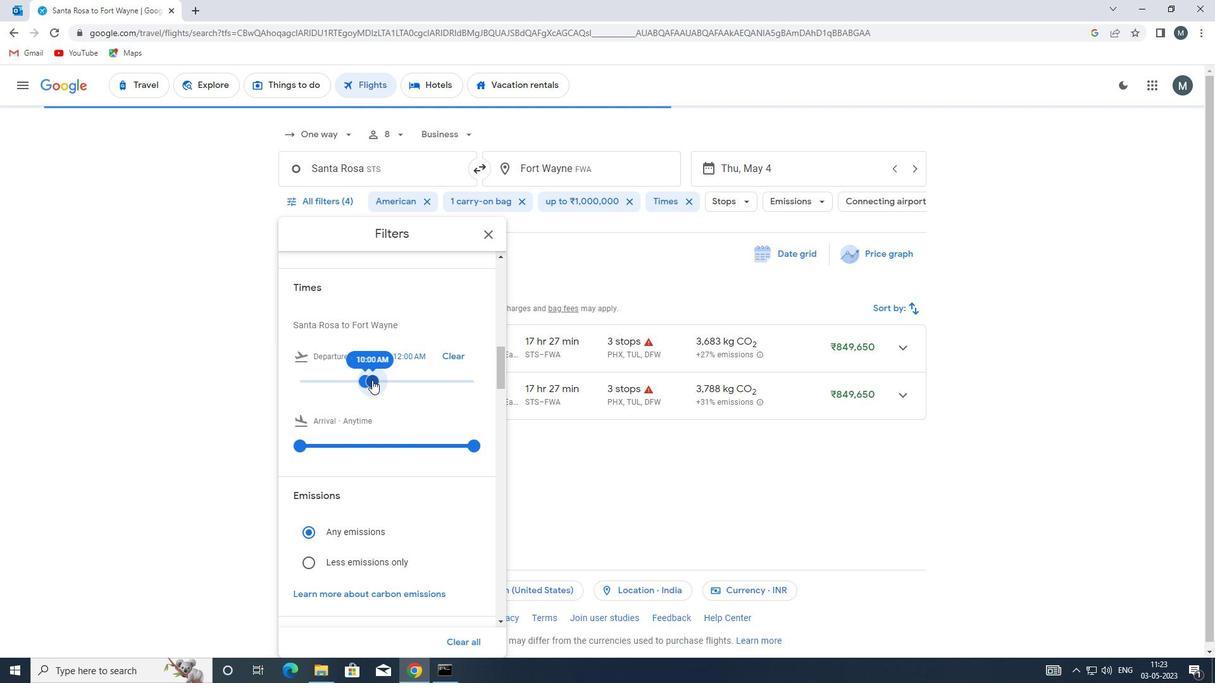 
Action: Mouse scrolled (377, 367) with delta (0, 0)
Screenshot: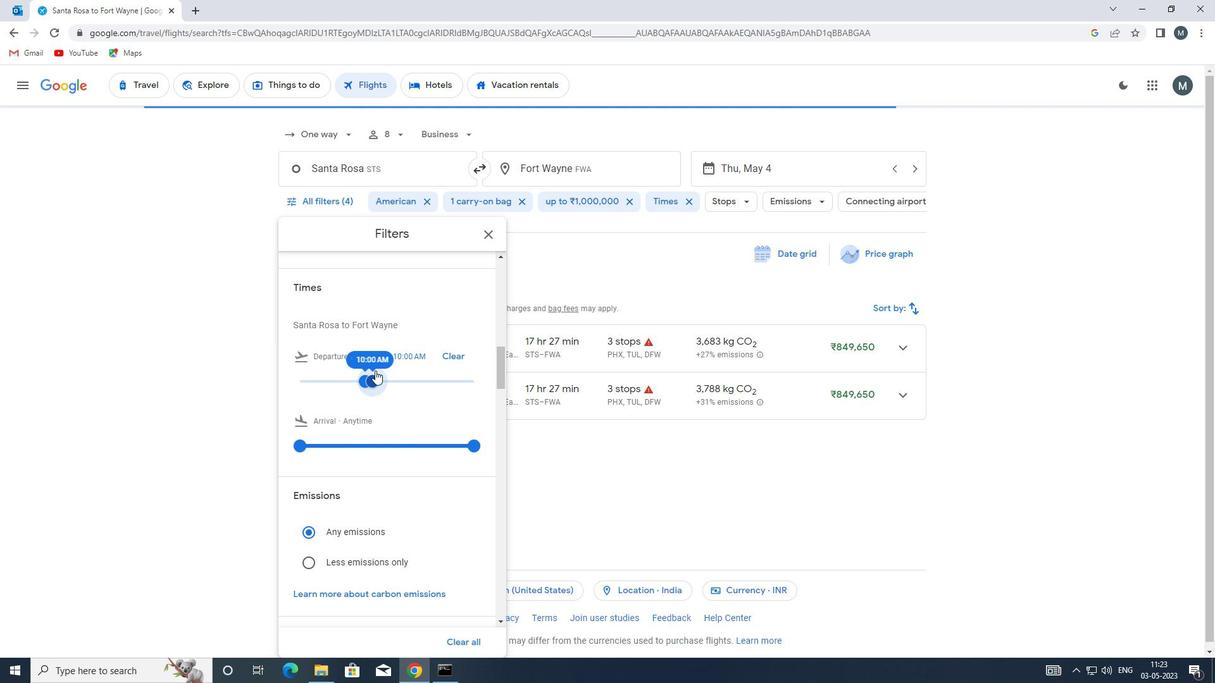 
Action: Mouse scrolled (377, 367) with delta (0, 0)
Screenshot: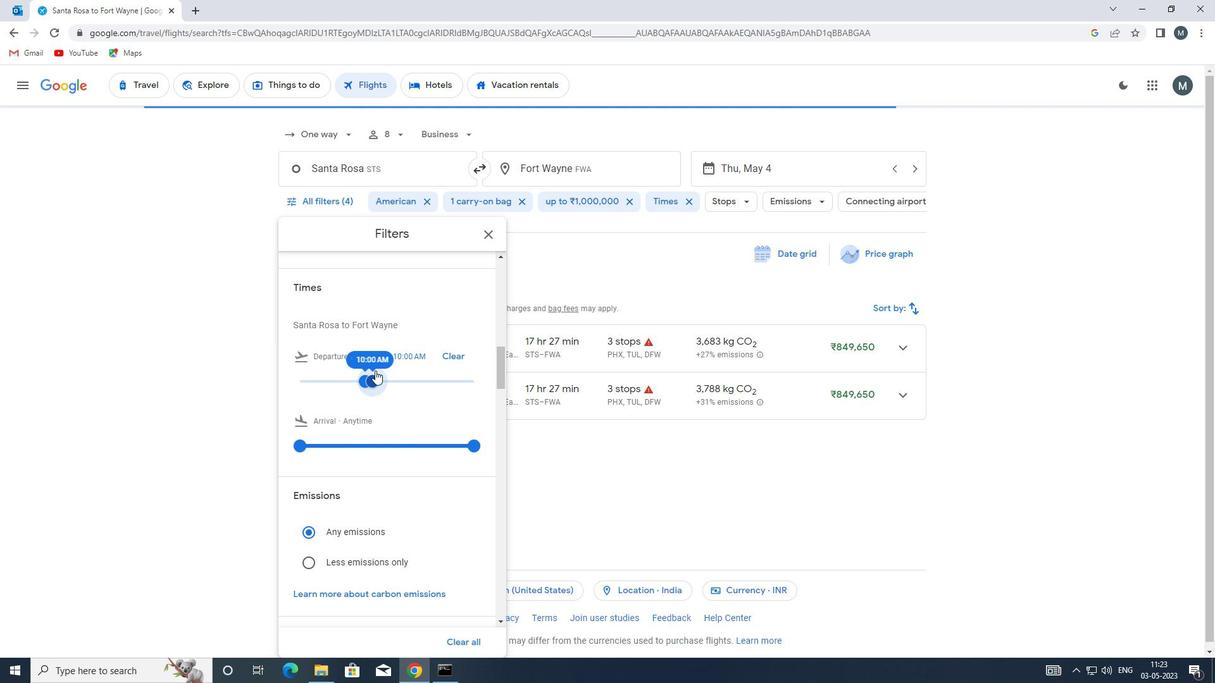 
Action: Mouse scrolled (377, 367) with delta (0, 0)
Screenshot: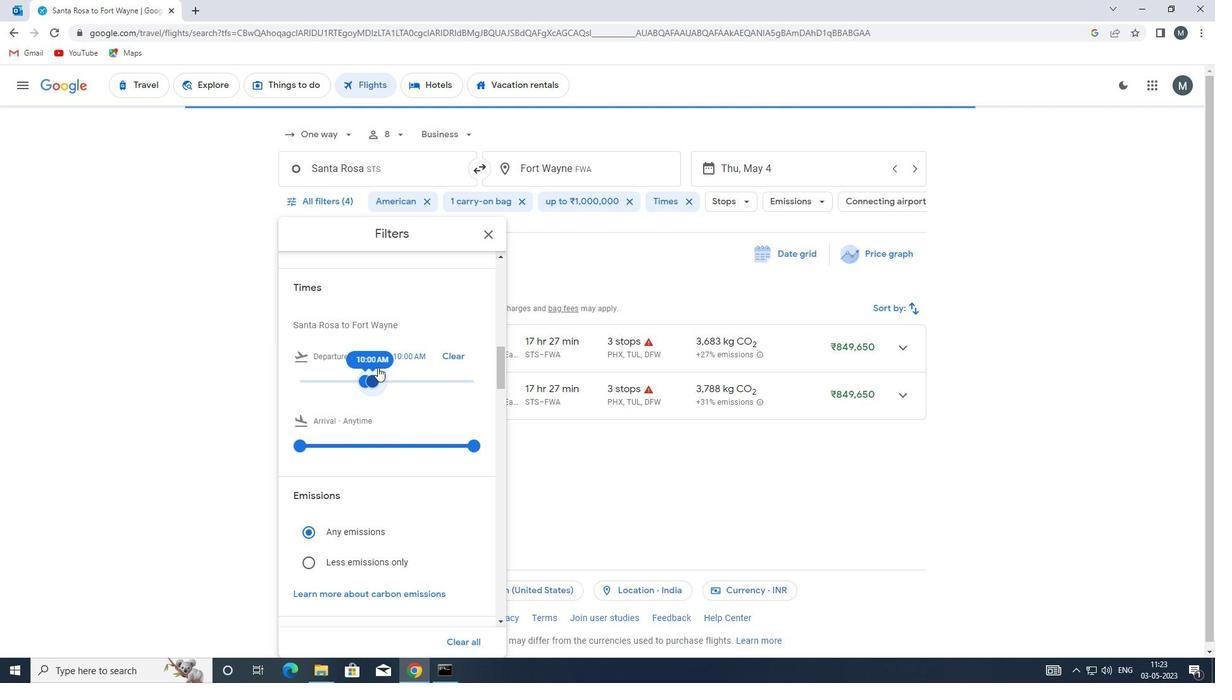
Action: Mouse scrolled (377, 367) with delta (0, 0)
Screenshot: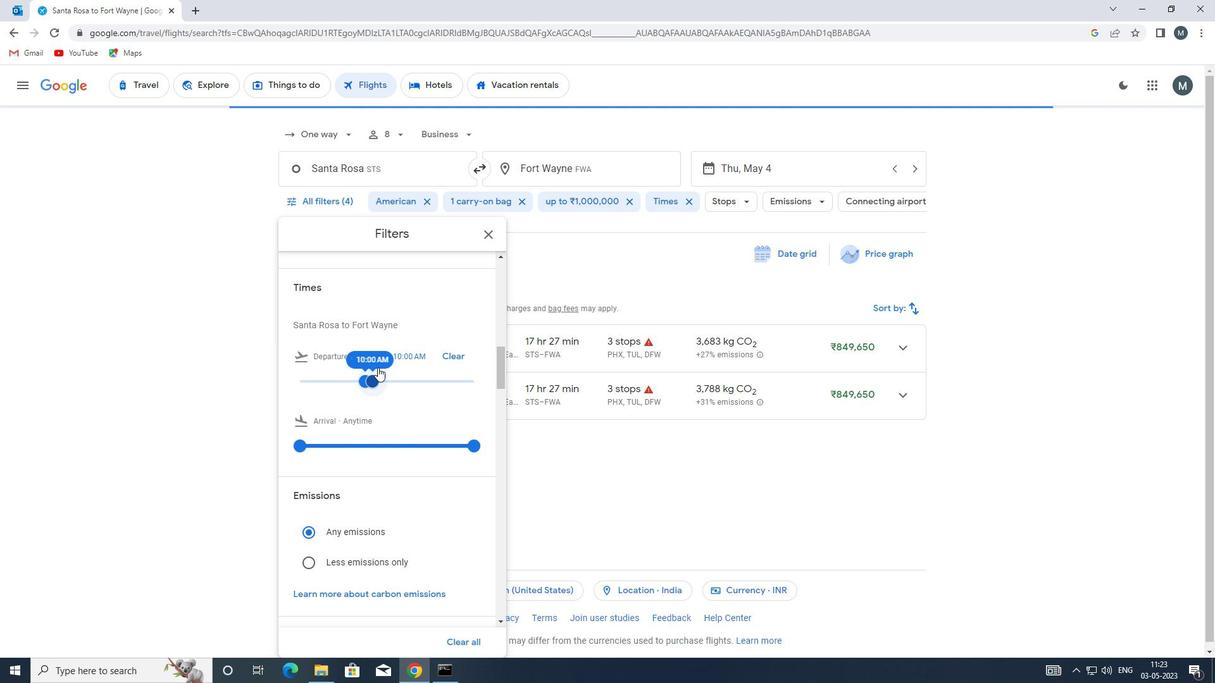 
Action: Mouse moved to (488, 234)
Screenshot: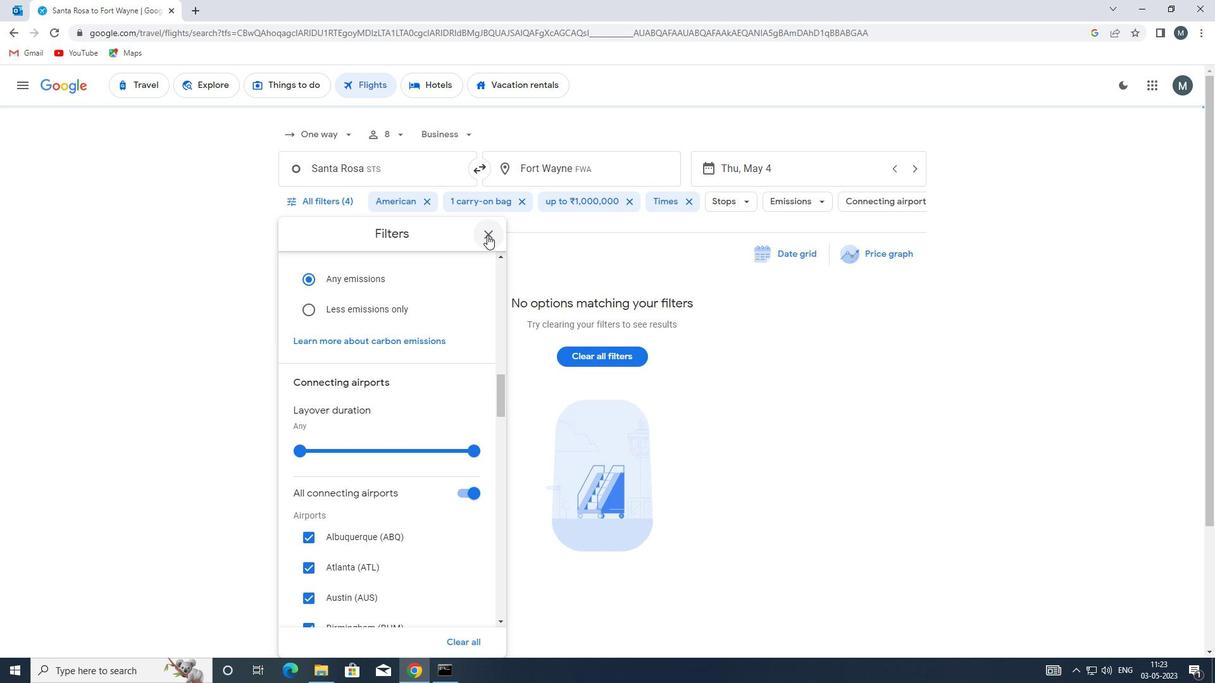 
Action: Mouse pressed left at (488, 234)
Screenshot: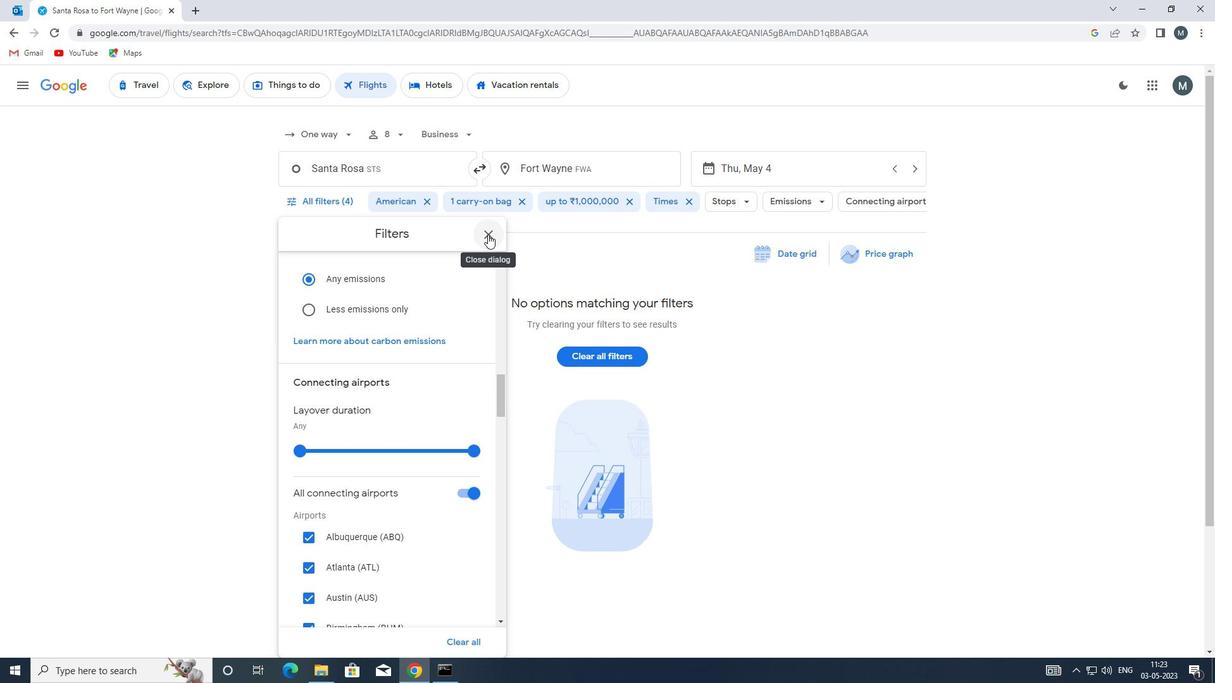 
